 Task: Book a 3-hour guided waterfall hiking and photography tour to capture stunning waterfall shots.
Action: Mouse pressed left at (883, 124)
Screenshot: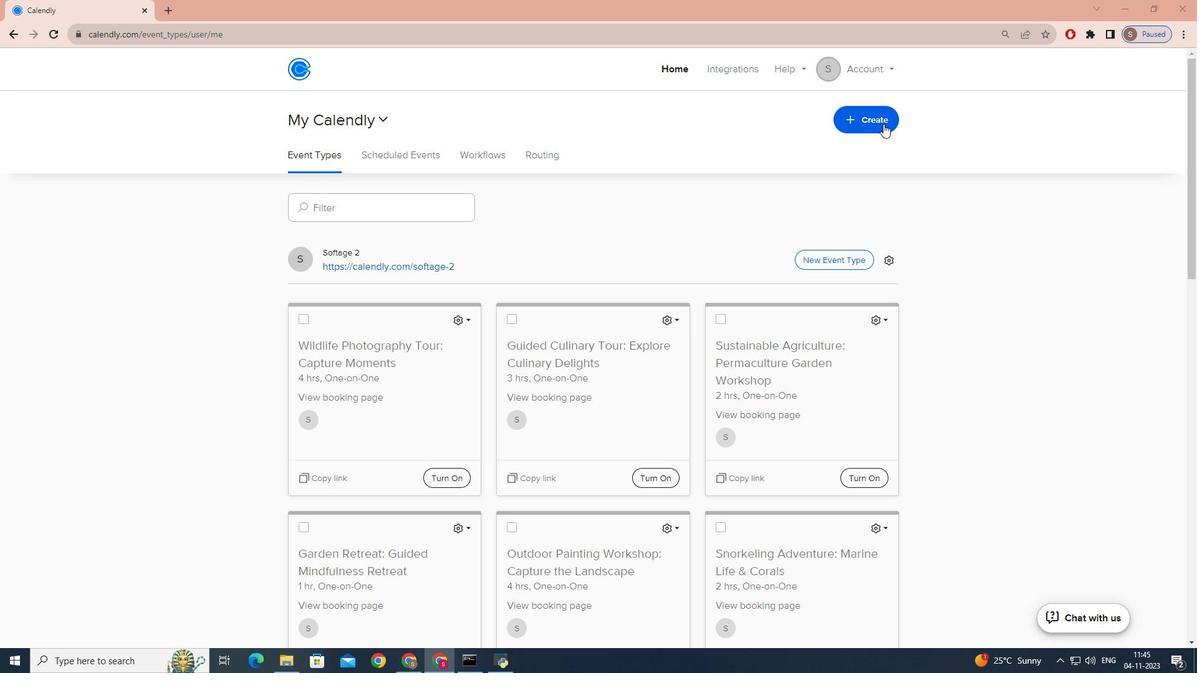 
Action: Mouse moved to (849, 149)
Screenshot: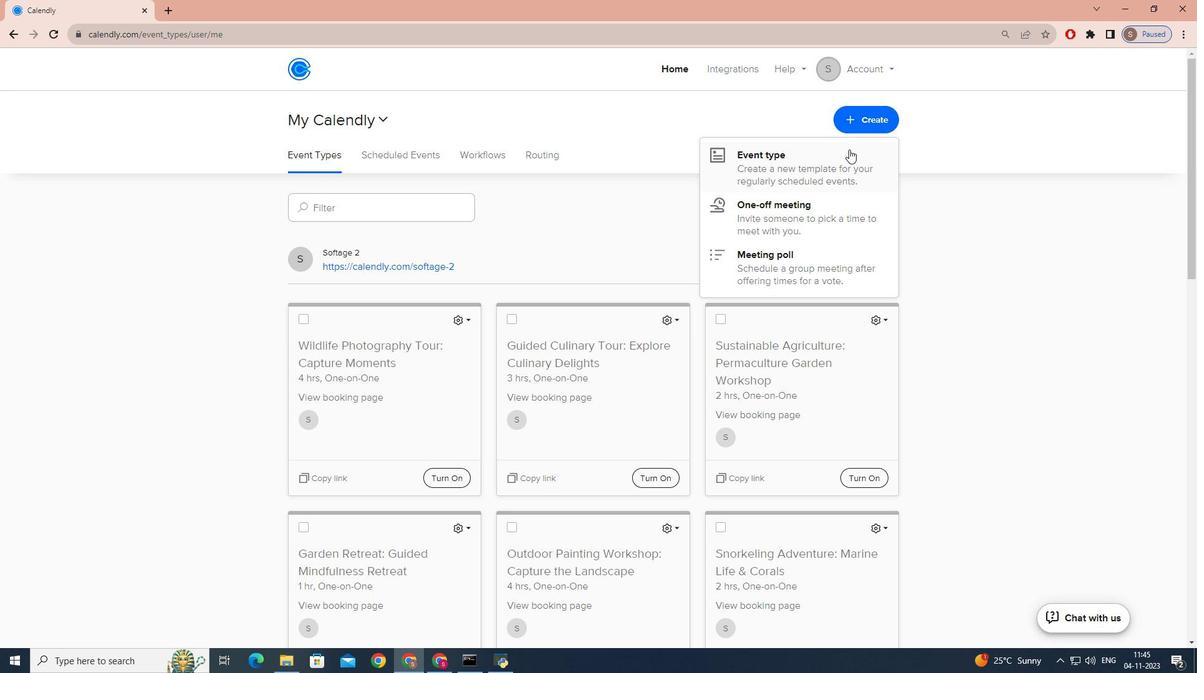 
Action: Mouse pressed left at (849, 149)
Screenshot: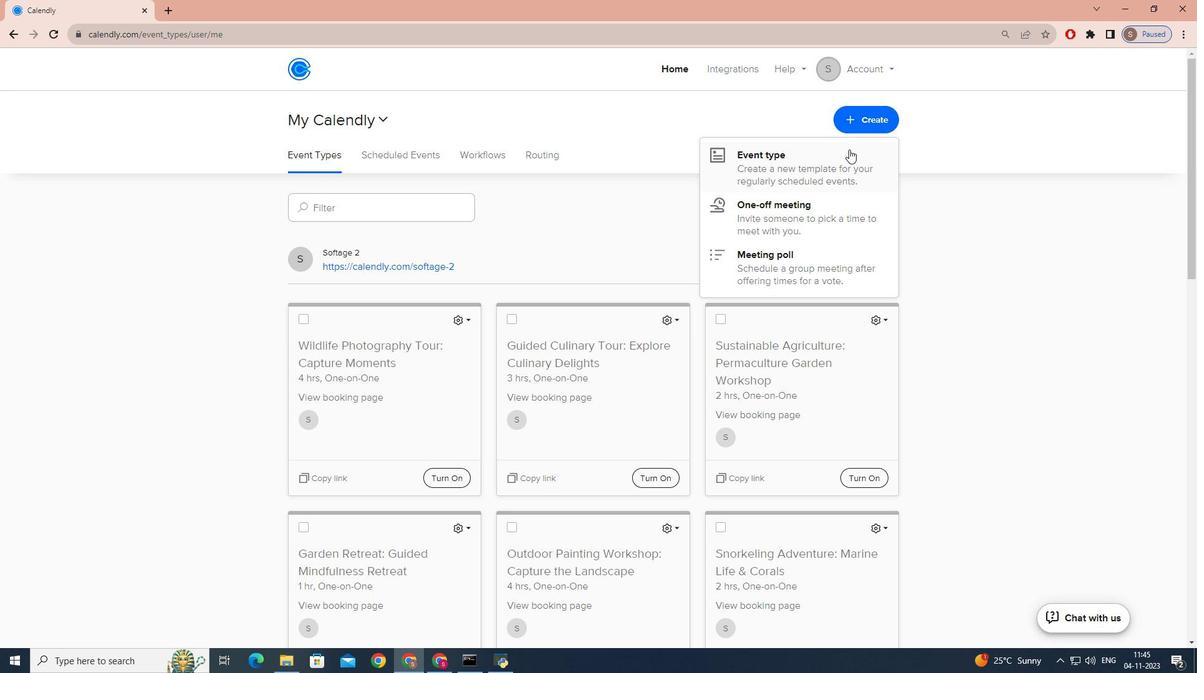 
Action: Mouse moved to (528, 205)
Screenshot: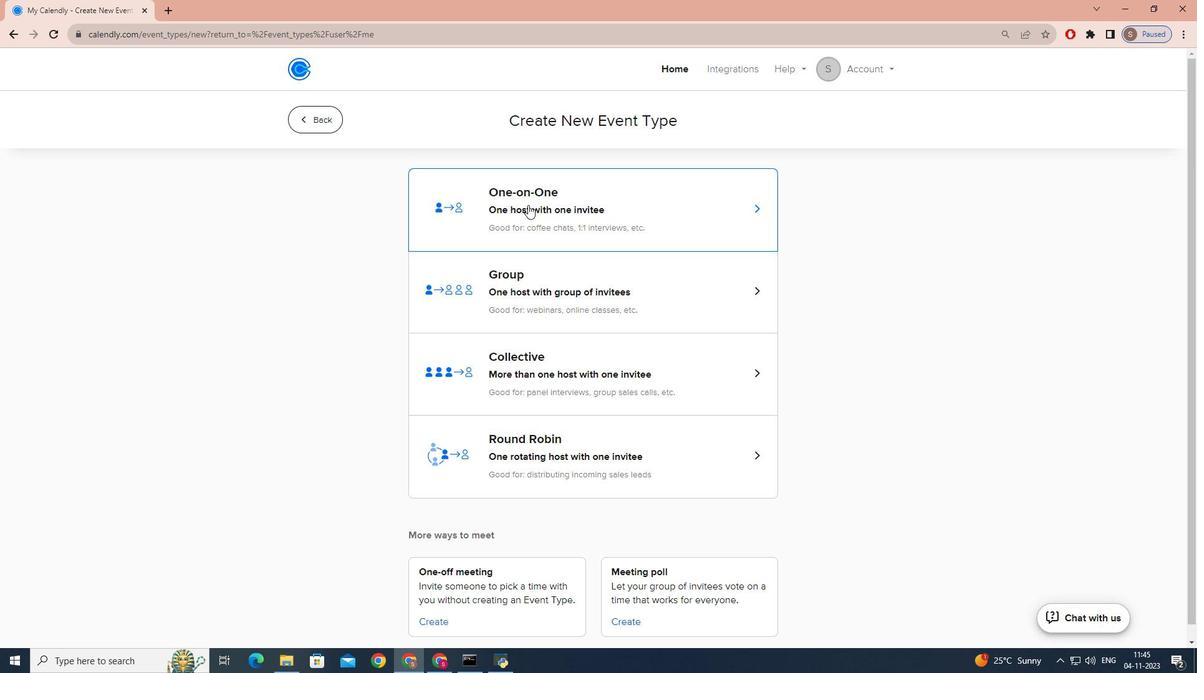 
Action: Mouse pressed left at (528, 205)
Screenshot: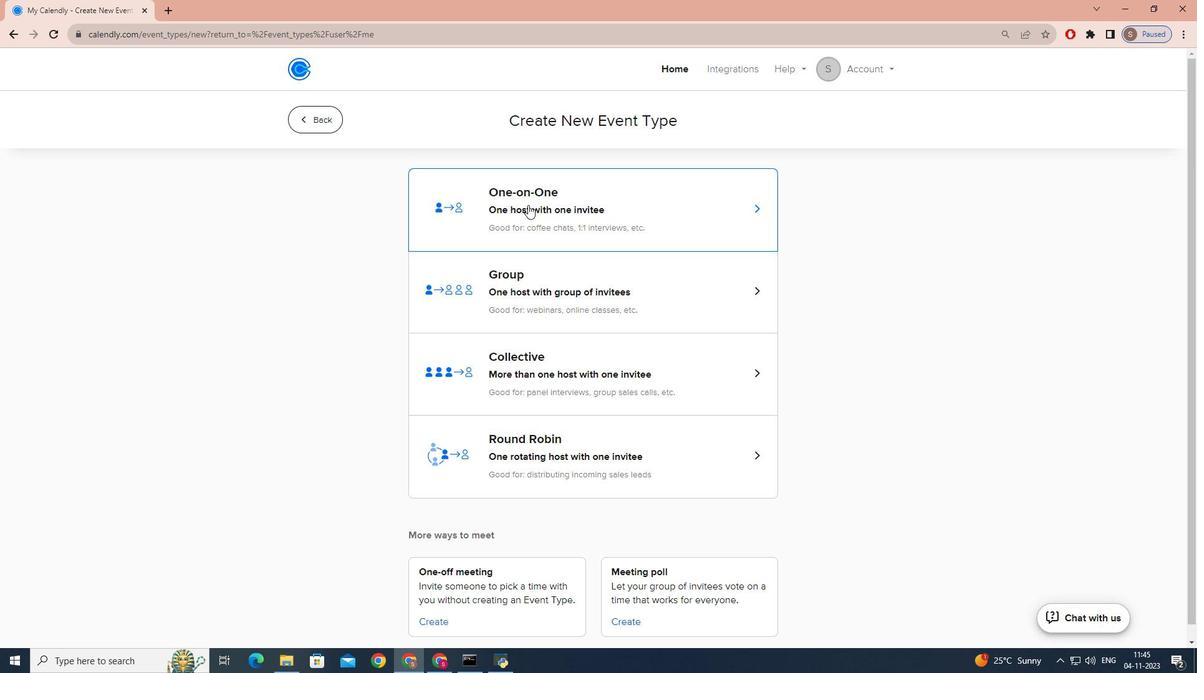 
Action: Mouse moved to (458, 280)
Screenshot: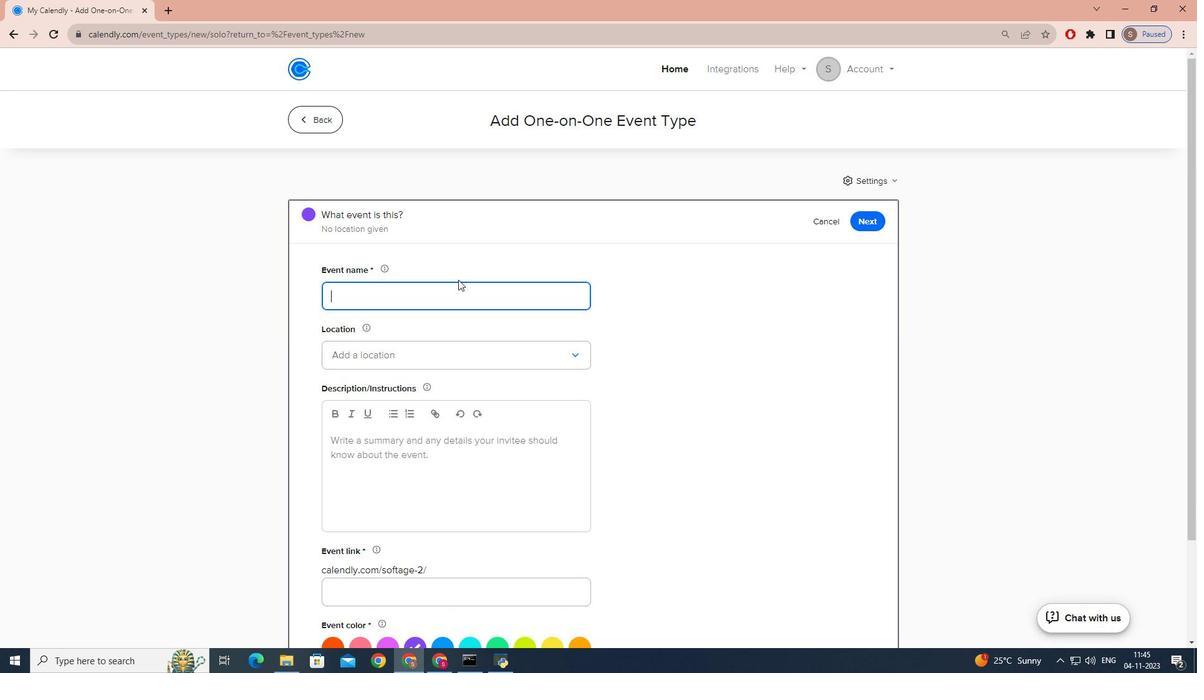 
Action: Key pressed <Key.caps_lock>H<Key.caps_lock>iking<Key.space><Key.shift_r><Key.shift_r><Key.shift_r><Key.shift_r><Key.shift_r><Key.shift_r><Key.shift_r><Key.shift_r><Key.shift_r><Key.shift_r><Key.shift_r><Key.shift_r>&<Key.space><Key.caps_lock>P<Key.caps_lock>hotography<Key.space><Key.caps_lock>T<Key.caps_lock>our<Key.shift_r>:<Key.caps_lock>C<Key.caps_lock>apture<Key.space><Key.caps_lock>W<Key.caps_lock>aer<Key.backspace><Key.backspace><Key.backspace>aterfalls
Screenshot: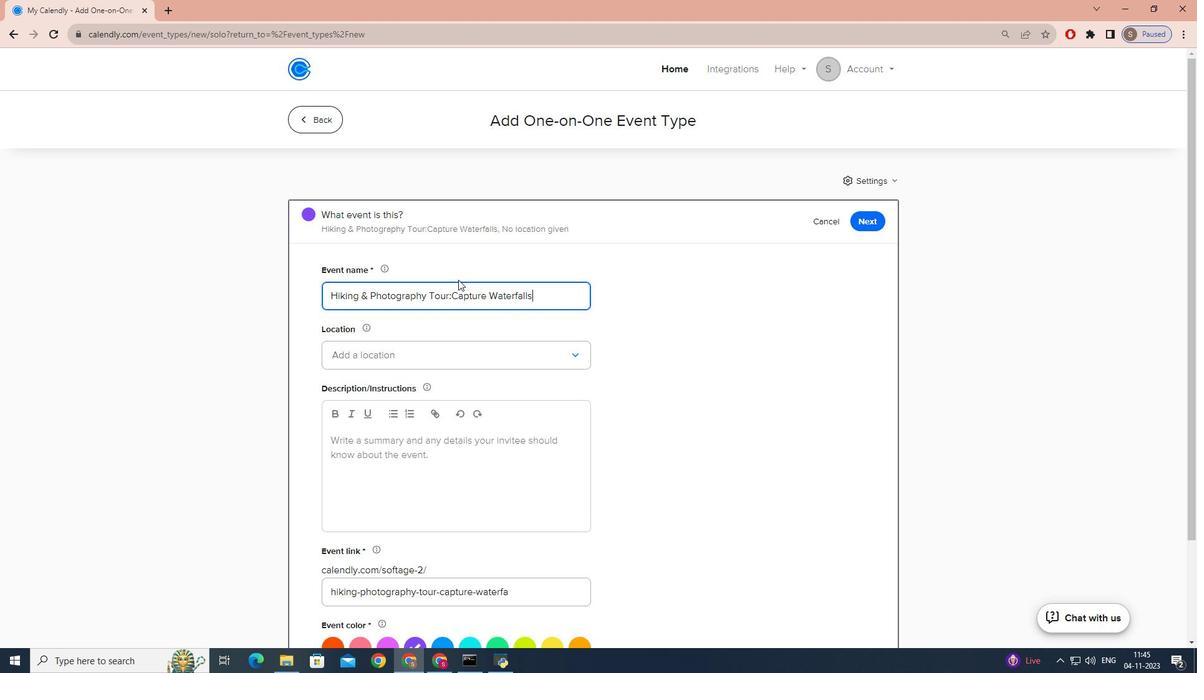 
Action: Mouse moved to (485, 294)
Screenshot: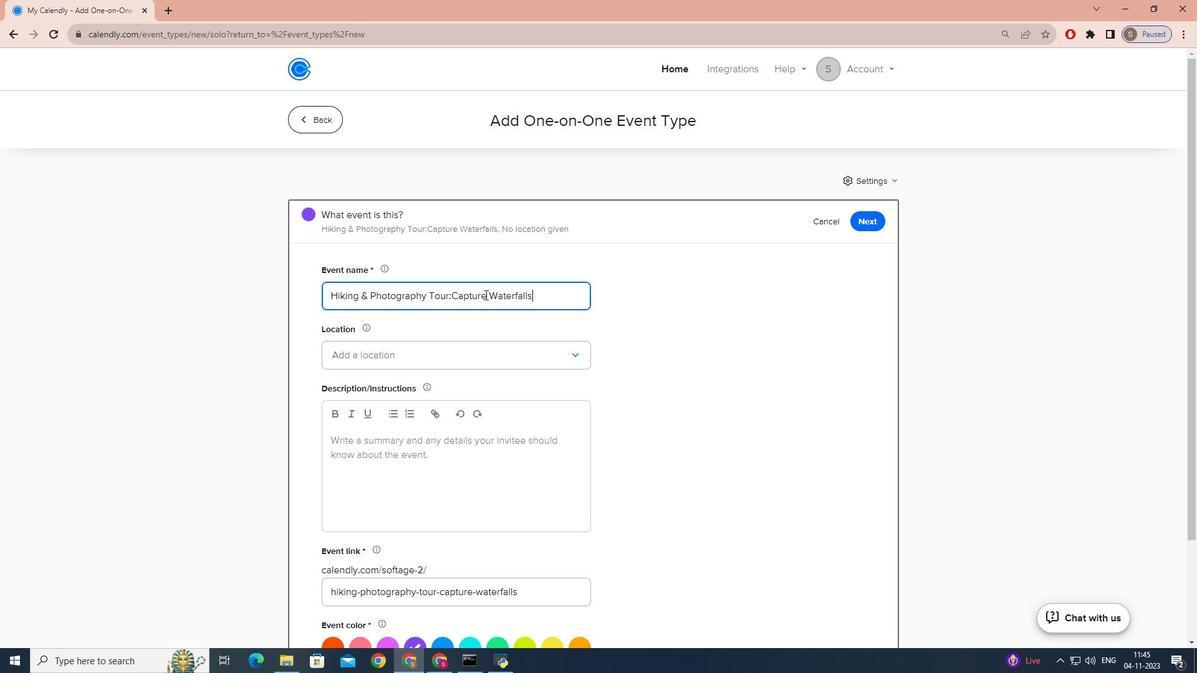 
Action: Mouse pressed left at (485, 294)
Screenshot: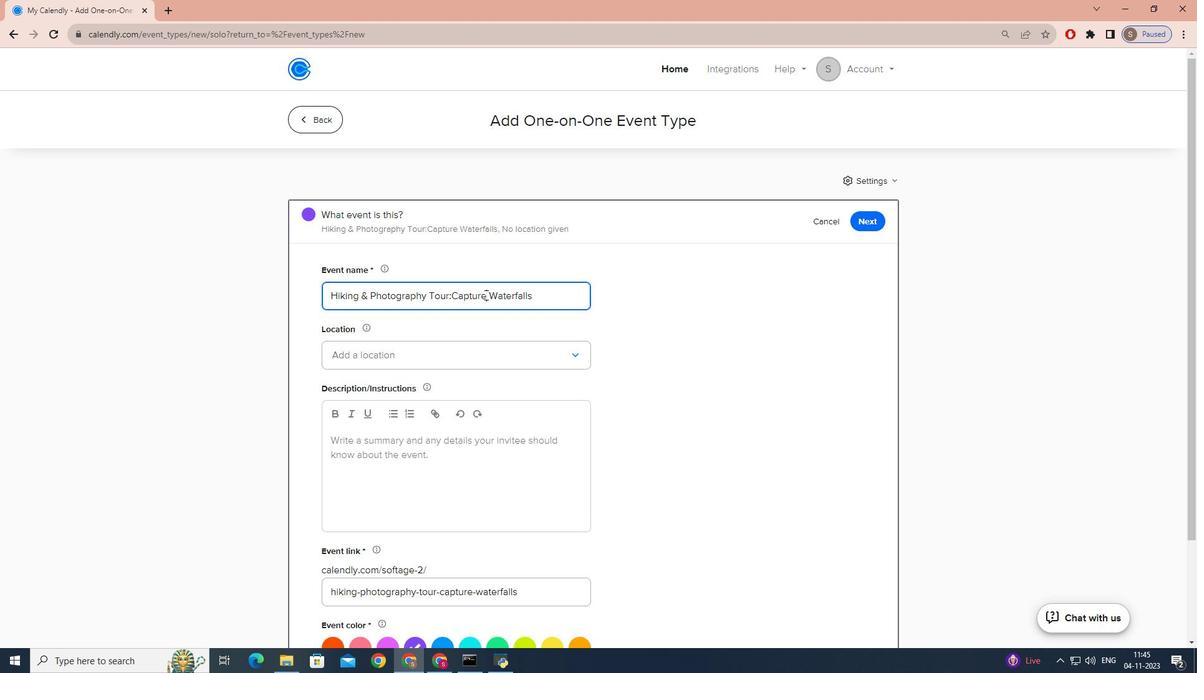 
Action: Key pressed <Key.space><Key.caps_lock>M<Key.caps_lock>oments<Key.space>of
Screenshot: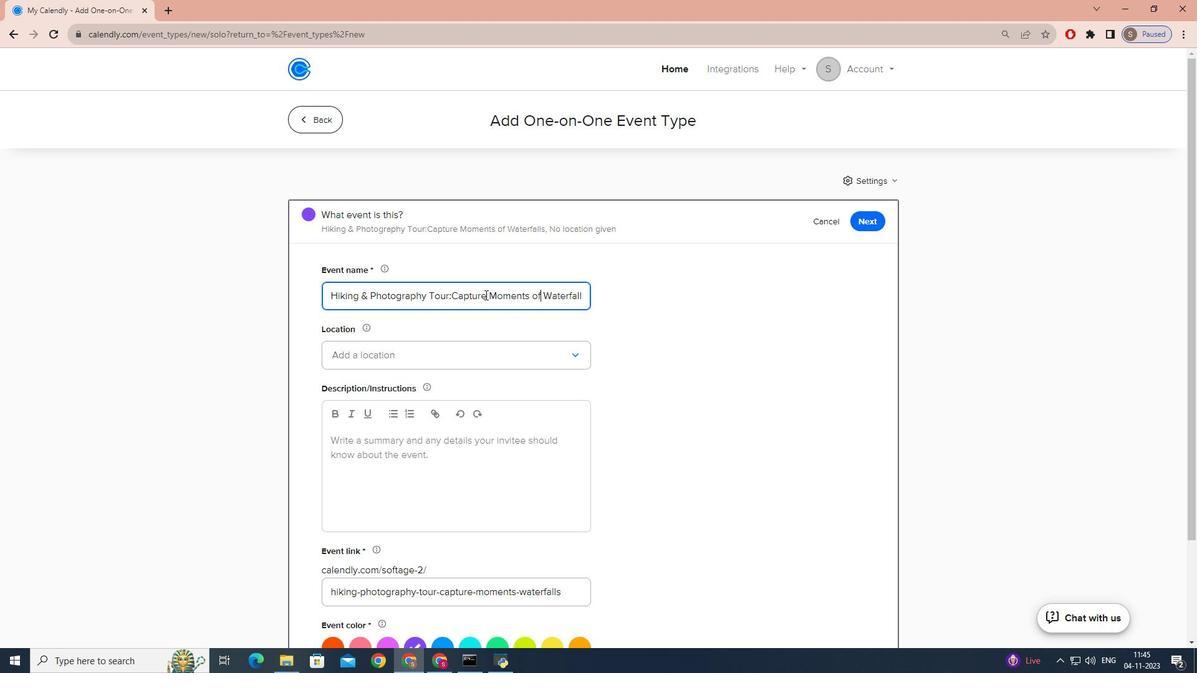 
Action: Mouse moved to (559, 293)
Screenshot: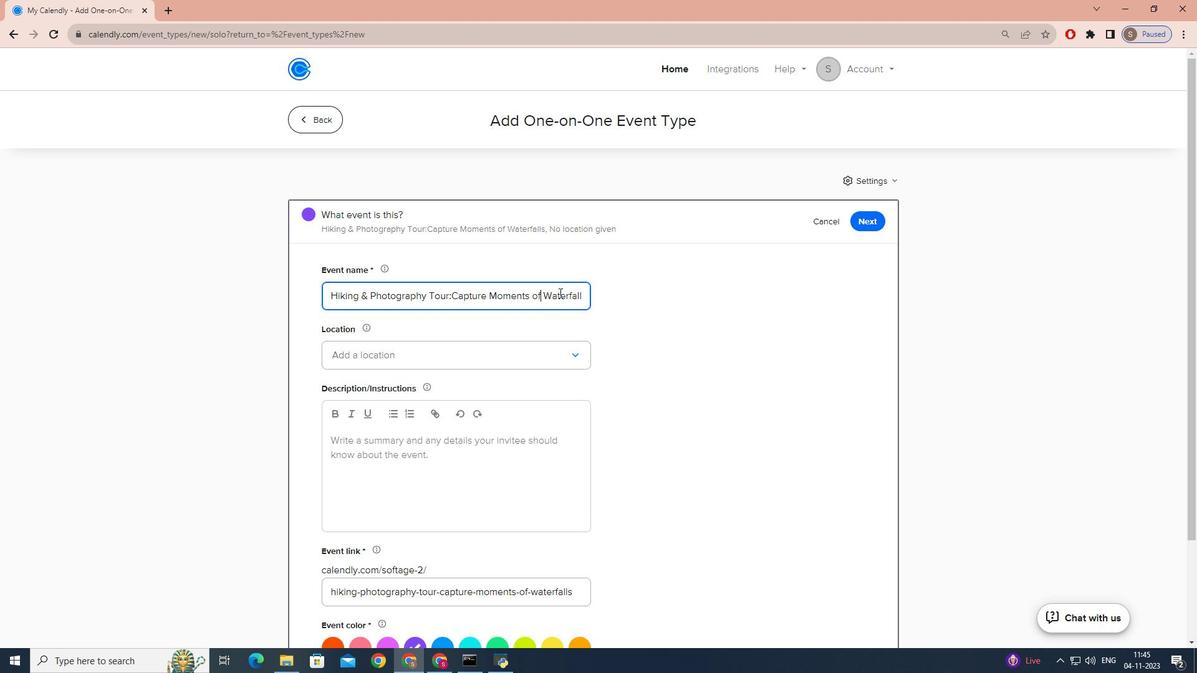 
Action: Key pressed <Key.backspace><Key.backspace><Key.backspace><Key.backspace><Key.backspace><Key.backspace><Key.backspace><Key.backspace><Key.backspace><Key.backspace>
Screenshot: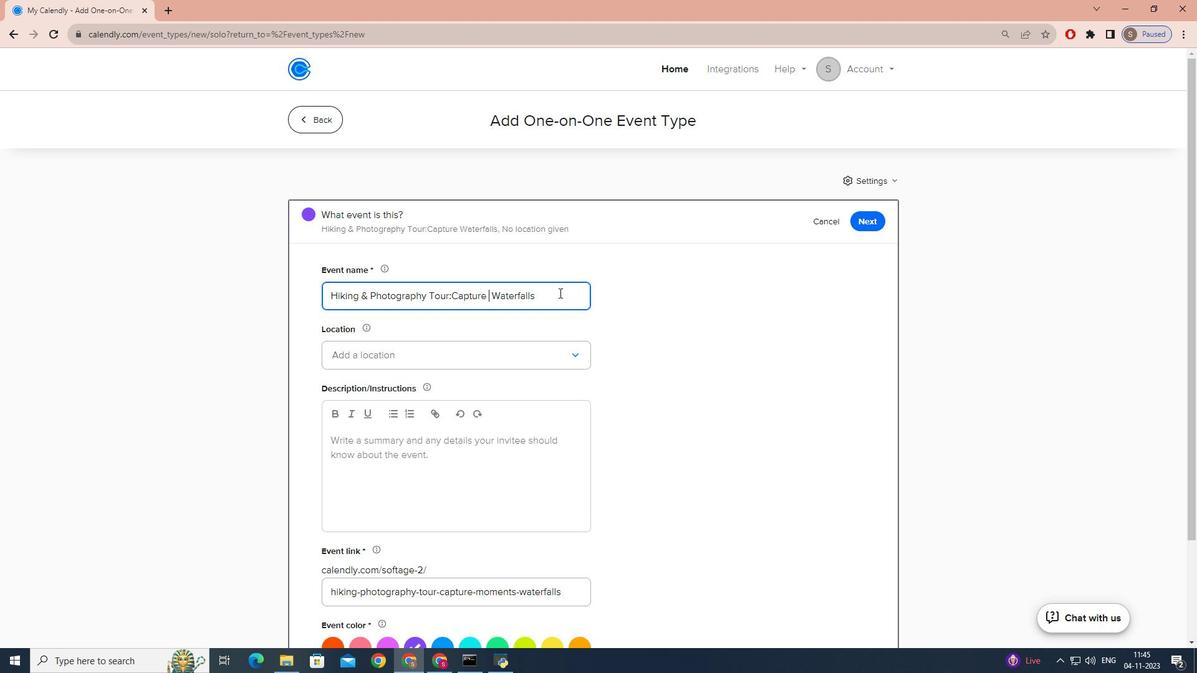 
Action: Mouse moved to (440, 352)
Screenshot: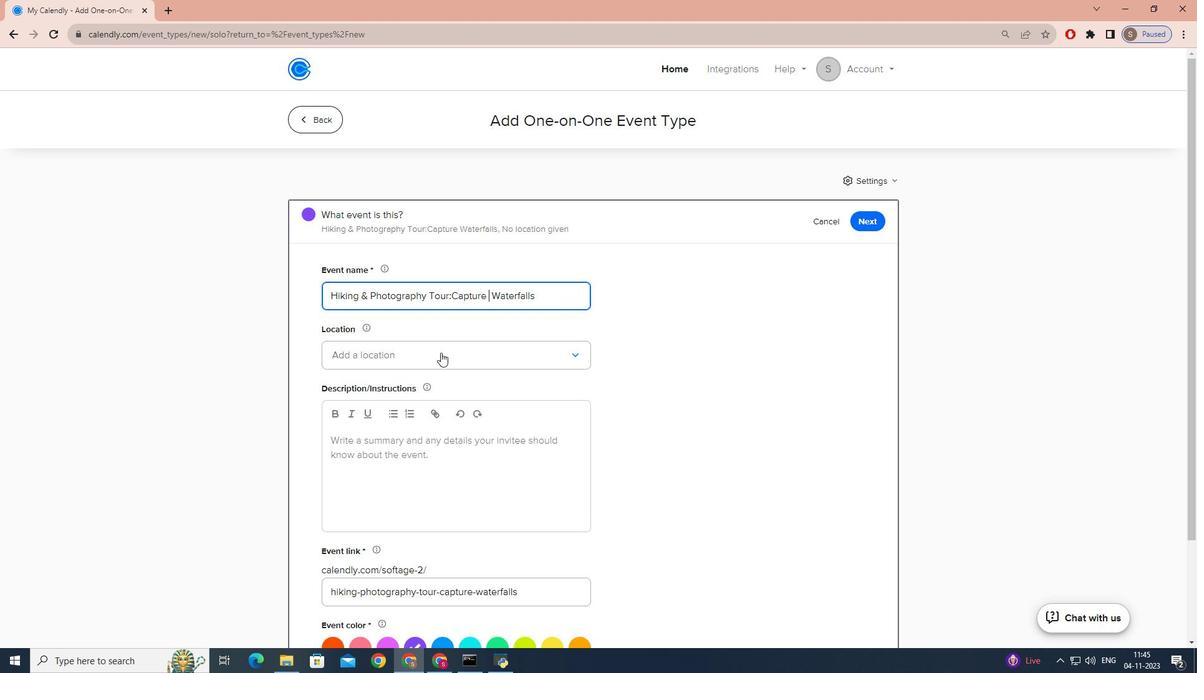 
Action: Mouse pressed left at (440, 352)
Screenshot: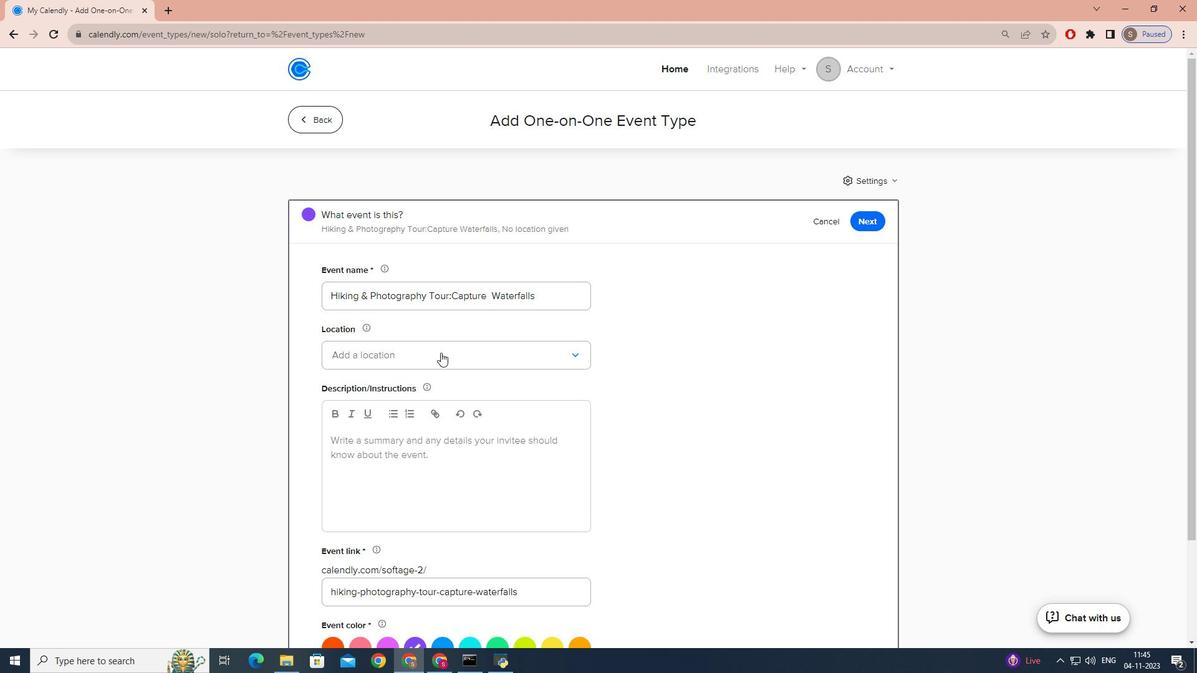 
Action: Mouse moved to (431, 384)
Screenshot: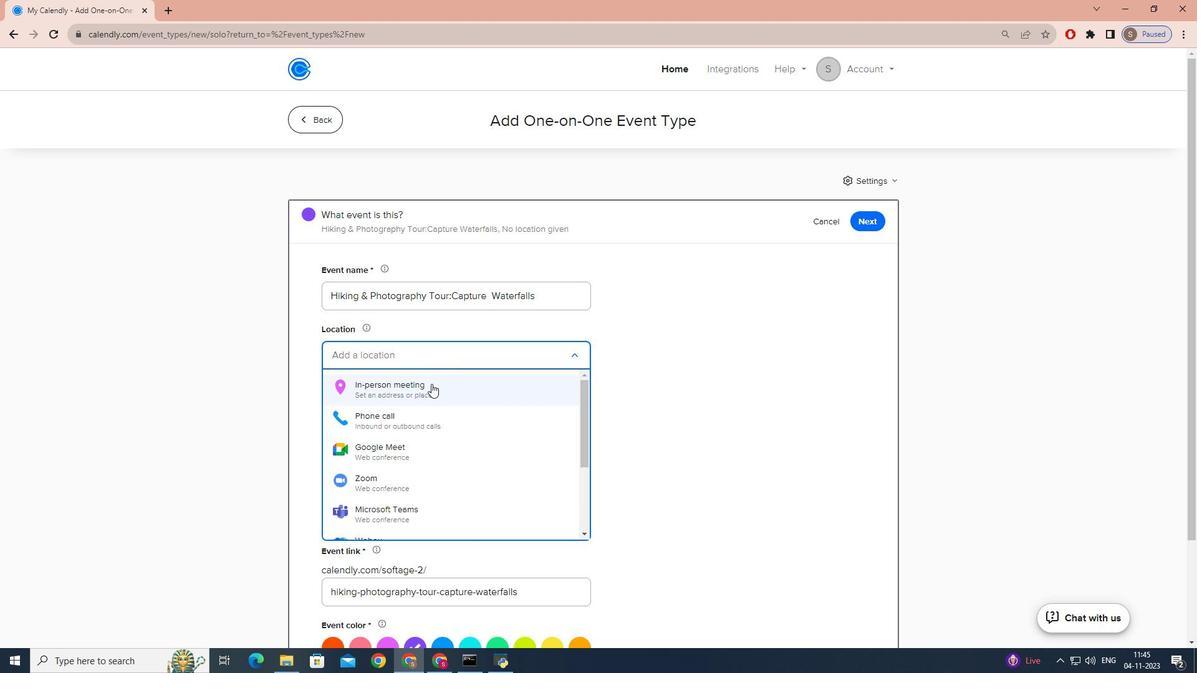 
Action: Mouse pressed left at (431, 384)
Screenshot: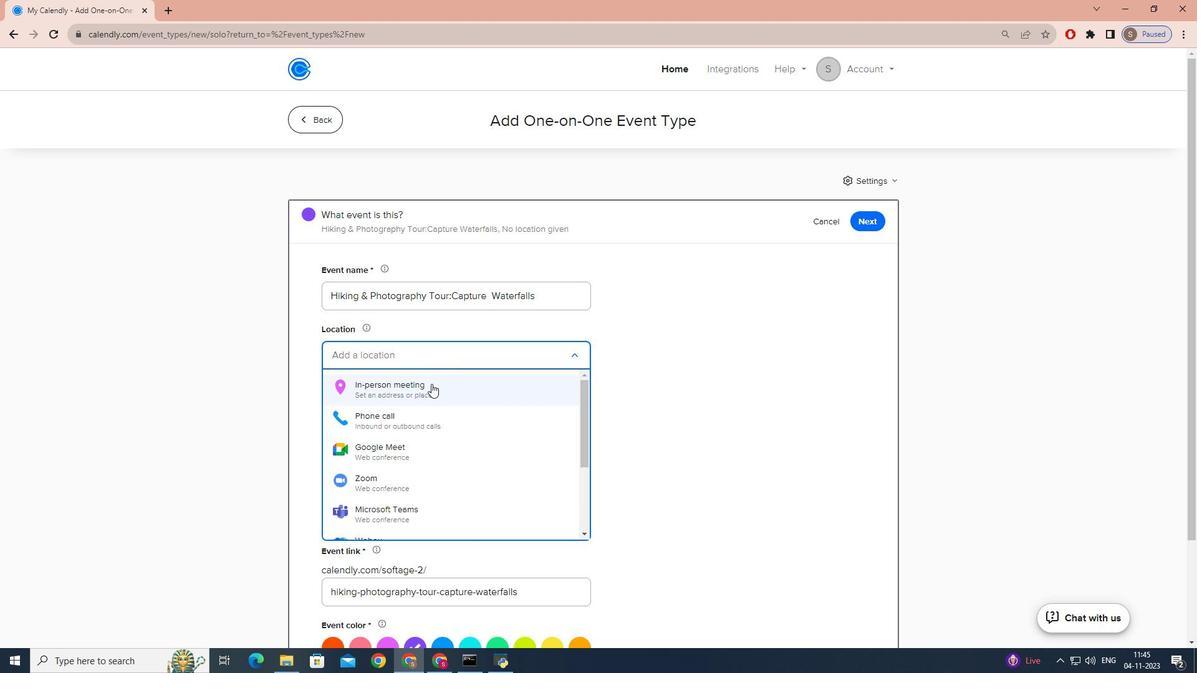 
Action: Mouse moved to (568, 200)
Screenshot: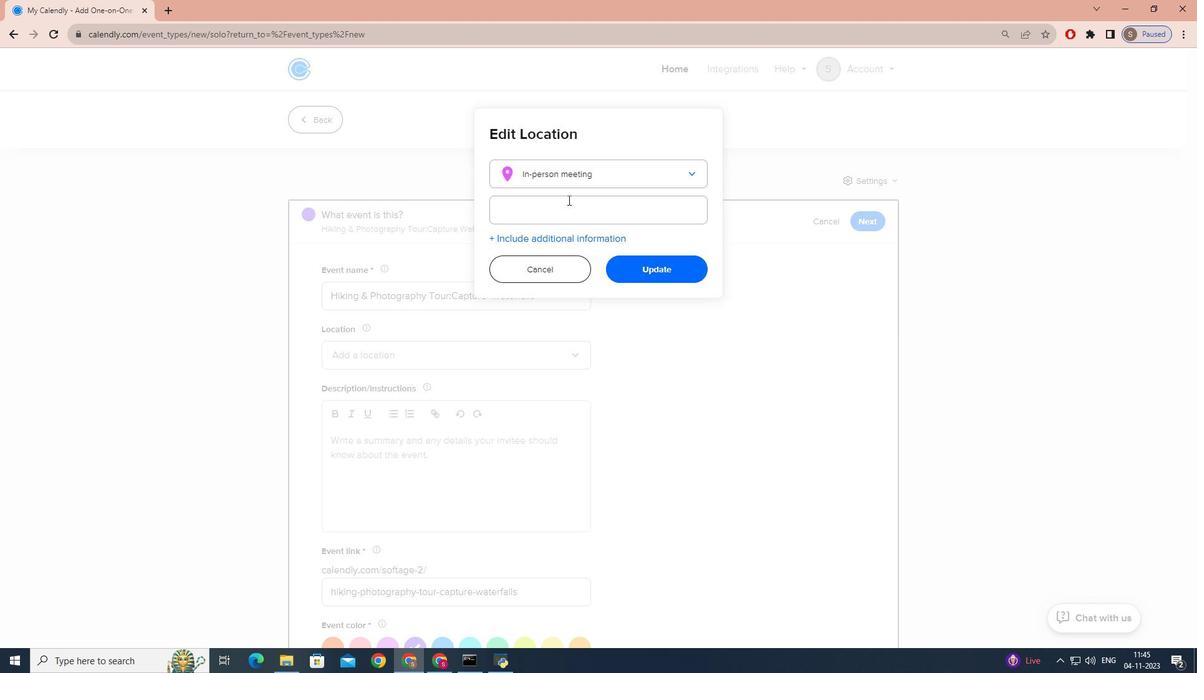 
Action: Mouse pressed left at (568, 200)
Screenshot: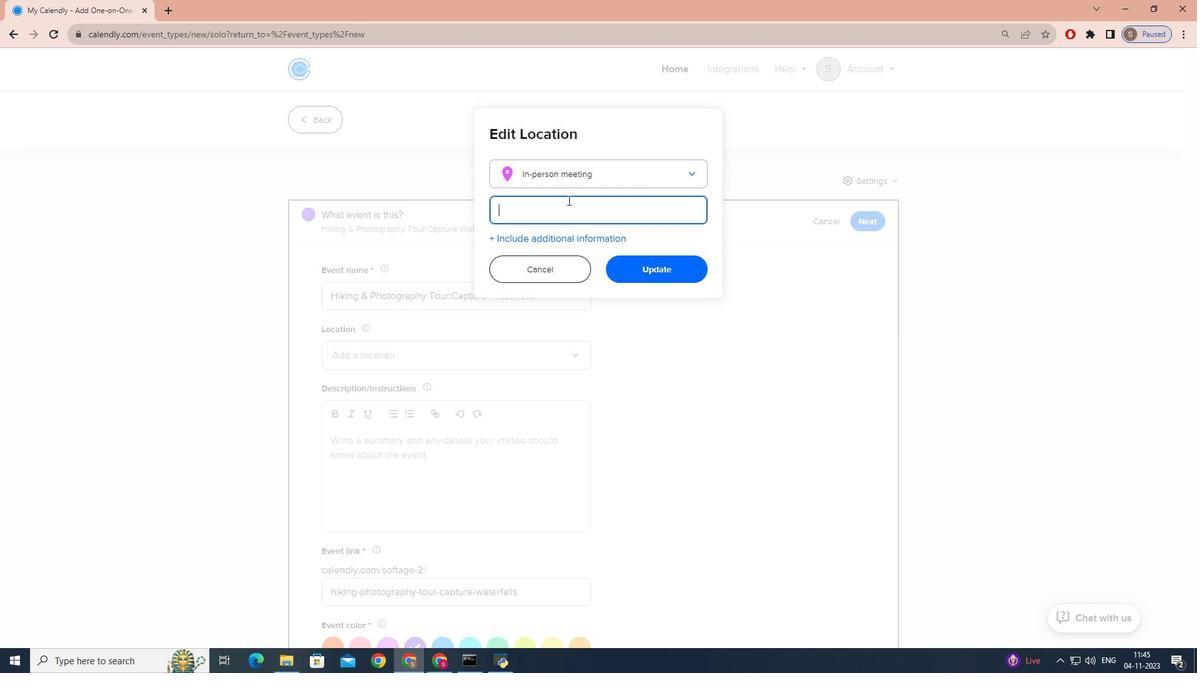 
Action: Mouse moved to (568, 199)
Screenshot: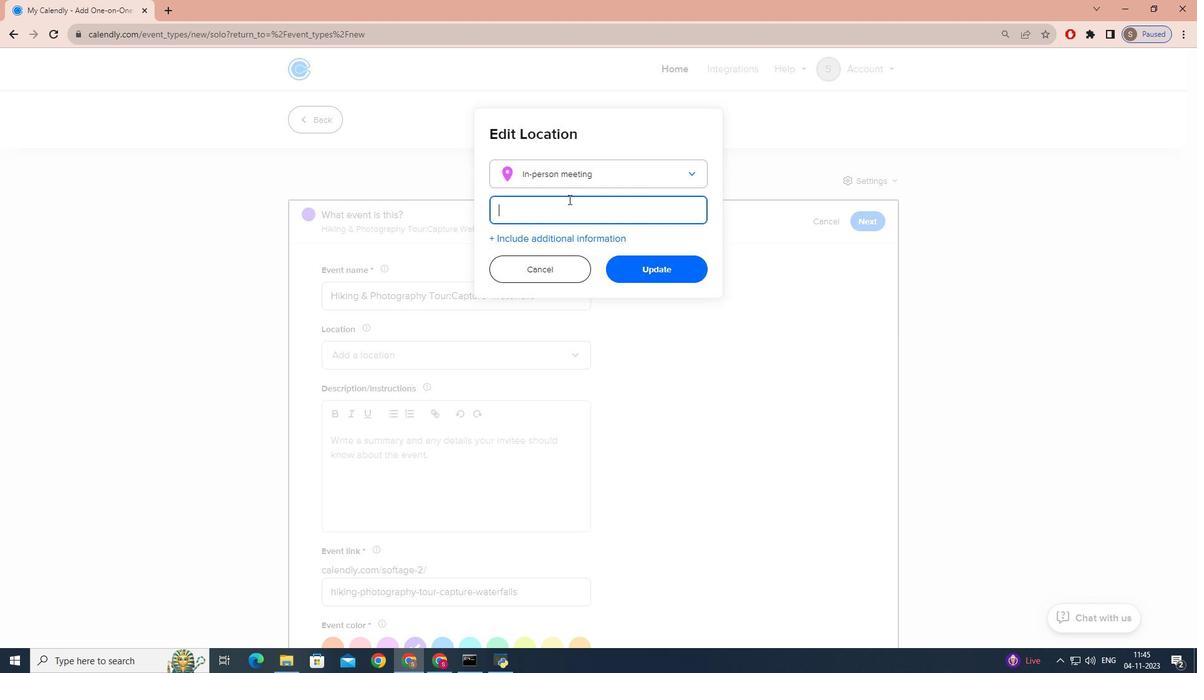 
Action: Key pressed <Key.caps_lock>B<Key.caps_lock>lue<Key.space><Key.caps_lock>R<Key.caps_lock>idge<Key.space><Key.caps_lock>W<Key.caps_lock>aterfall,<Key.caps_lock>A<Key.caps_lock>ustin,<Key.caps_lock>T<Key.caps_lock>exas
Screenshot: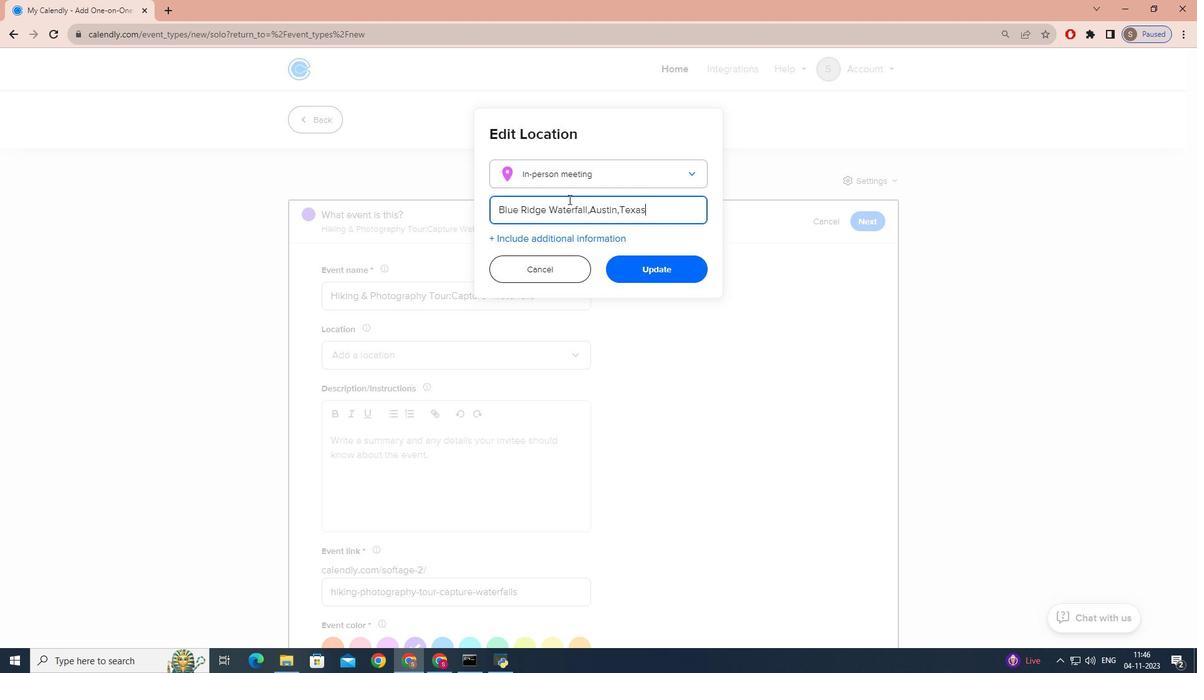 
Action: Mouse moved to (629, 275)
Screenshot: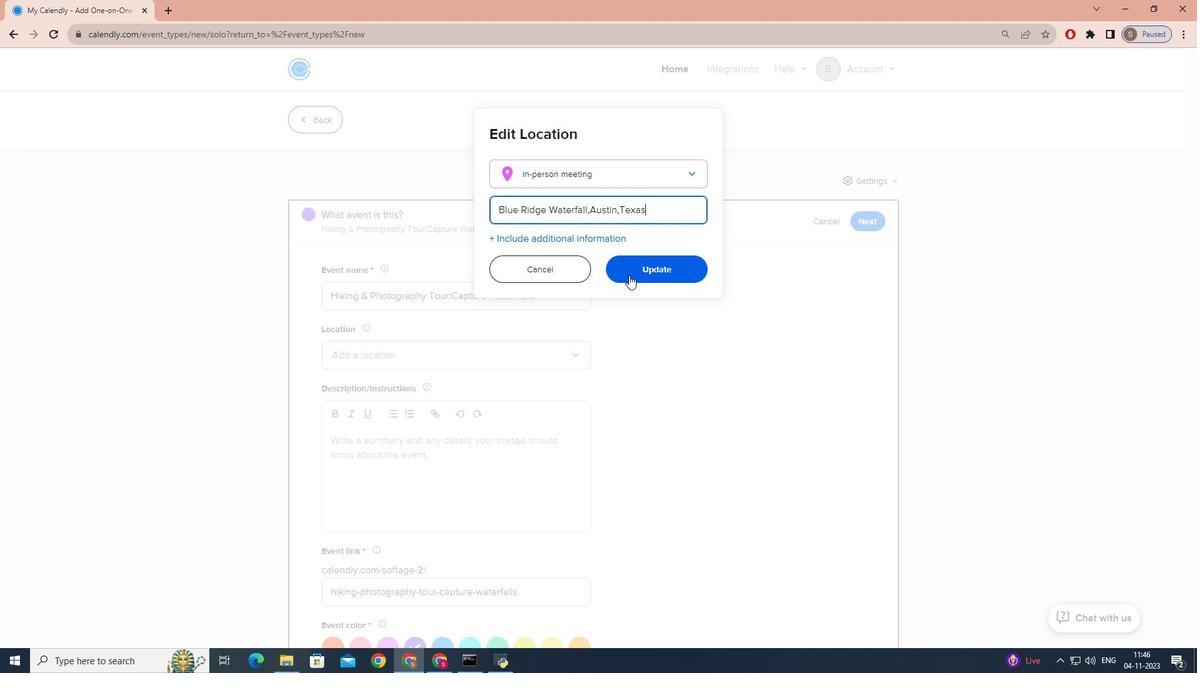 
Action: Mouse pressed left at (629, 275)
Screenshot: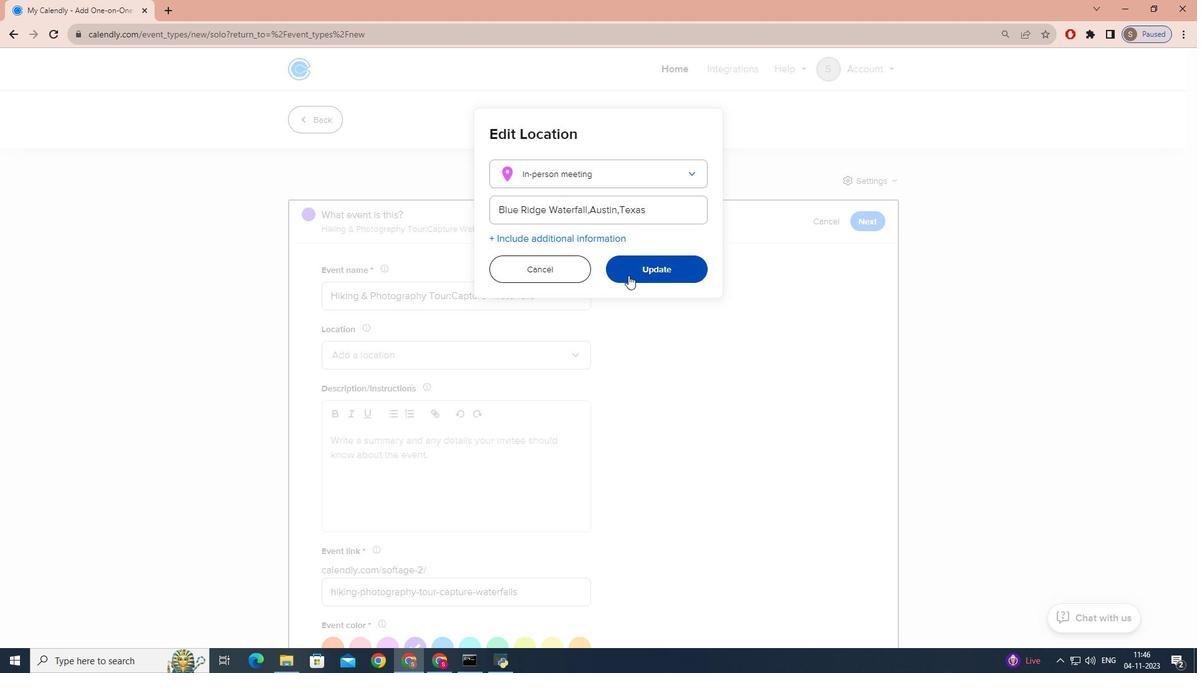 
Action: Mouse moved to (550, 321)
Screenshot: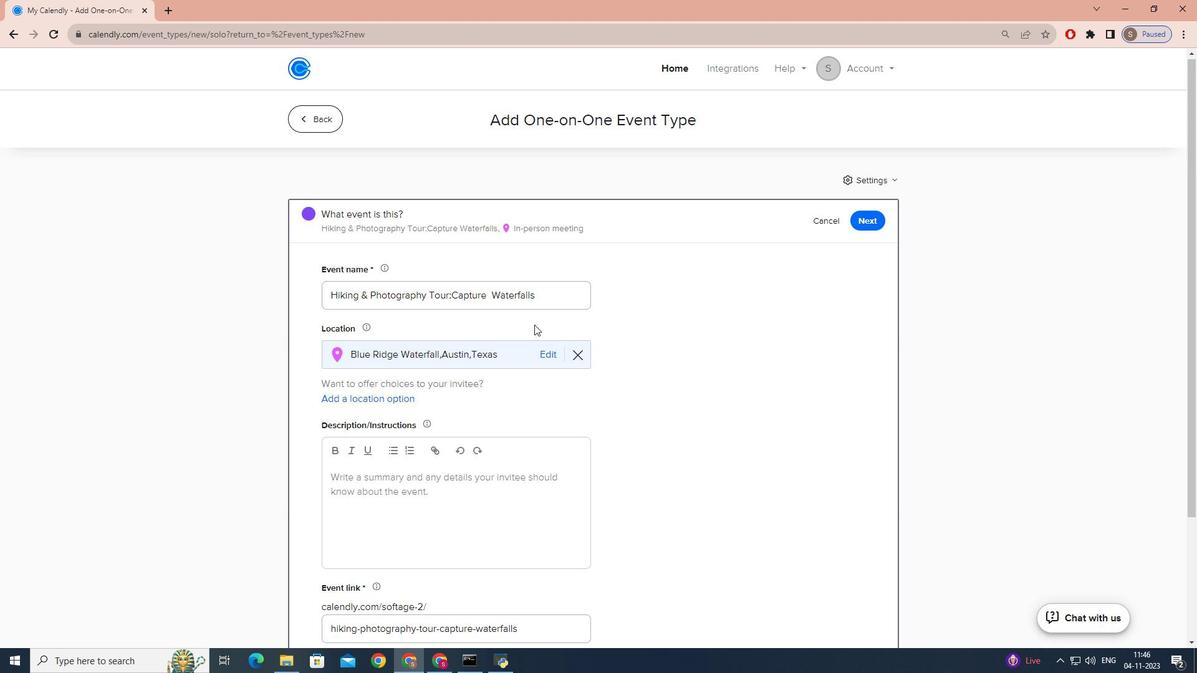 
Action: Mouse scrolled (553, 319) with delta (0, 0)
Screenshot: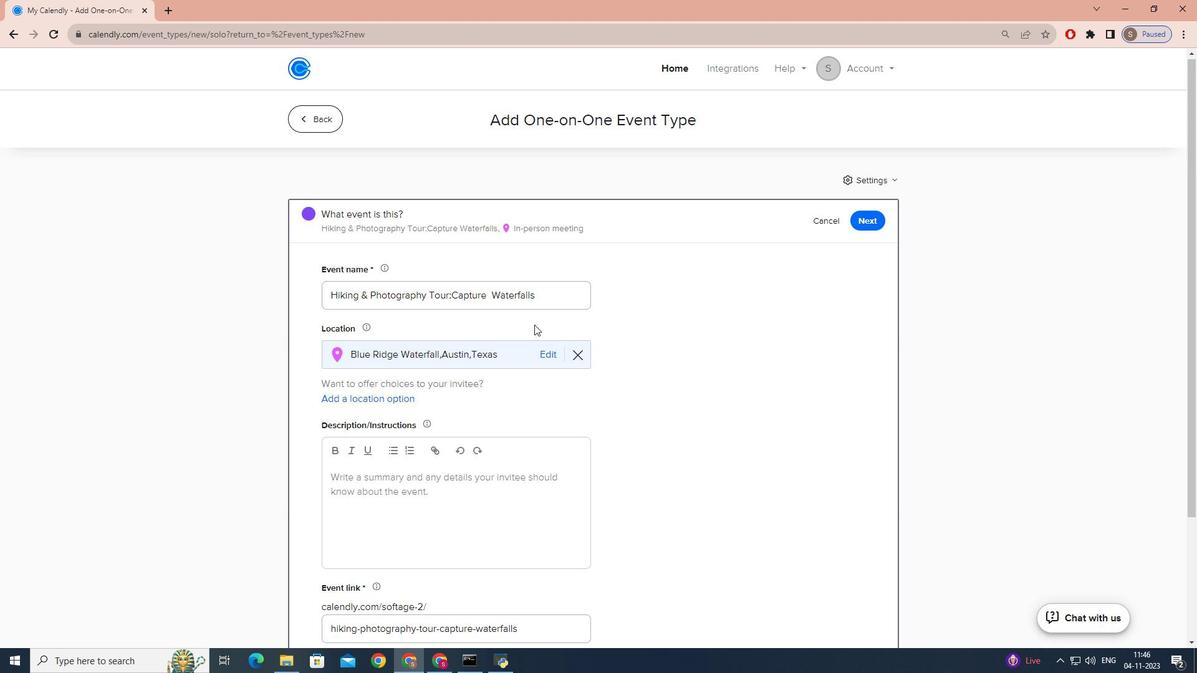 
Action: Mouse moved to (540, 323)
Screenshot: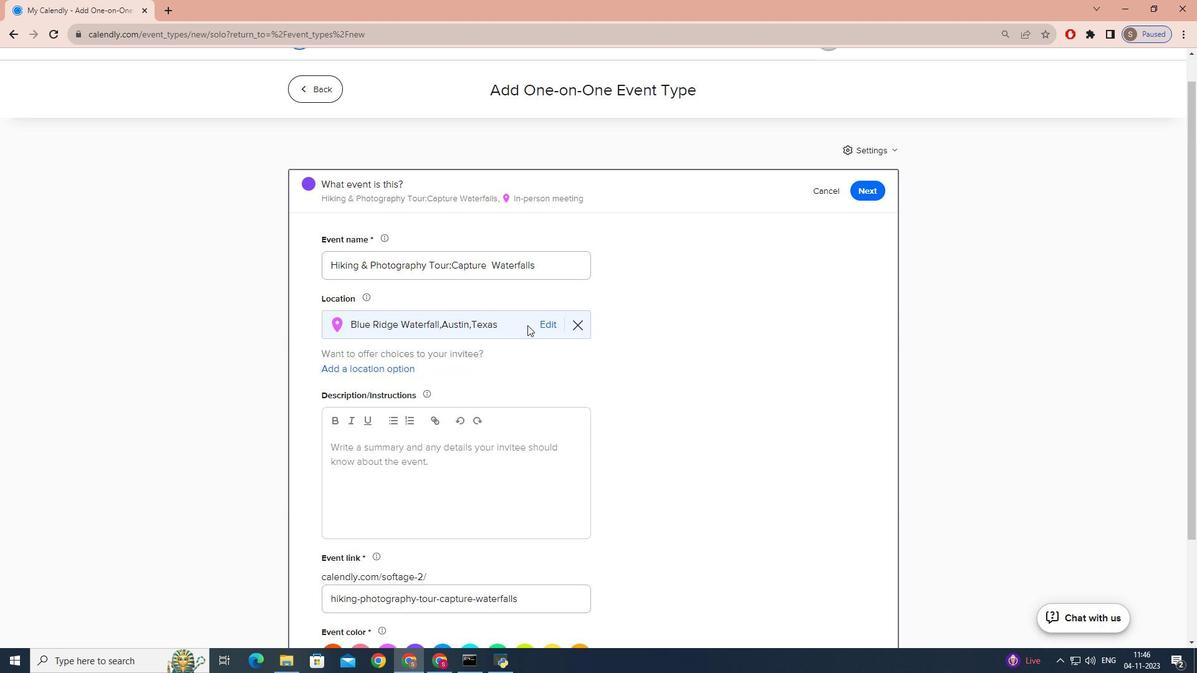 
Action: Mouse scrolled (540, 322) with delta (0, 0)
Screenshot: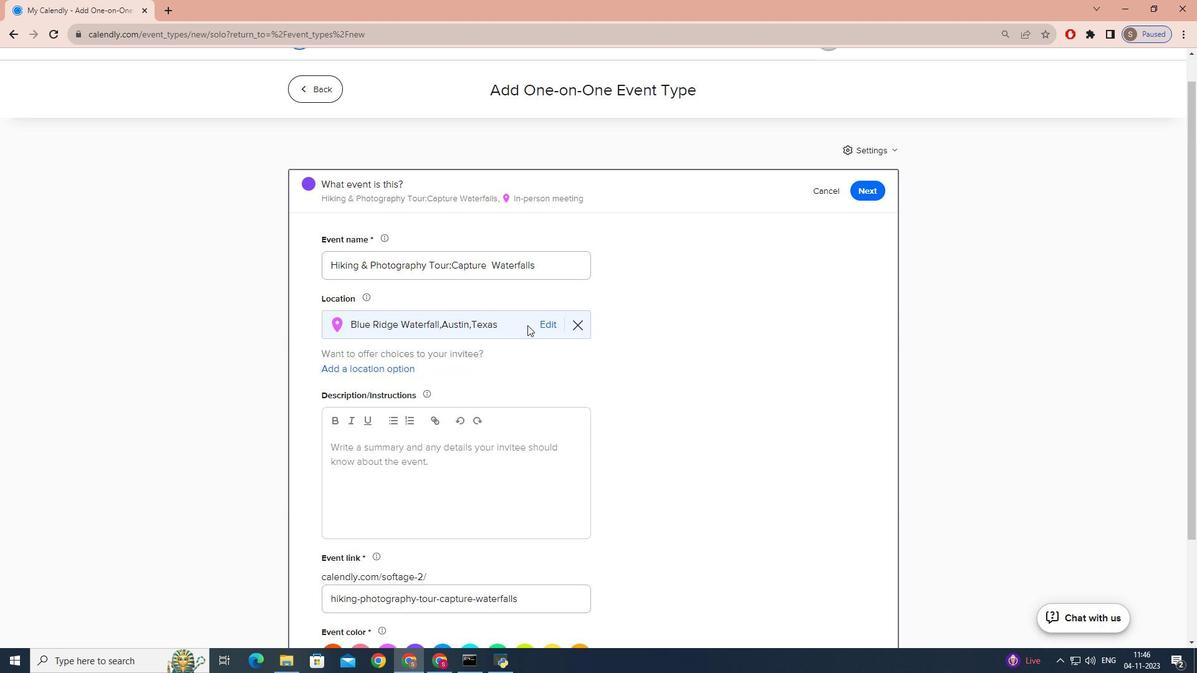 
Action: Mouse moved to (535, 324)
Screenshot: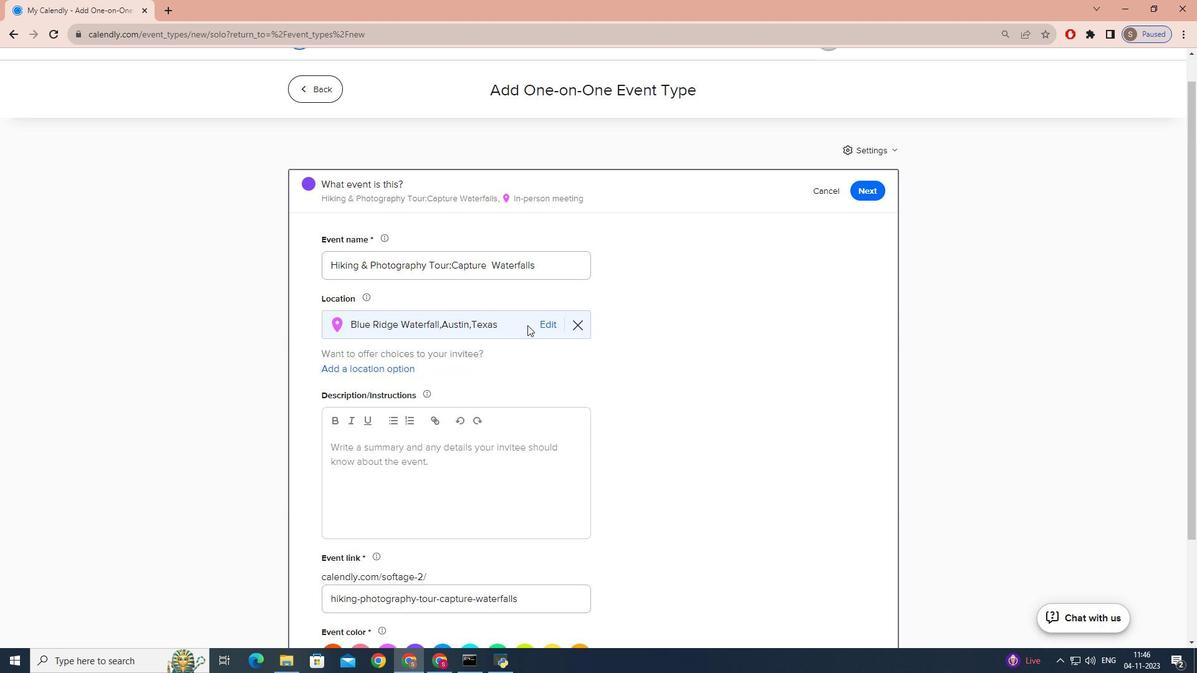 
Action: Mouse scrolled (535, 323) with delta (0, 0)
Screenshot: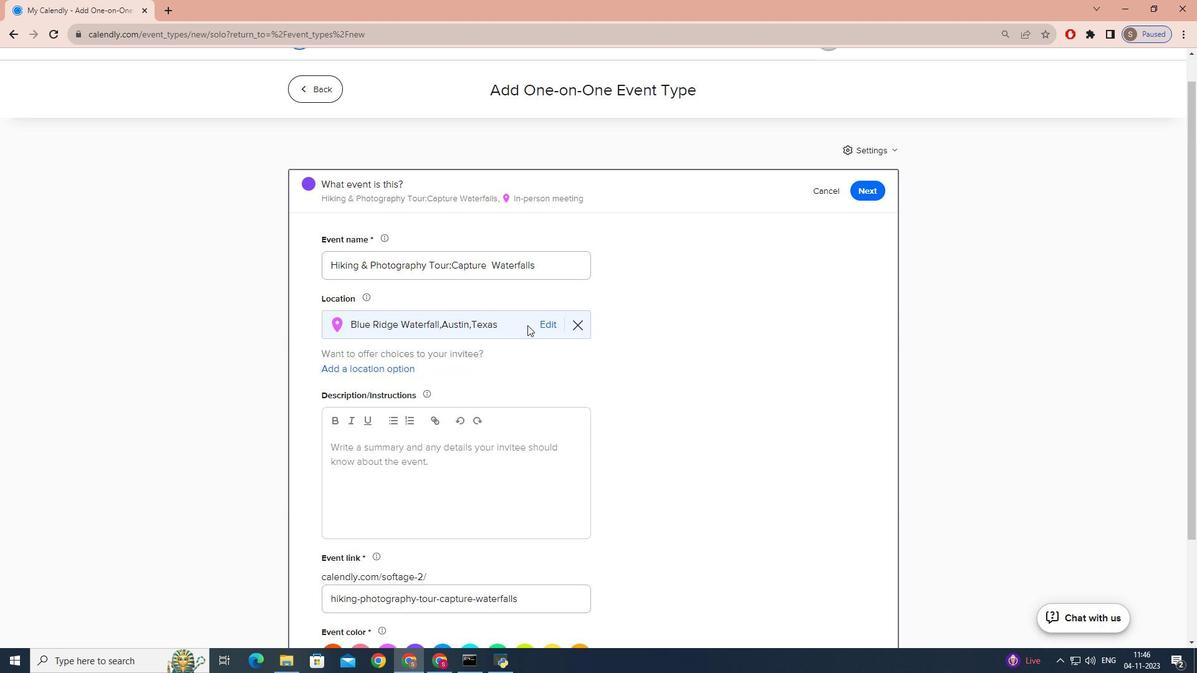 
Action: Mouse moved to (534, 324)
Screenshot: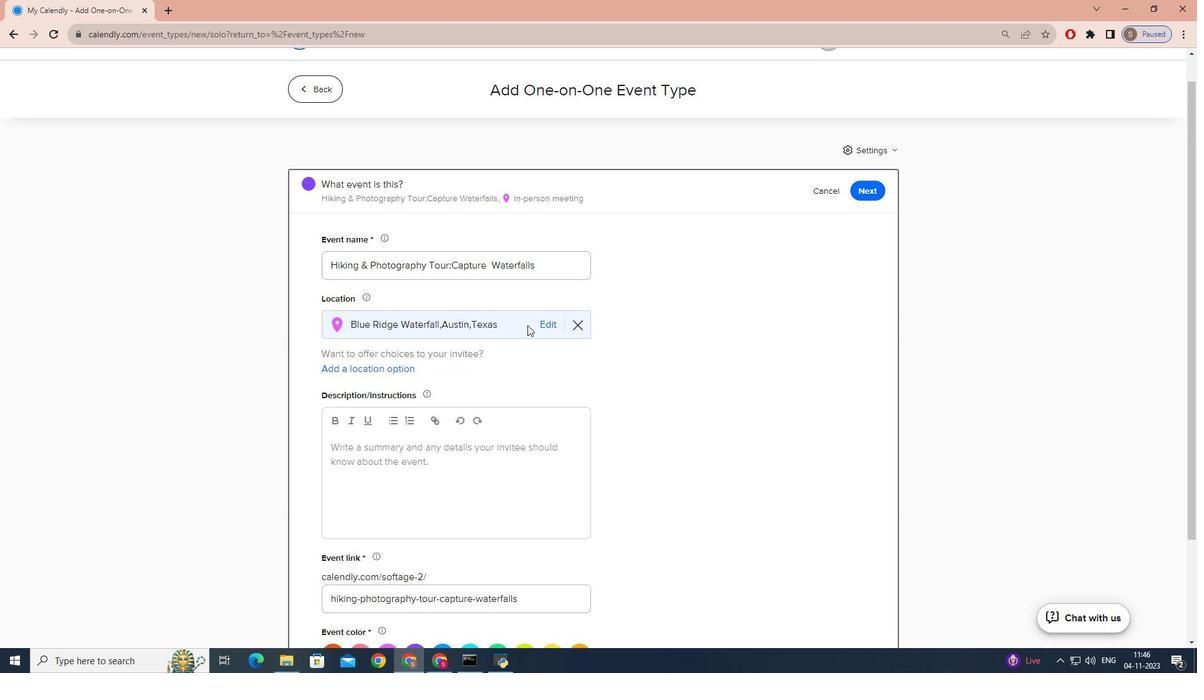 
Action: Mouse scrolled (534, 324) with delta (0, 0)
Screenshot: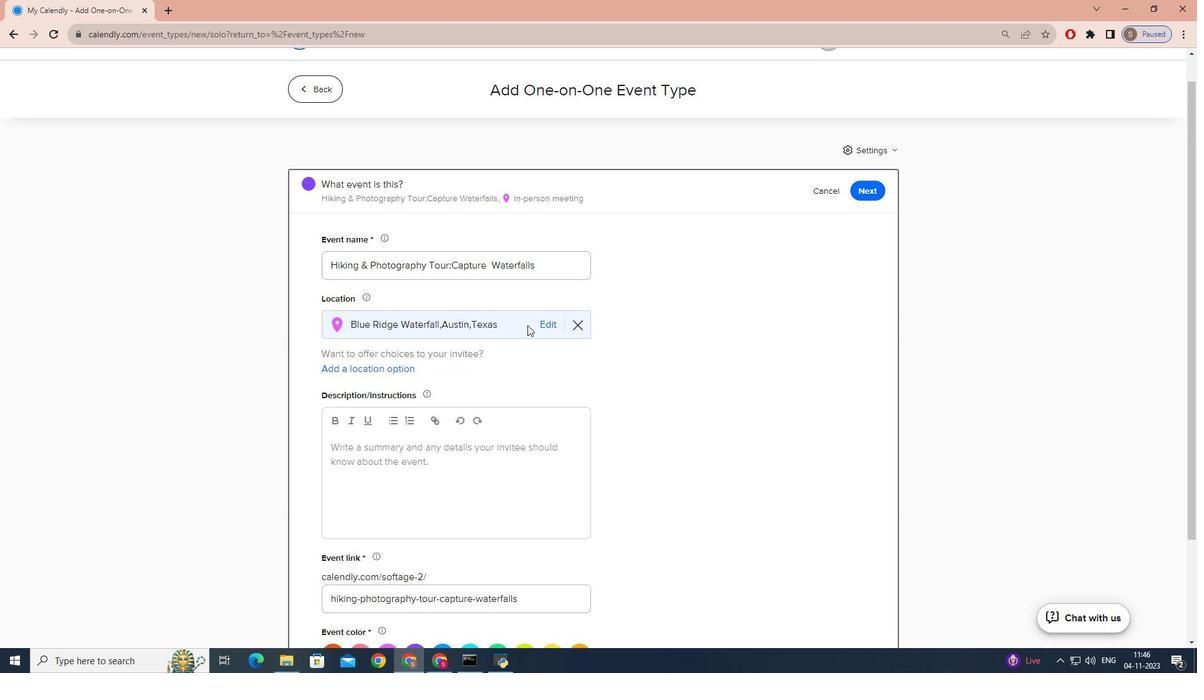 
Action: Mouse moved to (415, 333)
Screenshot: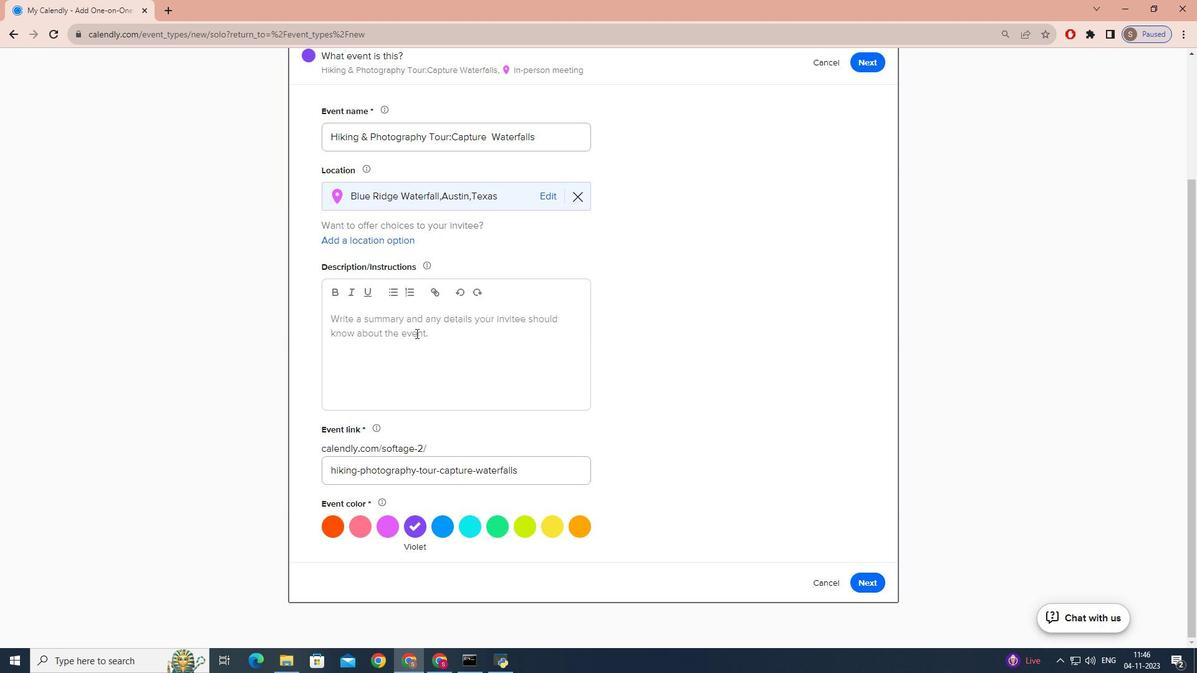 
Action: Mouse pressed left at (415, 333)
Screenshot: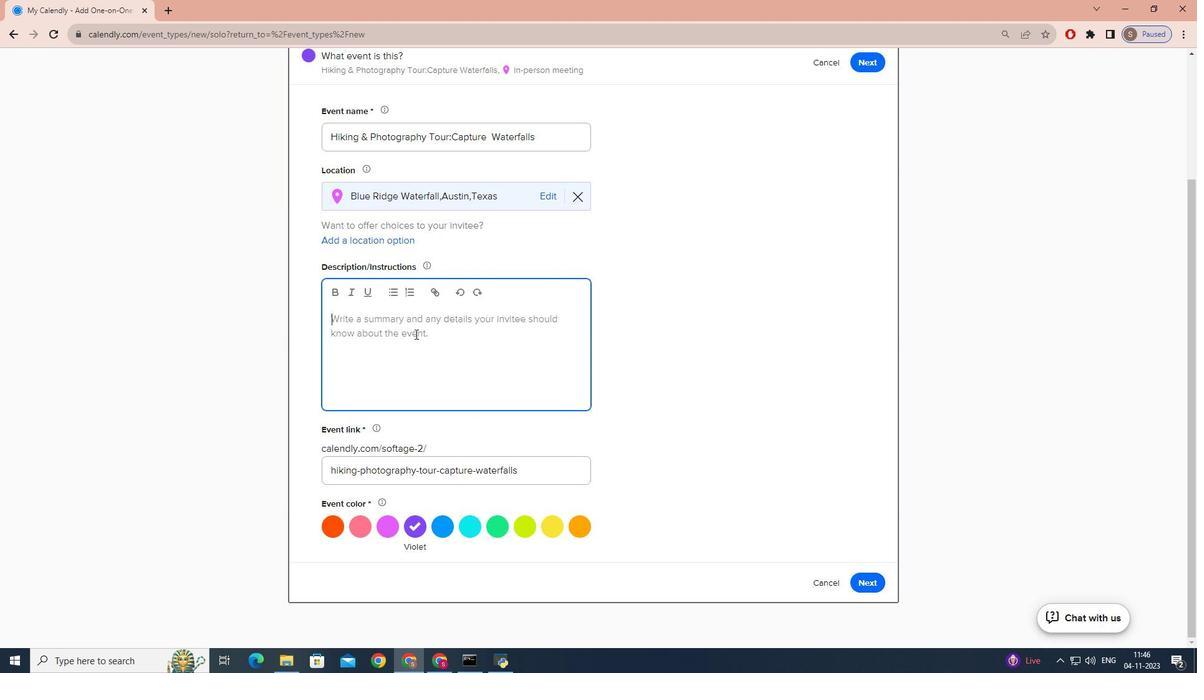 
Action: Mouse moved to (488, 527)
Screenshot: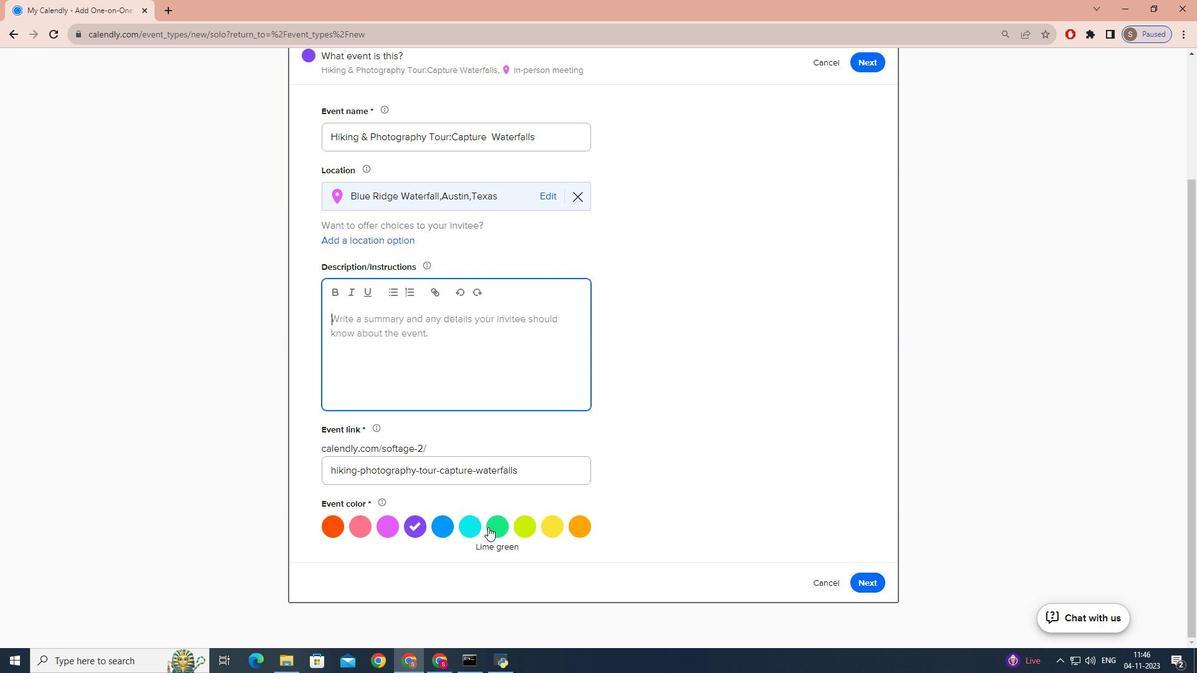 
Action: Mouse pressed left at (488, 527)
Screenshot: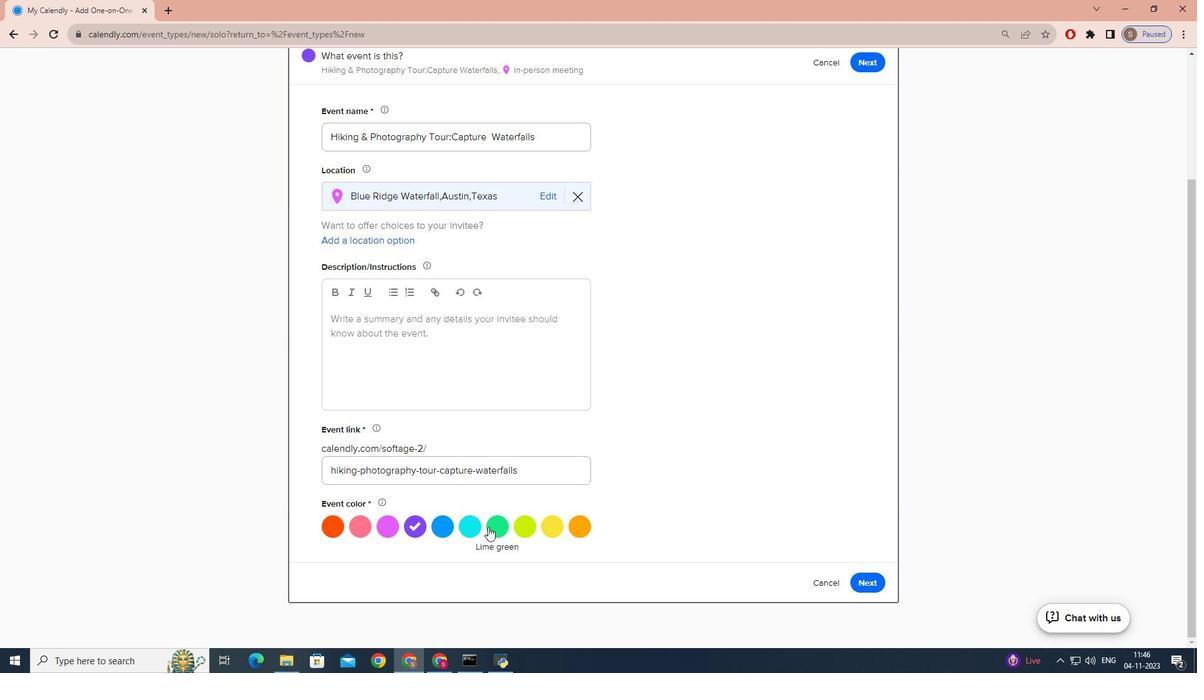 
Action: Mouse moved to (463, 344)
Screenshot: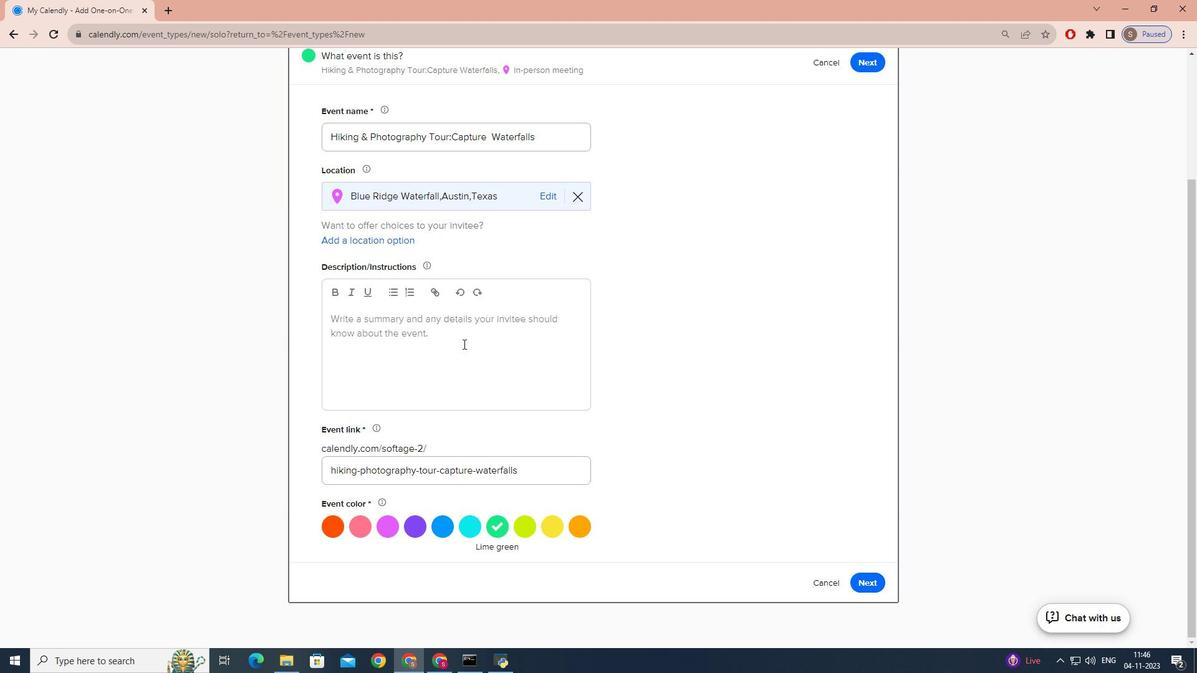 
Action: Mouse pressed left at (463, 344)
Screenshot: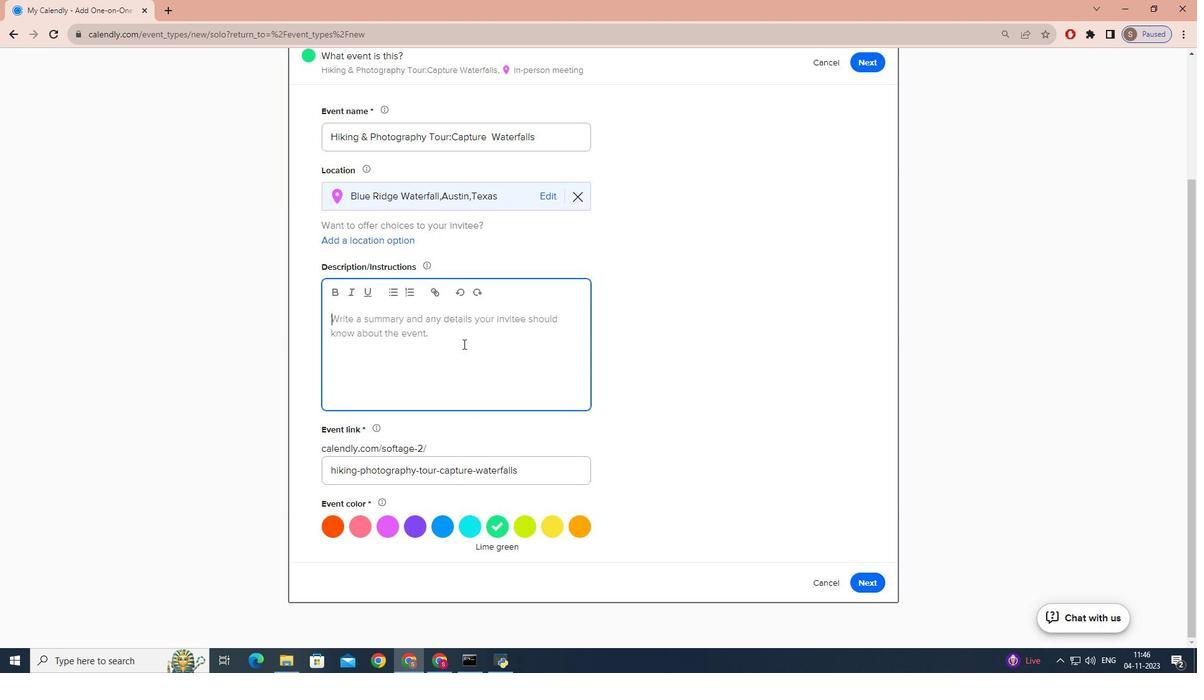 
Action: Key pressed <Key.caps_lock>I<Key.caps_lock>mmerse<Key.space>yourself<Key.space>in<Key.space>
Screenshot: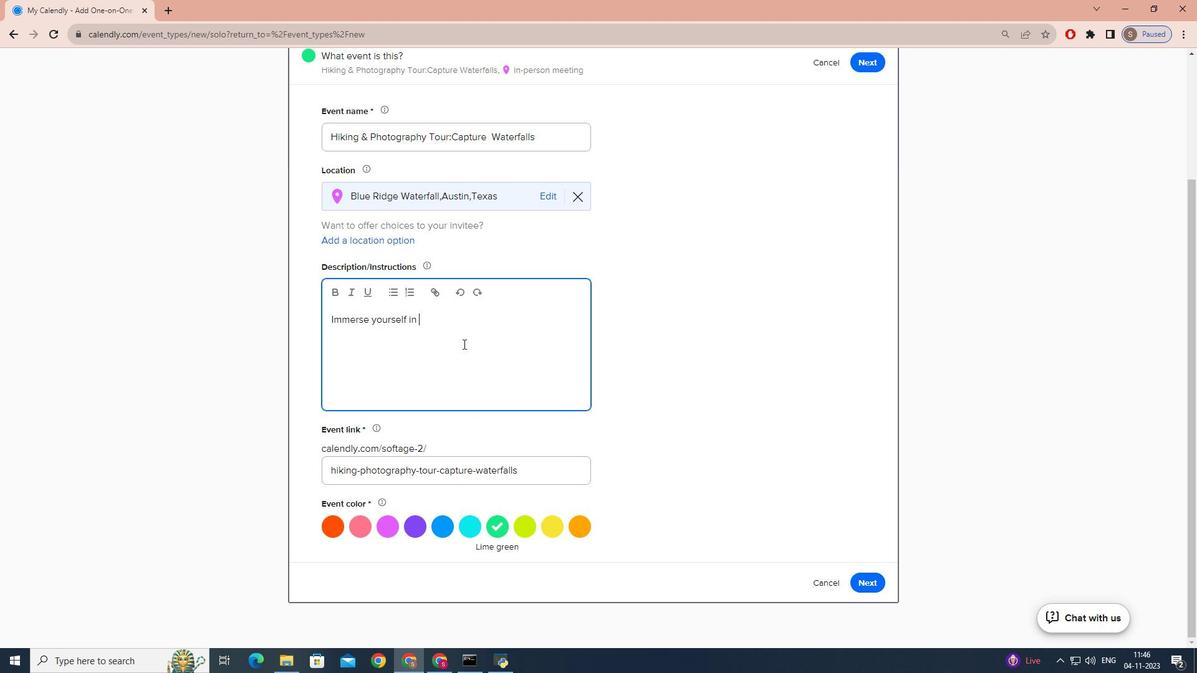 
Action: Mouse moved to (463, 343)
Screenshot: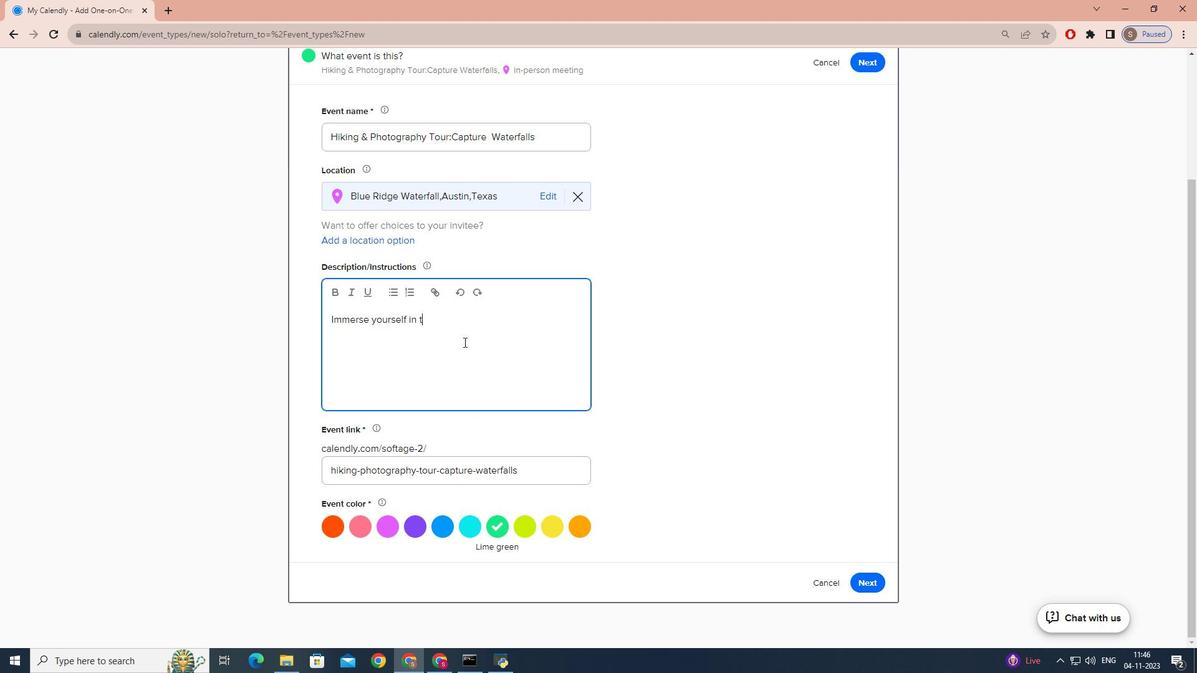 
Action: Key pressed t
Screenshot: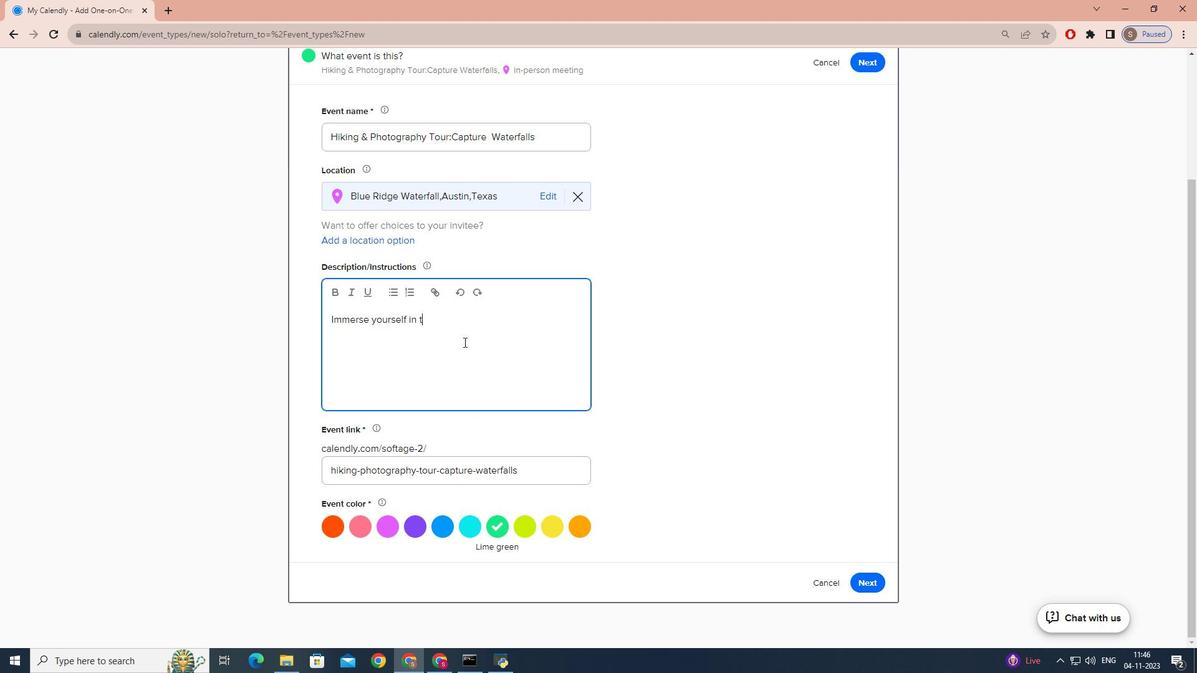 
Action: Mouse moved to (464, 342)
Screenshot: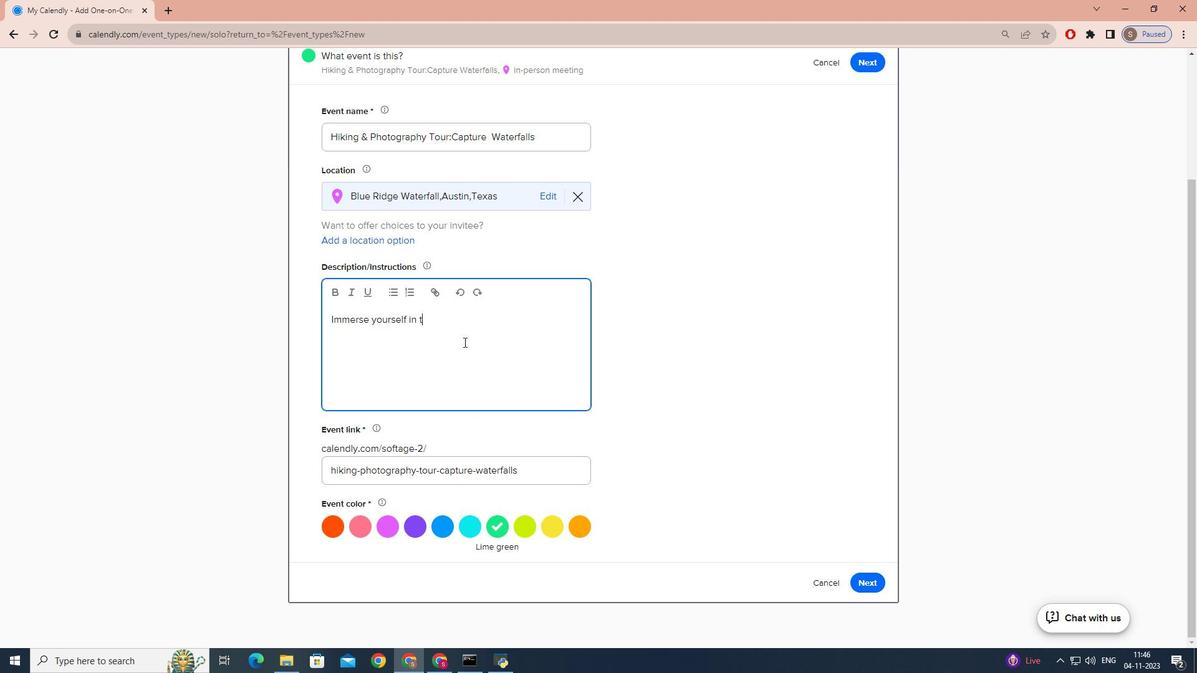 
Action: Key pressed he<Key.space>natural<Key.space>wonders<Key.space>of<Key.space>the<Key.space>cas<Key.backspace>scas<Key.backspace>ding<Key.space>waterfalls<Key.space>n
Screenshot: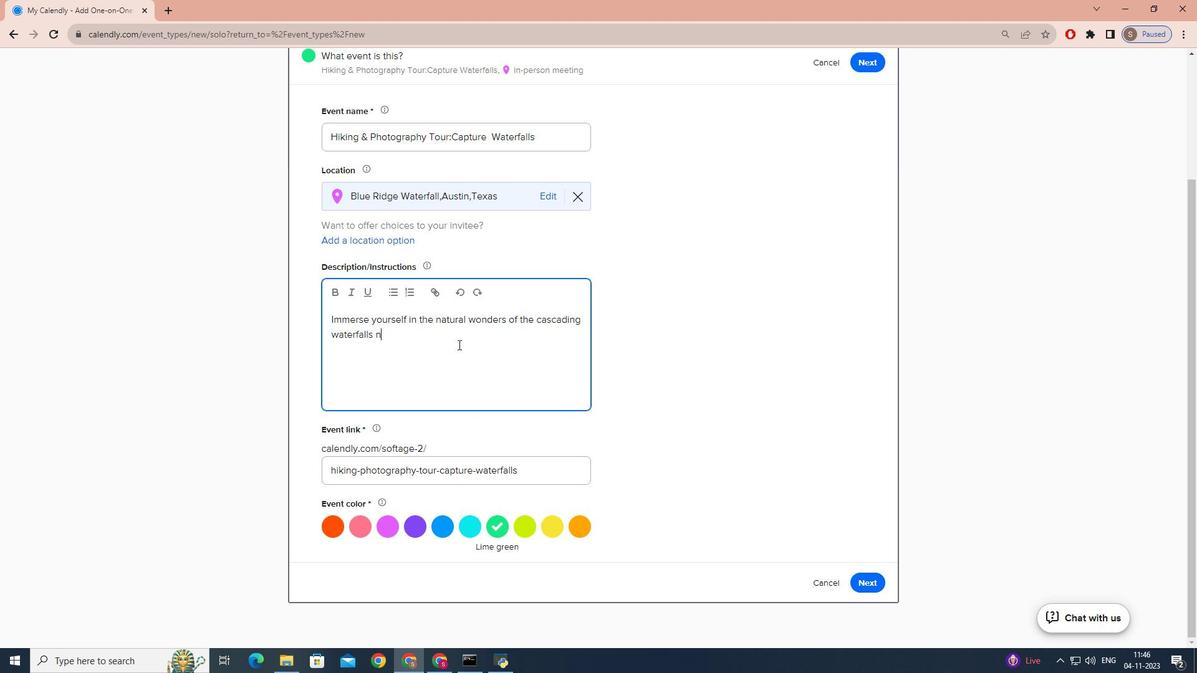 
Action: Mouse moved to (456, 346)
Screenshot: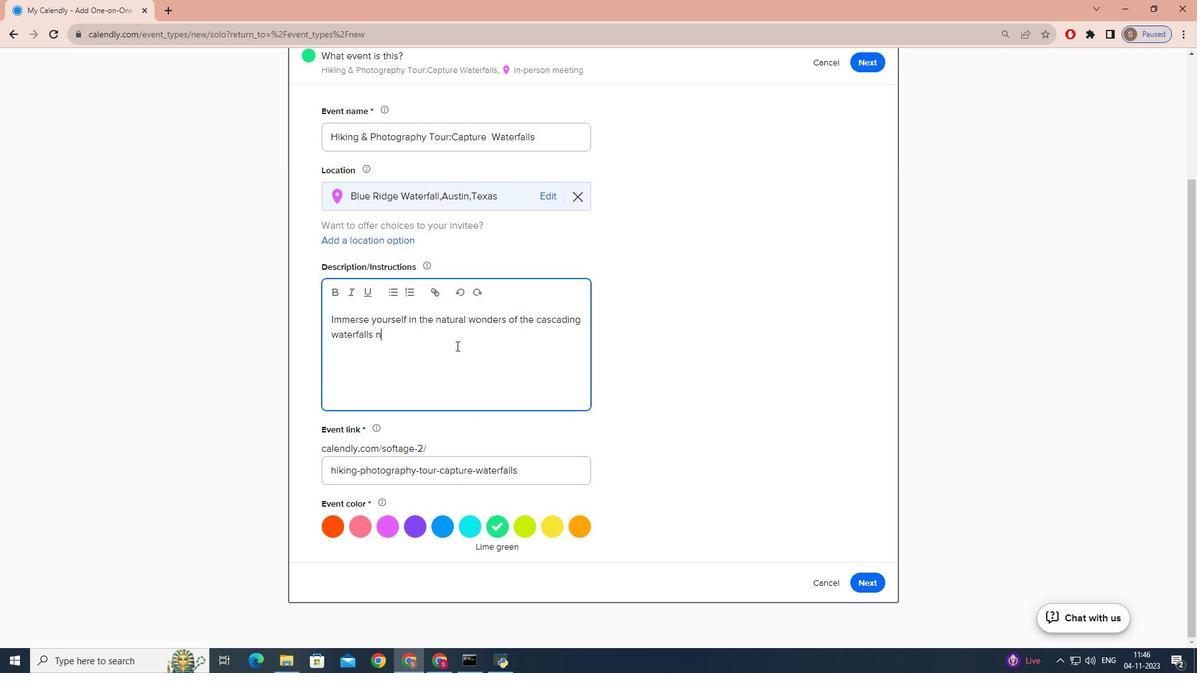 
Action: Key pressed <Key.space><Key.backspace><Key.backspace>o
Screenshot: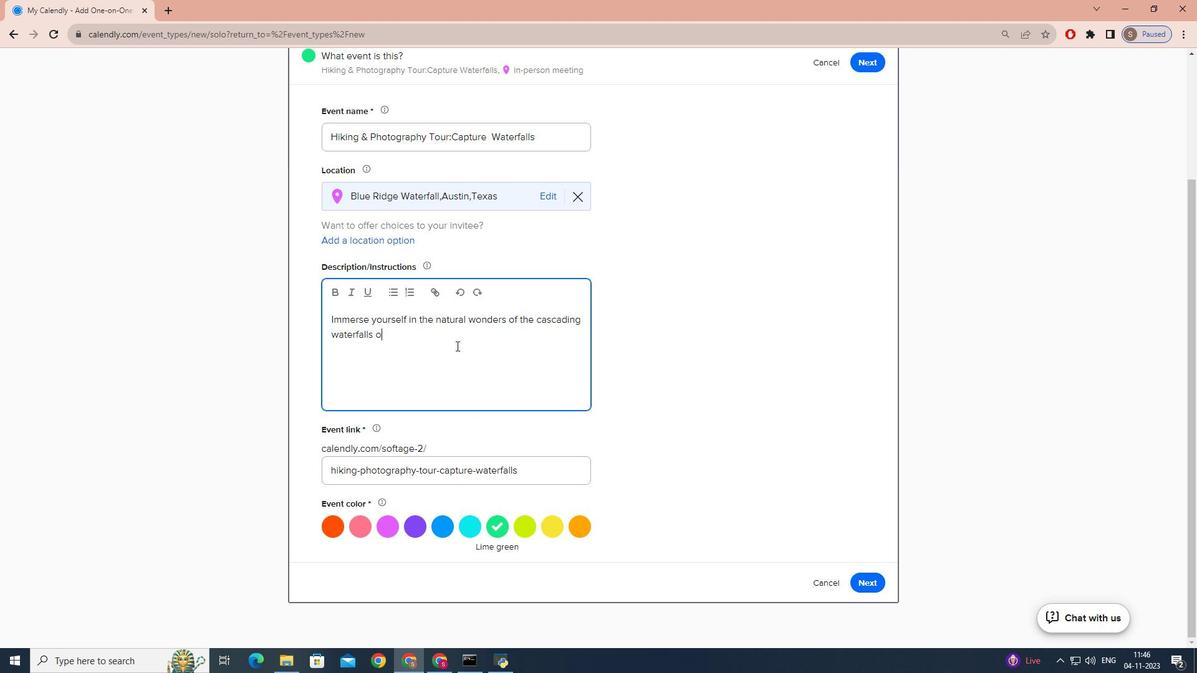 
Action: Mouse moved to (455, 346)
Screenshot: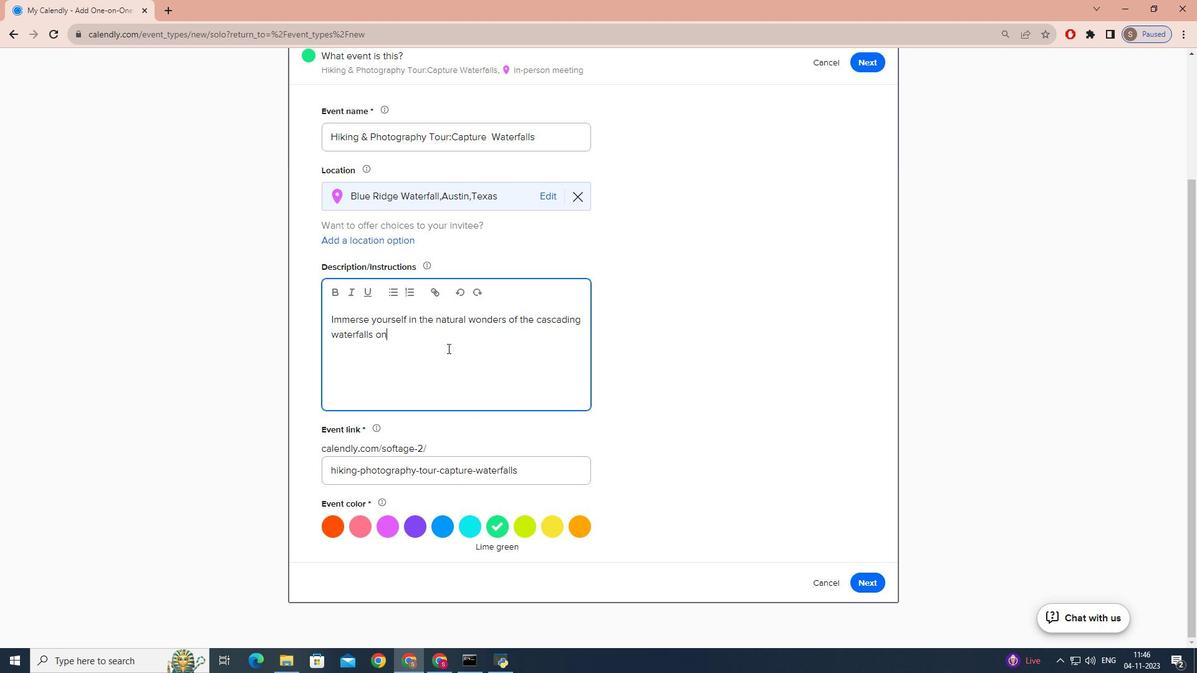 
Action: Key pressed n
Screenshot: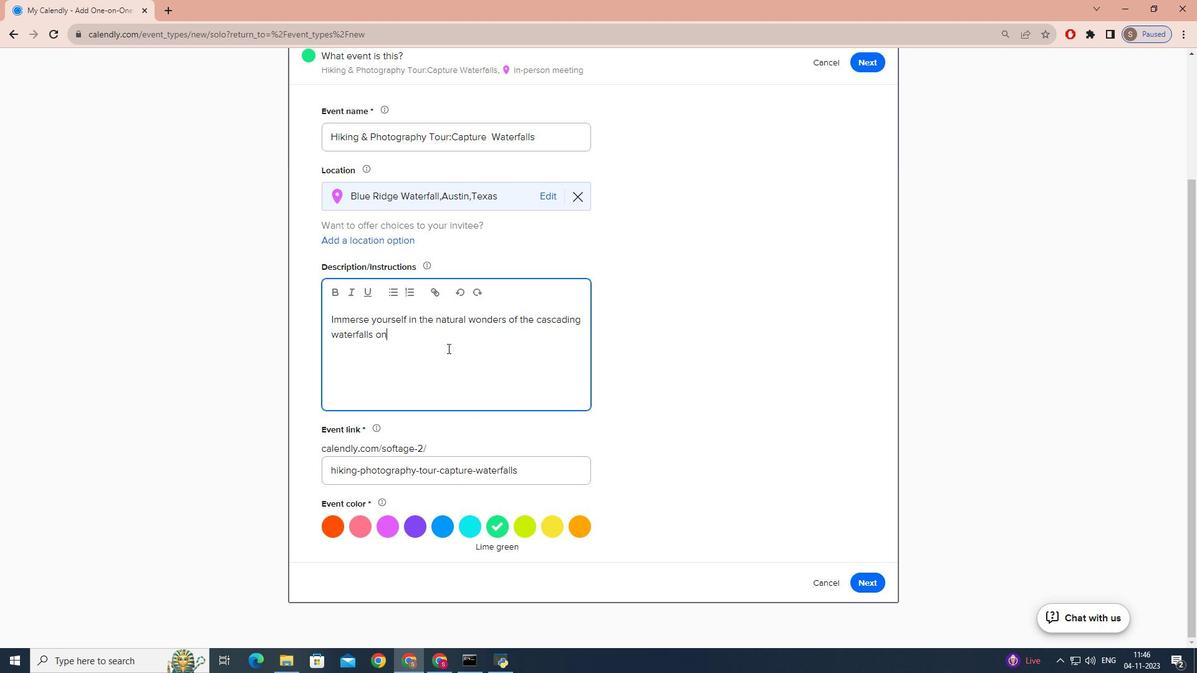 
Action: Mouse moved to (426, 356)
Screenshot: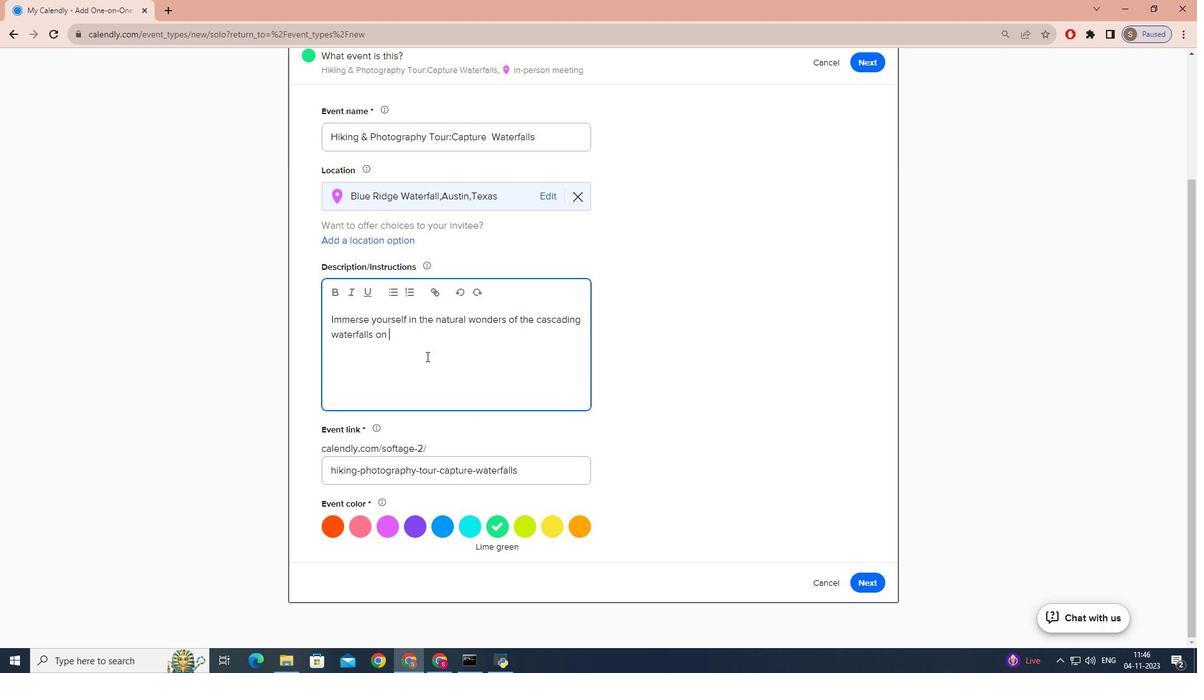 
Action: Key pressed <Key.space>our<Key.space>g
Screenshot: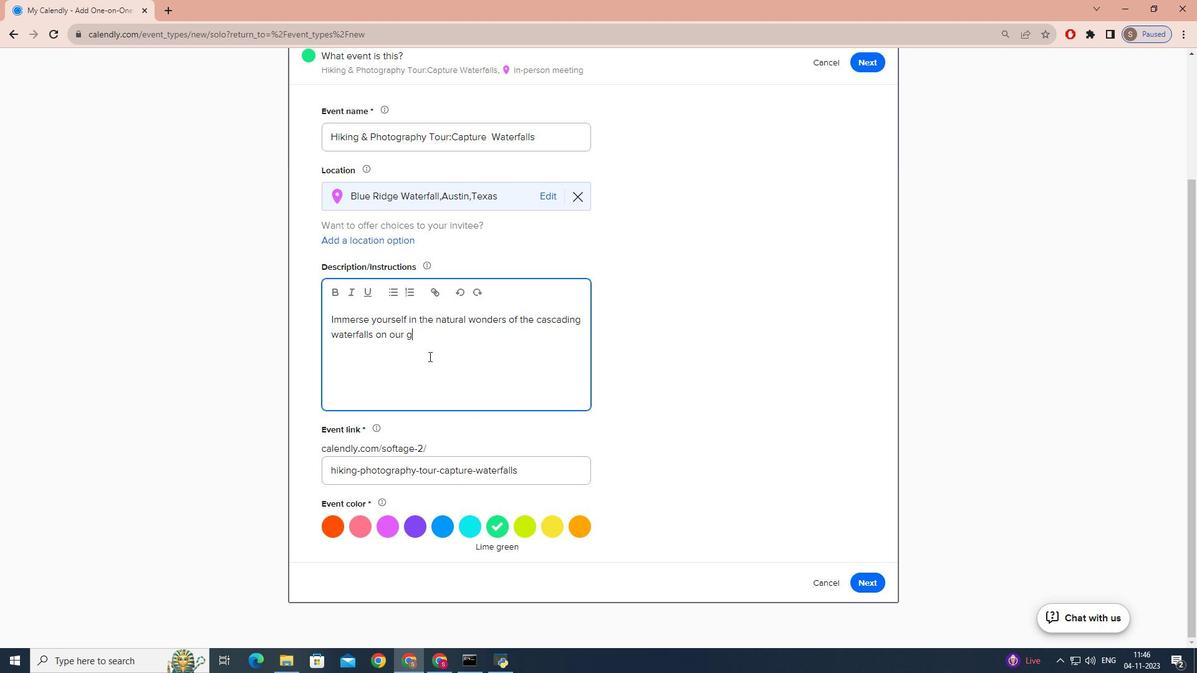 
Action: Mouse moved to (430, 356)
Screenshot: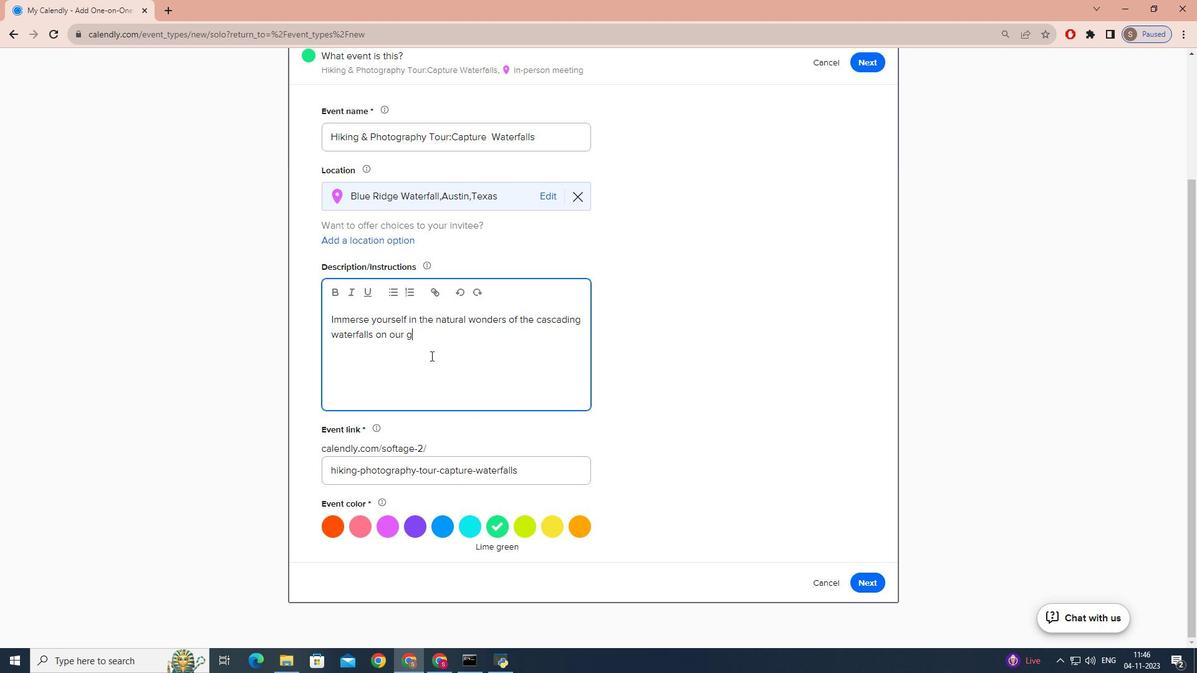 
Action: Key pressed uided<Key.space>hiking<Key.space>and<Key.space>photography<Key.space>tour.<Key.caps_lock>L<Key.caps_lock>et<Key.space><Key.backspace><Key.backspace>d<Key.space>by<Key.space>our<Key.space>knowledgeable<Key.space>guide,this<Key.space>adventure<Key.space>will<Key.space>take<Key.space>you<Key.space>th
Screenshot: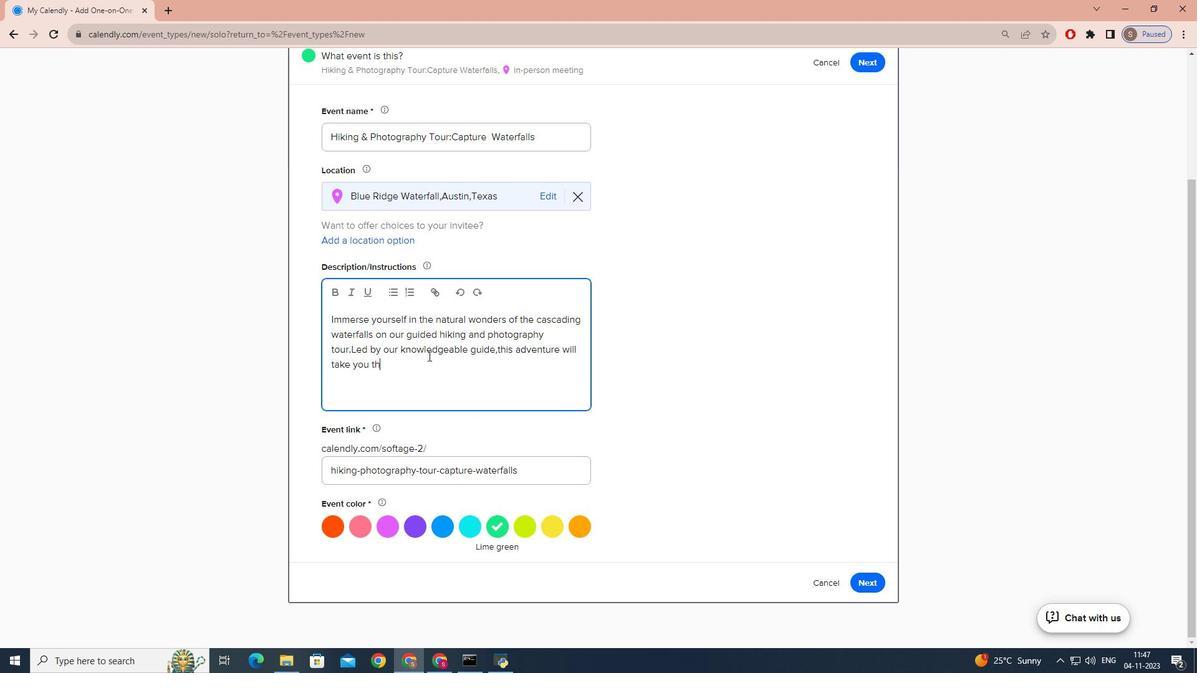
Action: Mouse moved to (426, 356)
Screenshot: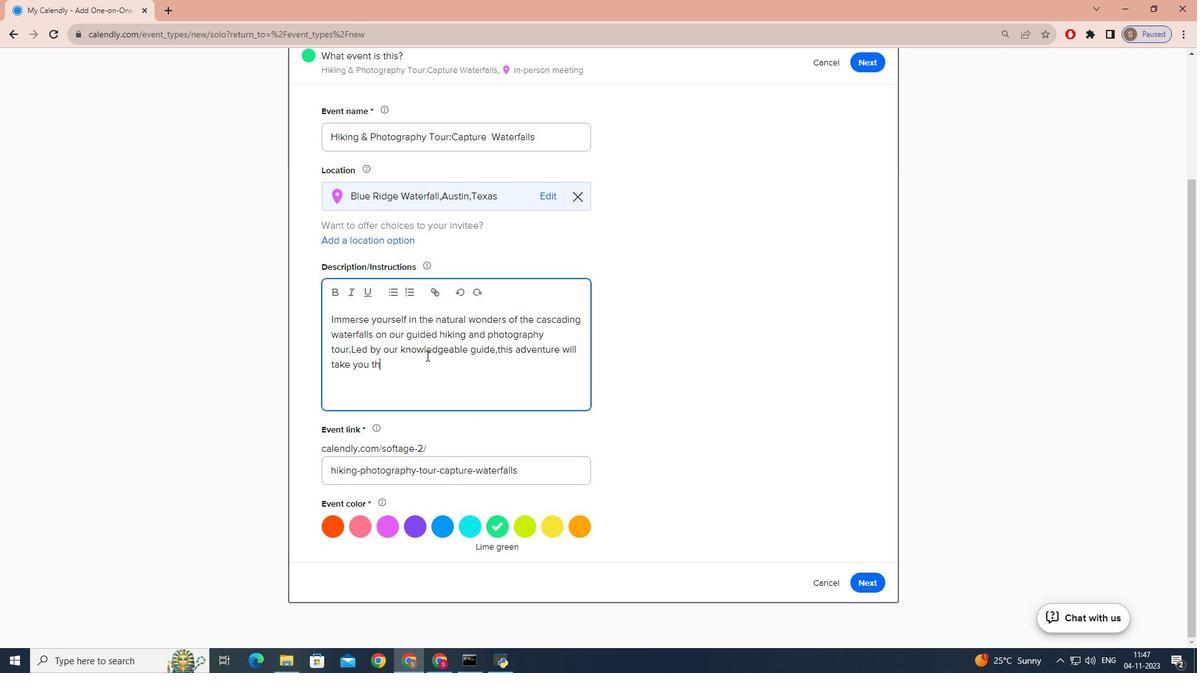 
Action: Key pressed rough<Key.space>picturesque<Key.space>landscapes<Key.space>,offering<Key.space>the<Key.space>perfect<Key.space>opportunity<Key.space>to<Key.space>capture<Key.space>the<Key.space>breathtaking<Key.space>beauty<Key.space>of<Key.space>waterfalls<Key.space>through<Key.space>your<Key.space>camera<Key.space>lens,<Key.caps_lock>B<Key.caps_lock>ook<Key.space>your<Key.space>slot<Key.space>now<Key.shift_r>!
Screenshot: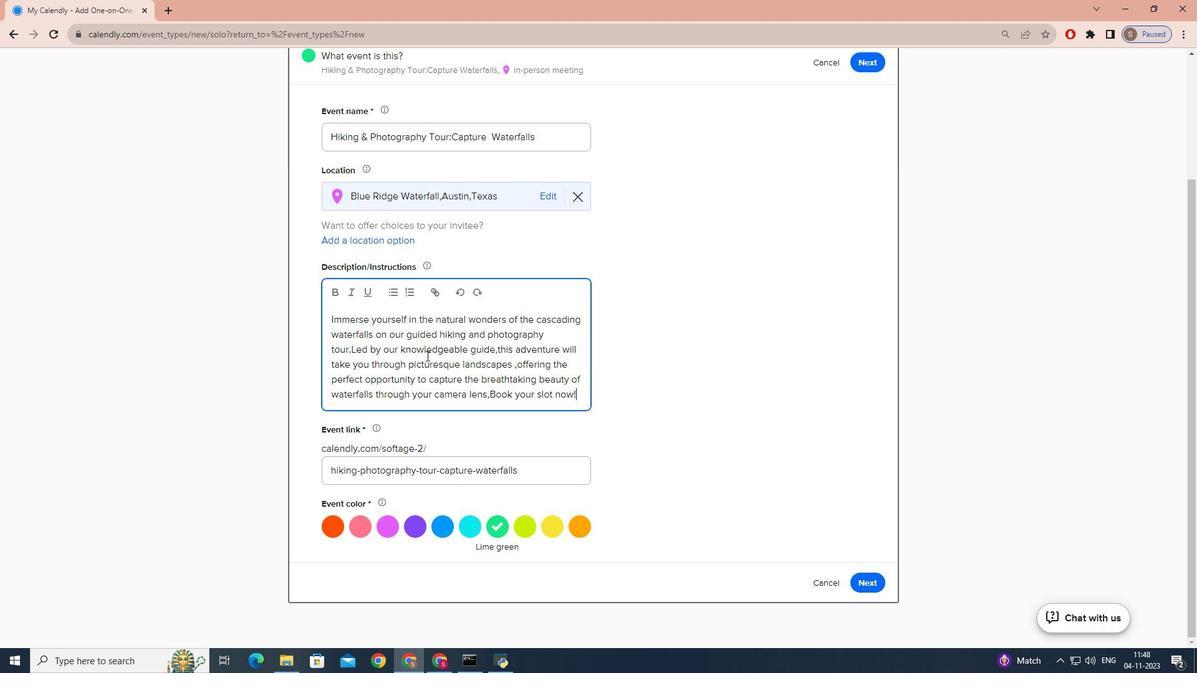 
Action: Mouse moved to (492, 394)
Screenshot: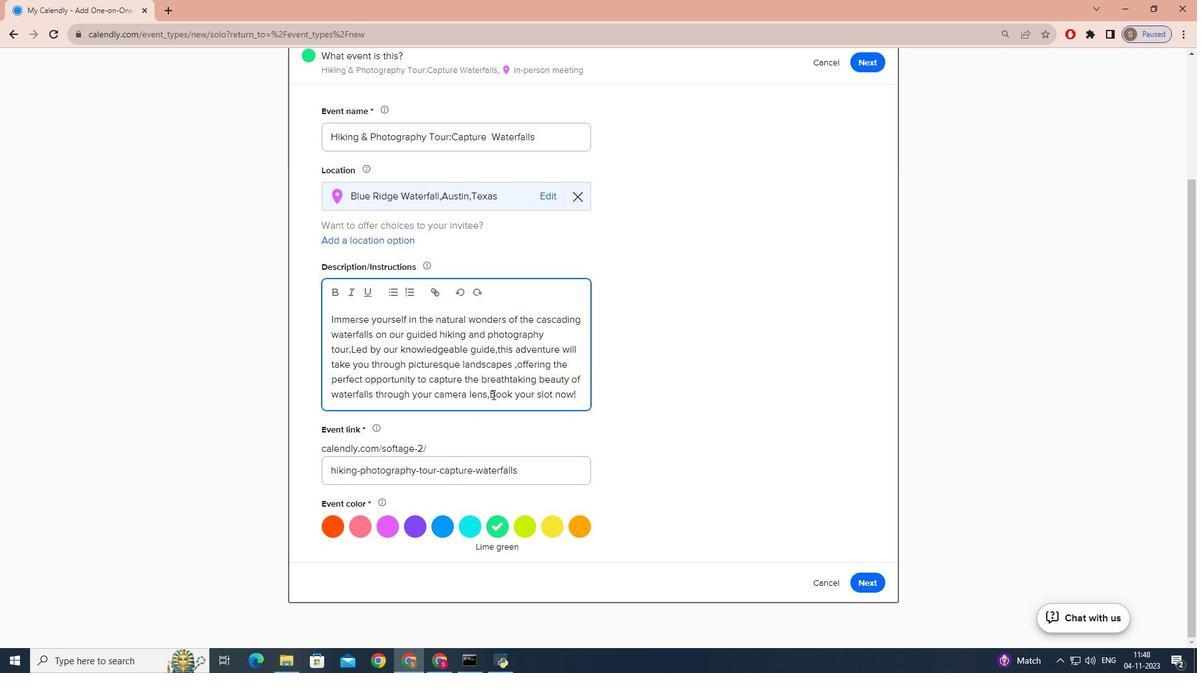 
Action: Mouse pressed left at (492, 394)
Screenshot: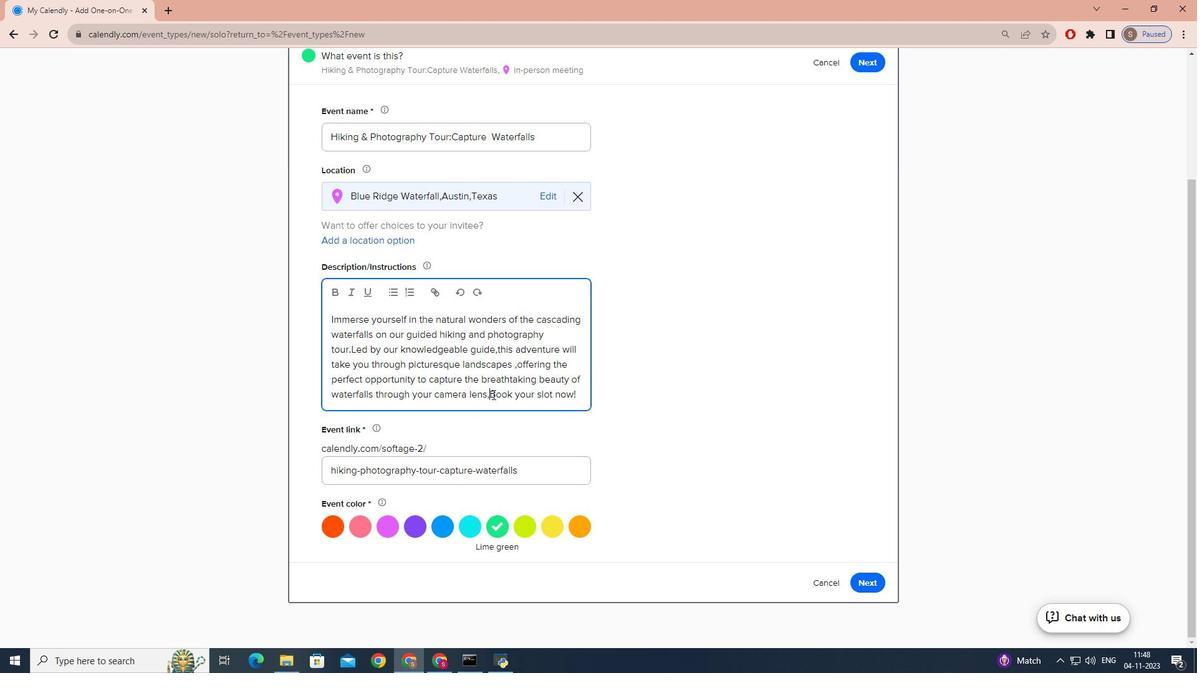 
Action: Mouse moved to (495, 395)
Screenshot: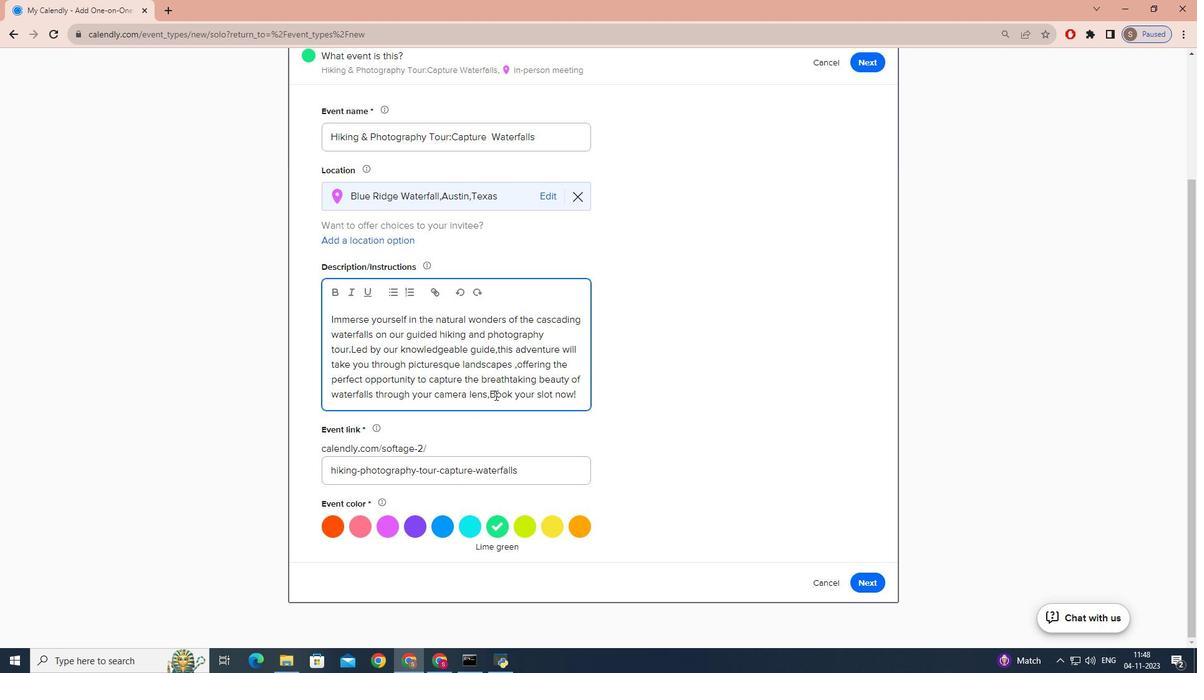 
Action: Key pressed <Key.backspace>.
Screenshot: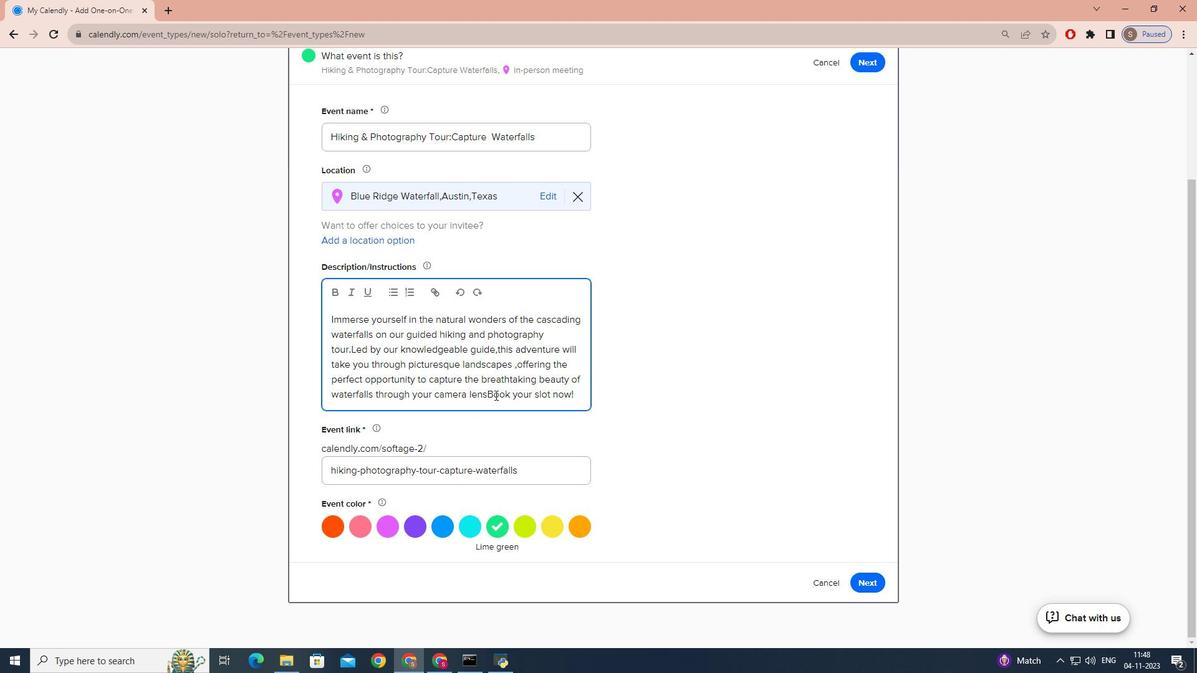 
Action: Mouse moved to (652, 400)
Screenshot: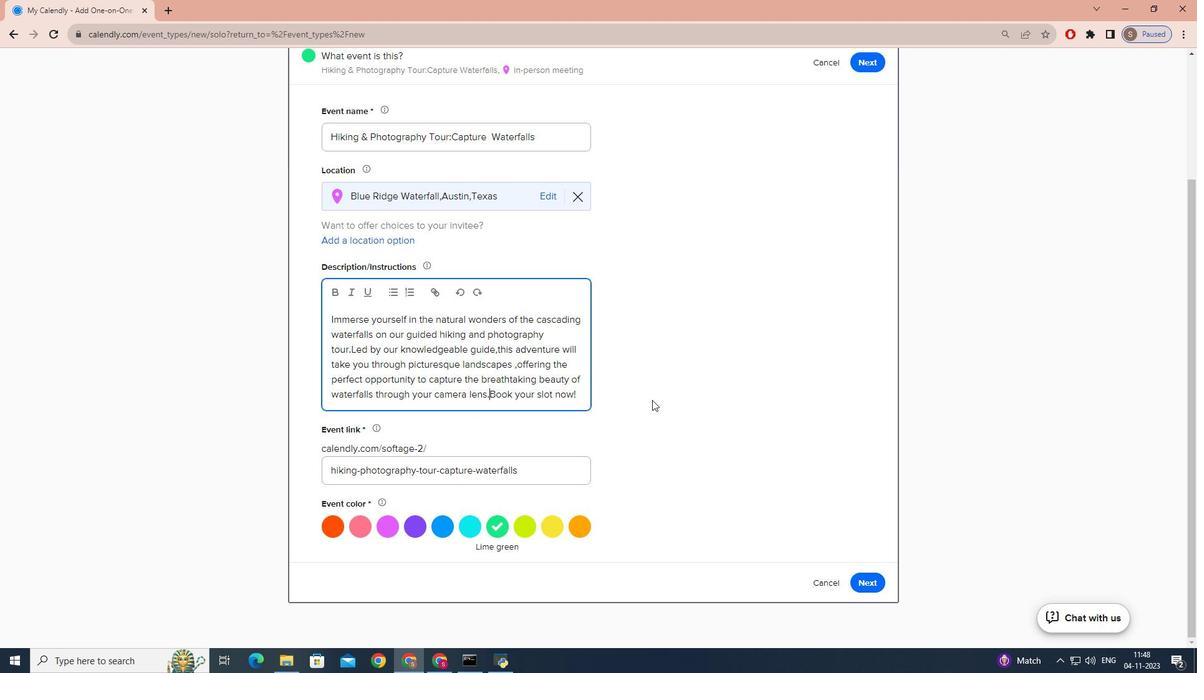 
Action: Mouse pressed left at (652, 400)
Screenshot: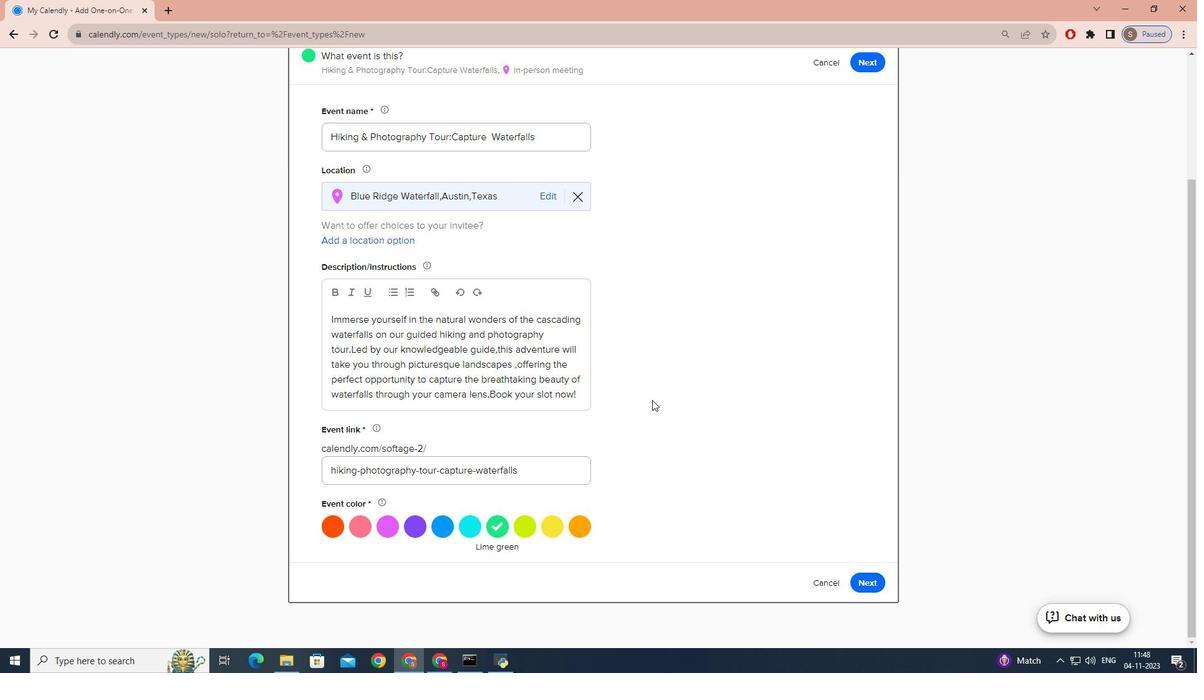 
Action: Mouse moved to (522, 526)
Screenshot: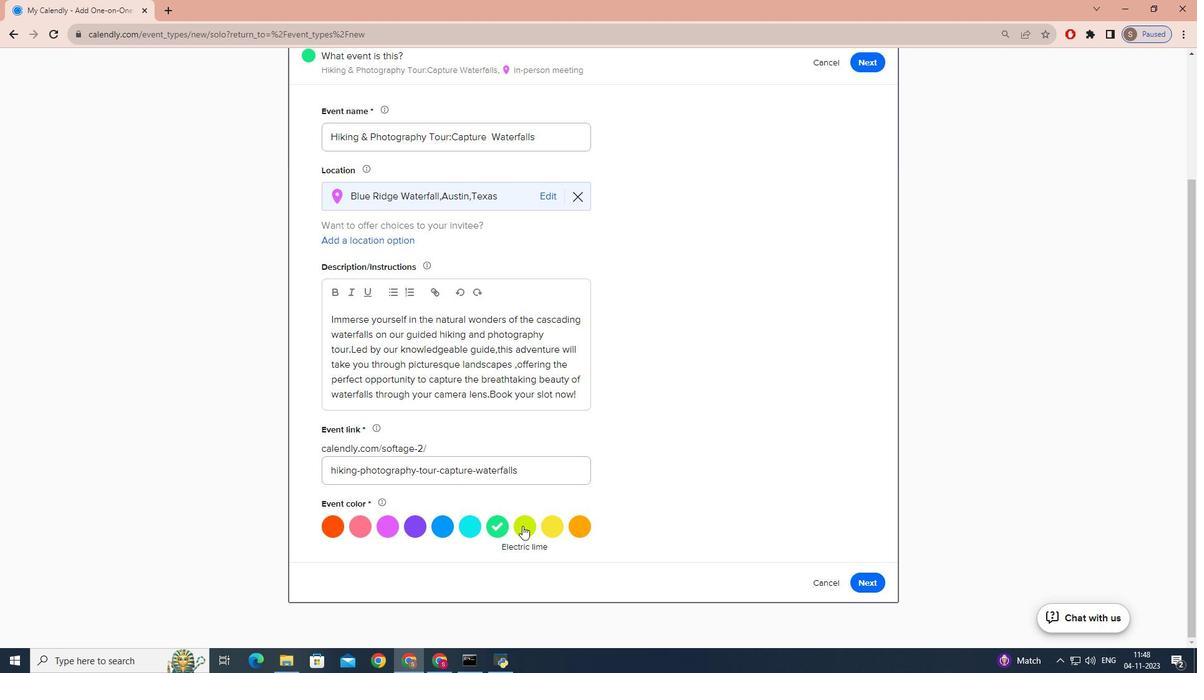 
Action: Mouse pressed left at (522, 526)
Screenshot: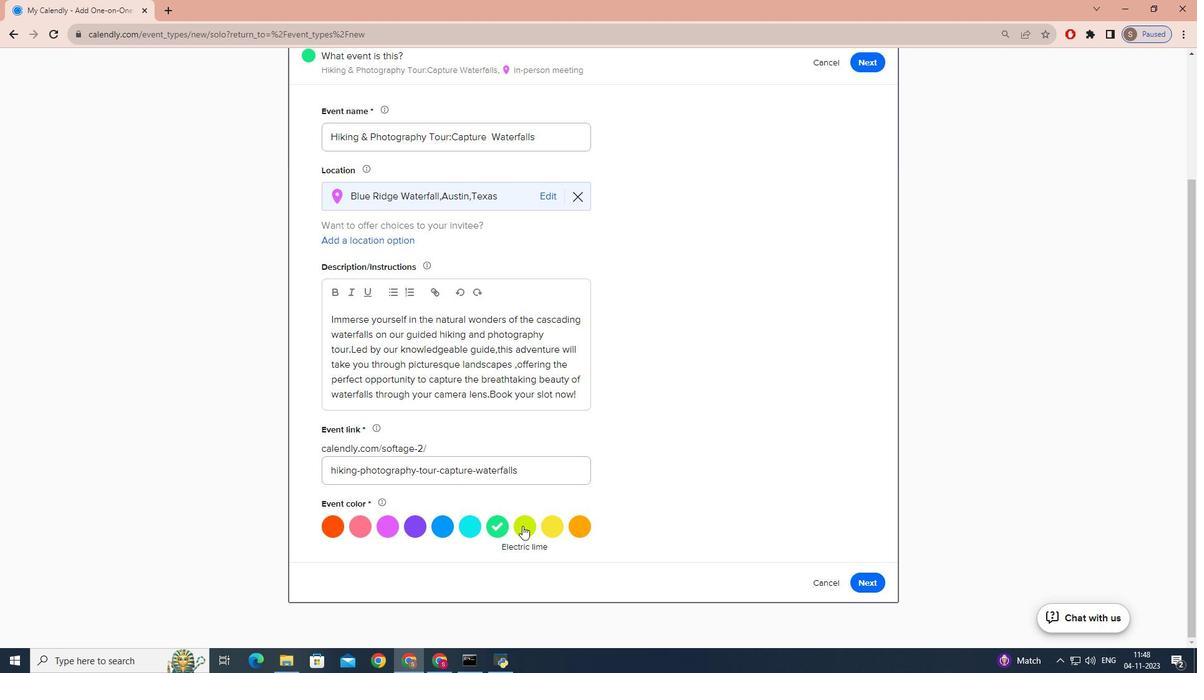 
Action: Mouse moved to (614, 475)
Screenshot: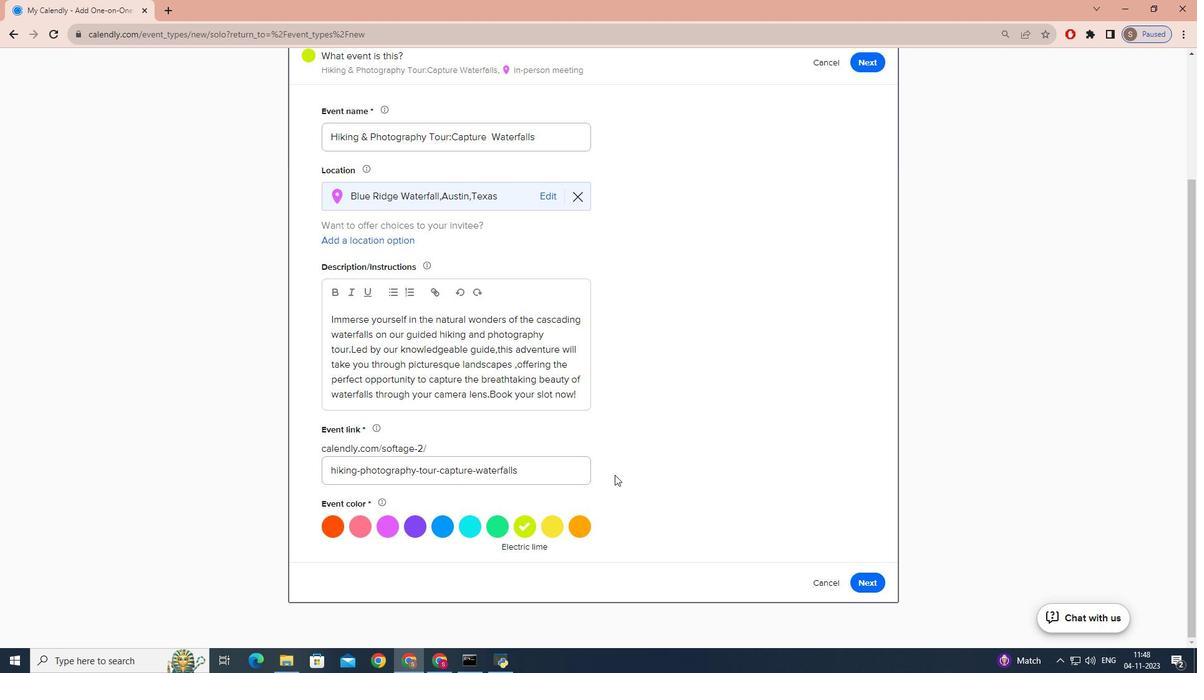 
Action: Mouse scrolled (614, 474) with delta (0, 0)
Screenshot: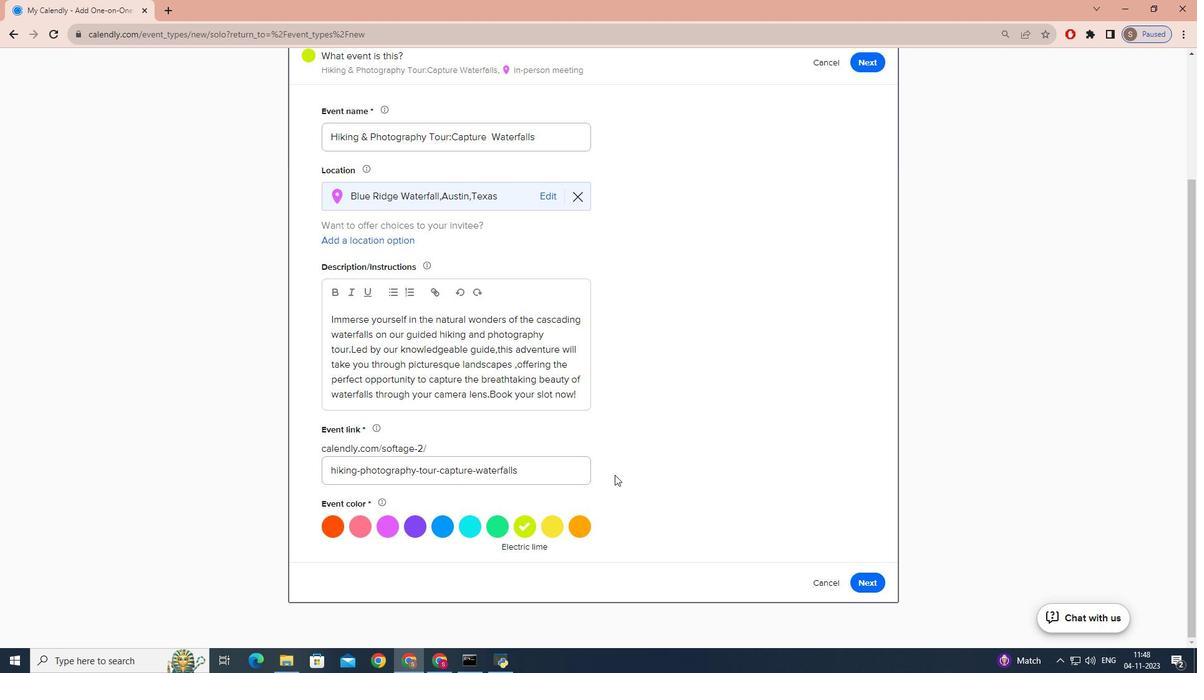
Action: Mouse scrolled (614, 474) with delta (0, 0)
Screenshot: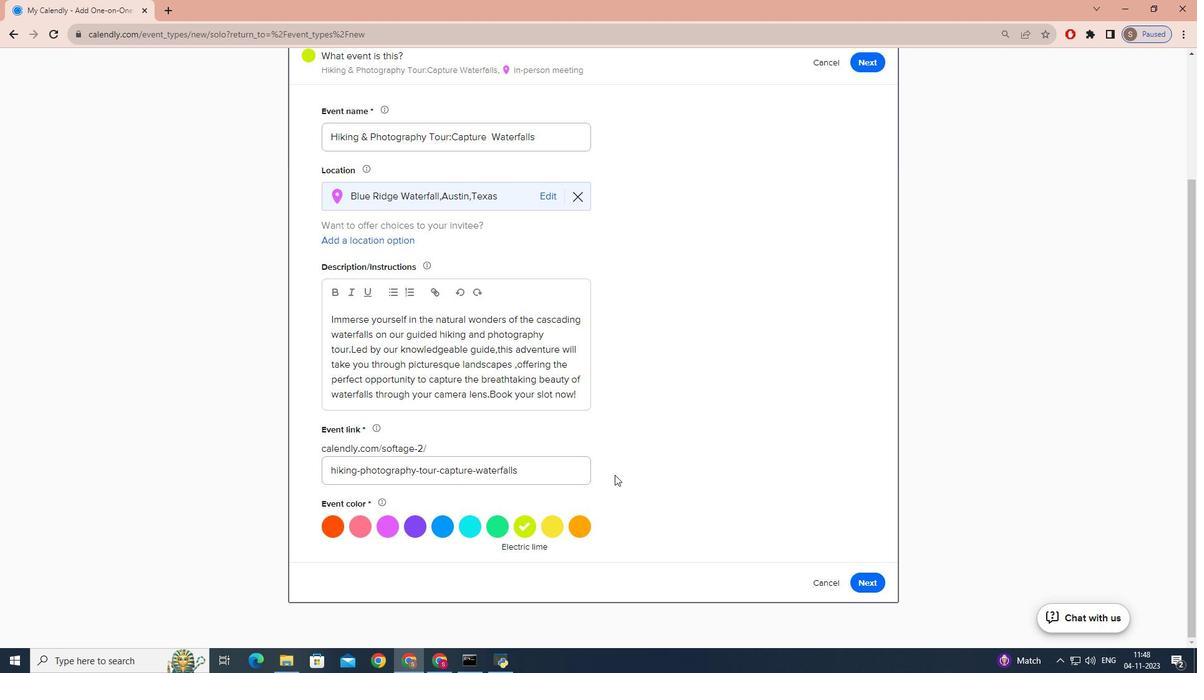 
Action: Mouse scrolled (614, 474) with delta (0, 0)
Screenshot: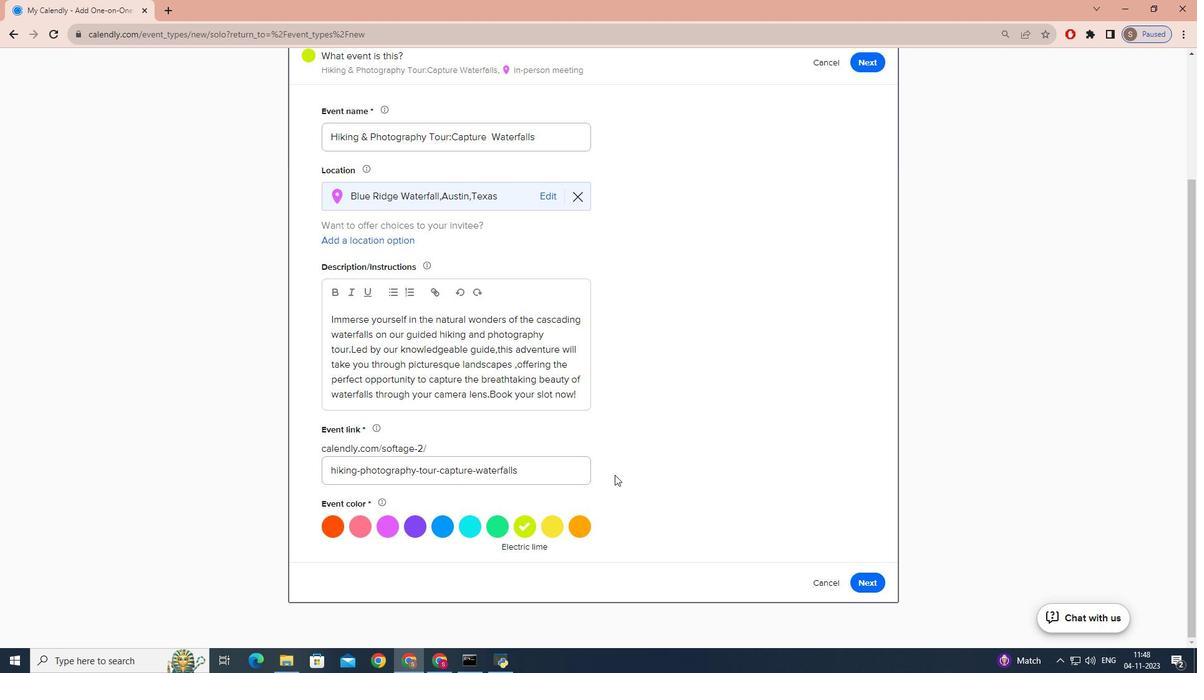 
Action: Mouse scrolled (614, 474) with delta (0, 0)
Screenshot: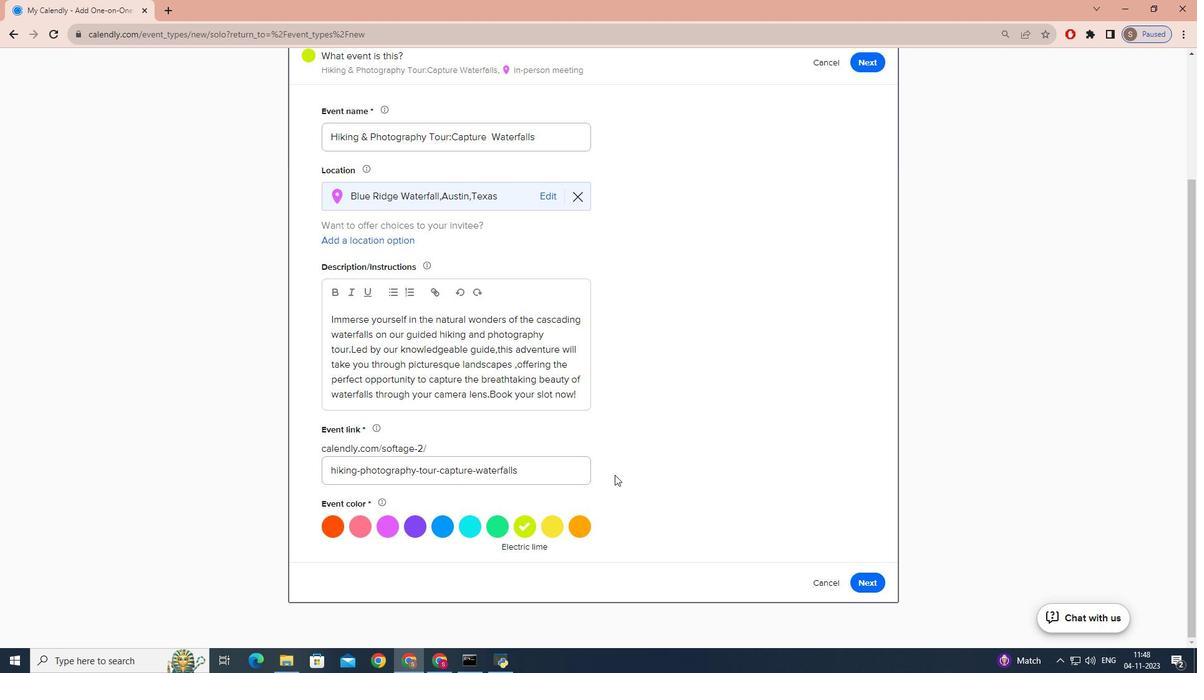 
Action: Mouse scrolled (614, 474) with delta (0, 0)
Screenshot: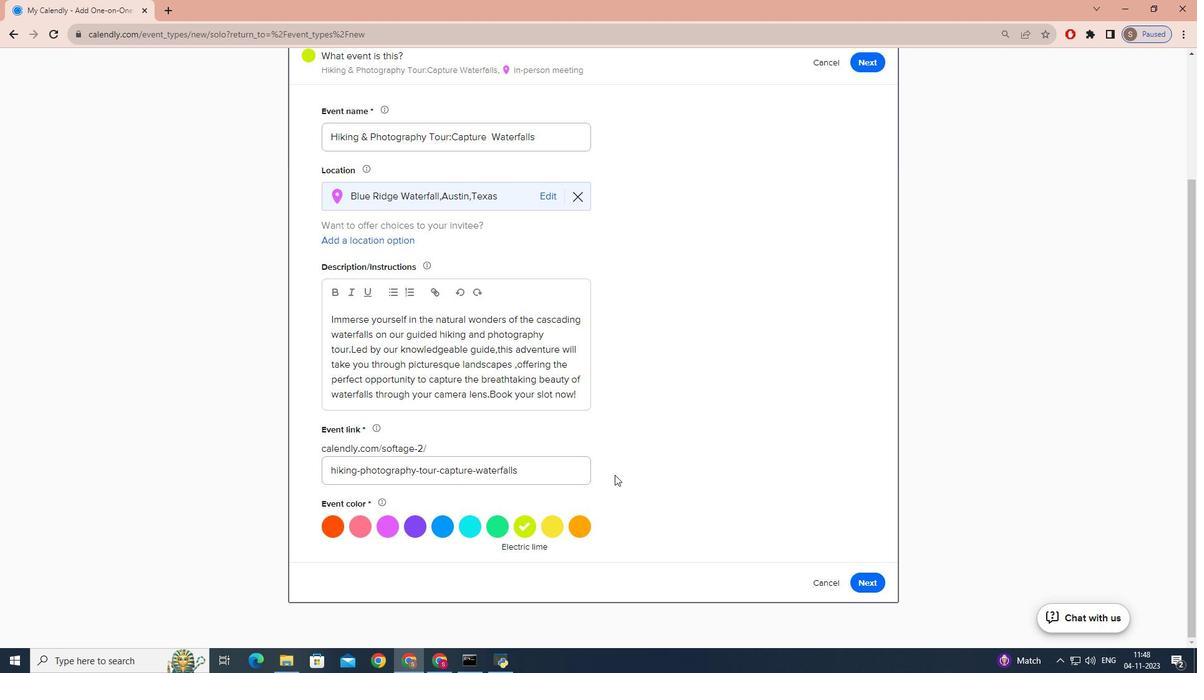 
Action: Mouse scrolled (614, 474) with delta (0, 0)
Screenshot: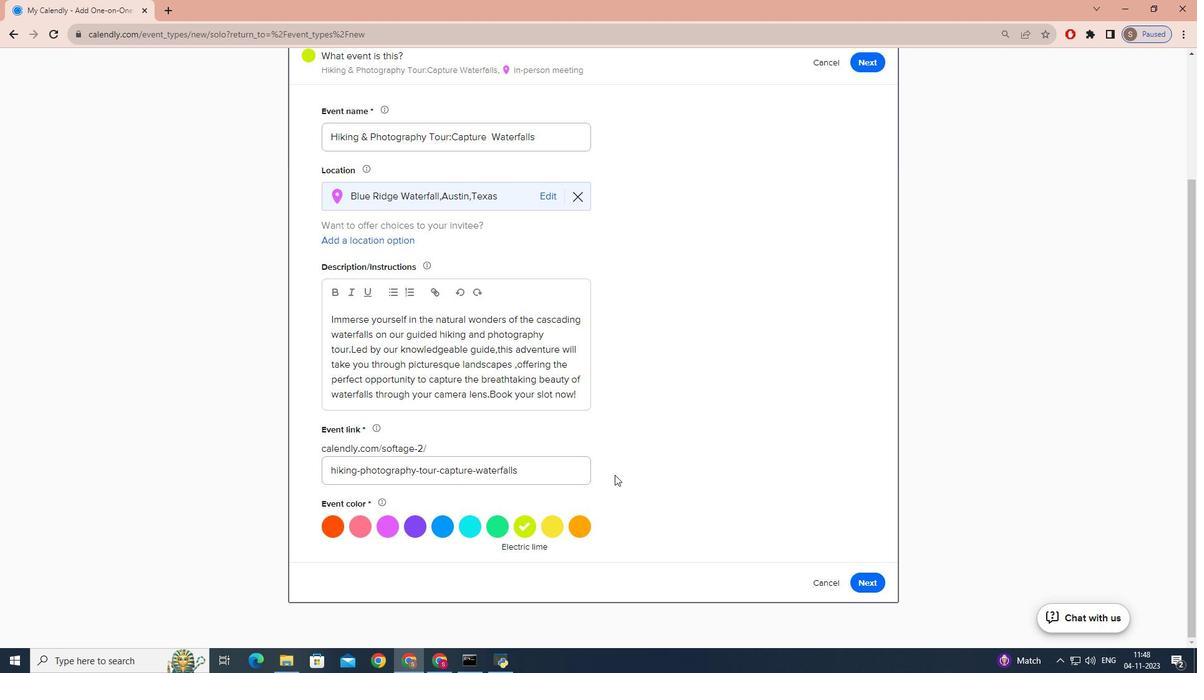 
Action: Mouse moved to (868, 588)
Screenshot: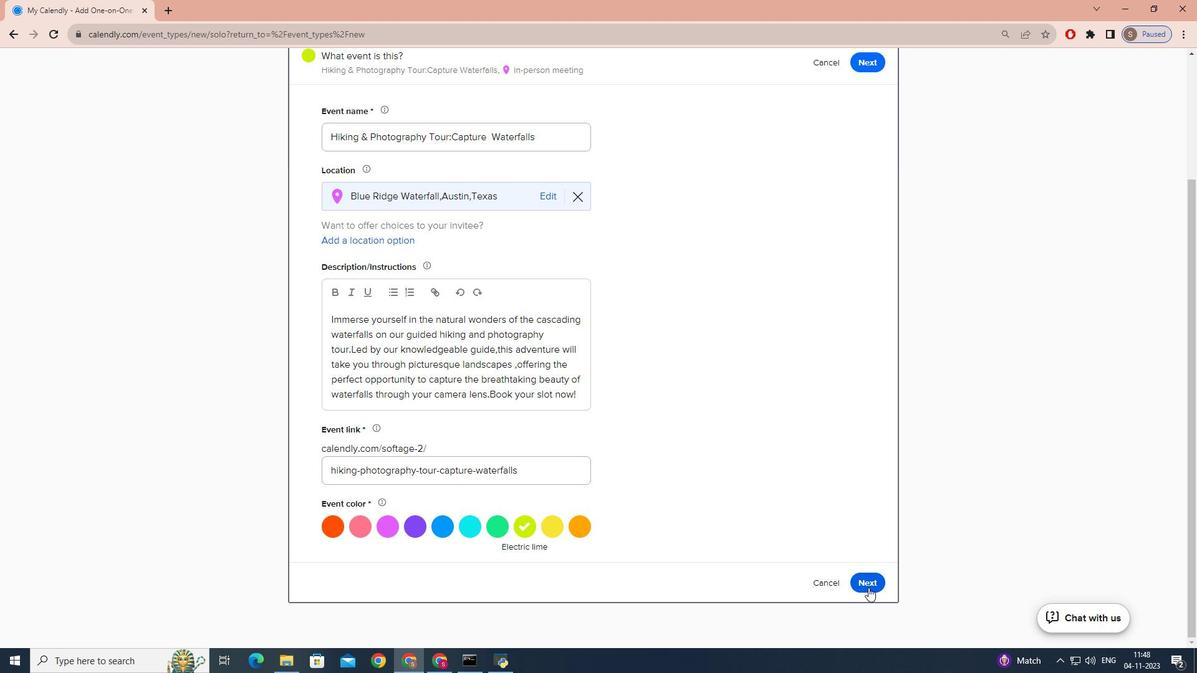 
Action: Mouse pressed left at (868, 588)
Screenshot: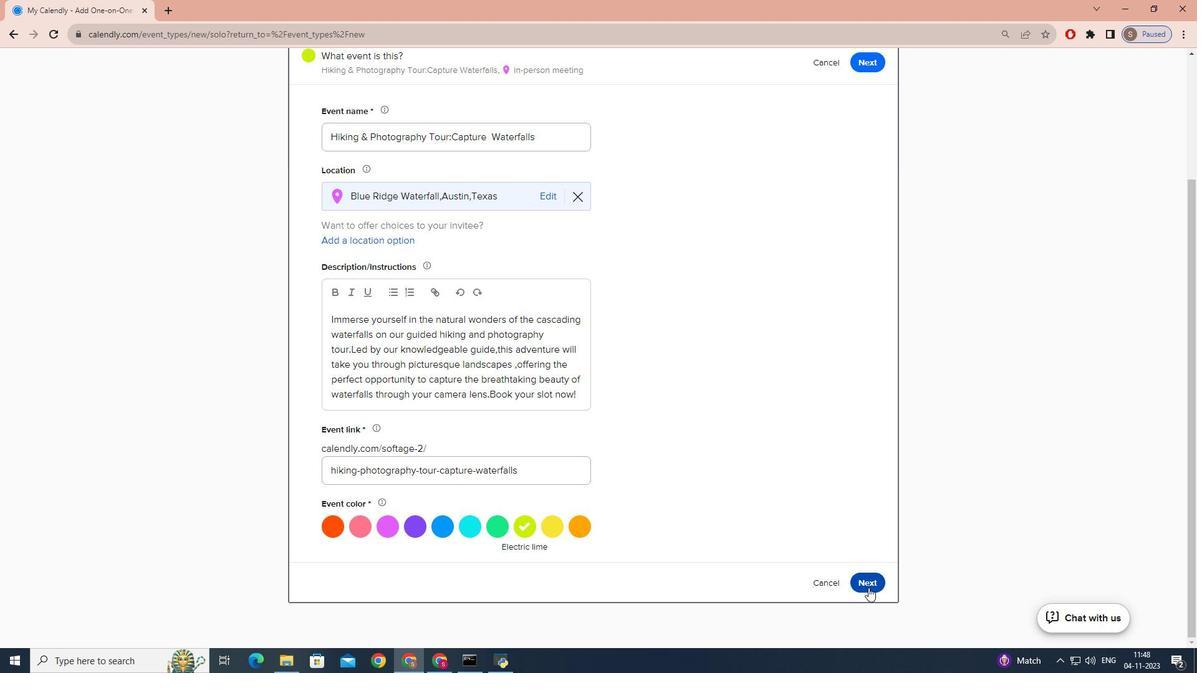 
Action: Mouse moved to (405, 361)
Screenshot: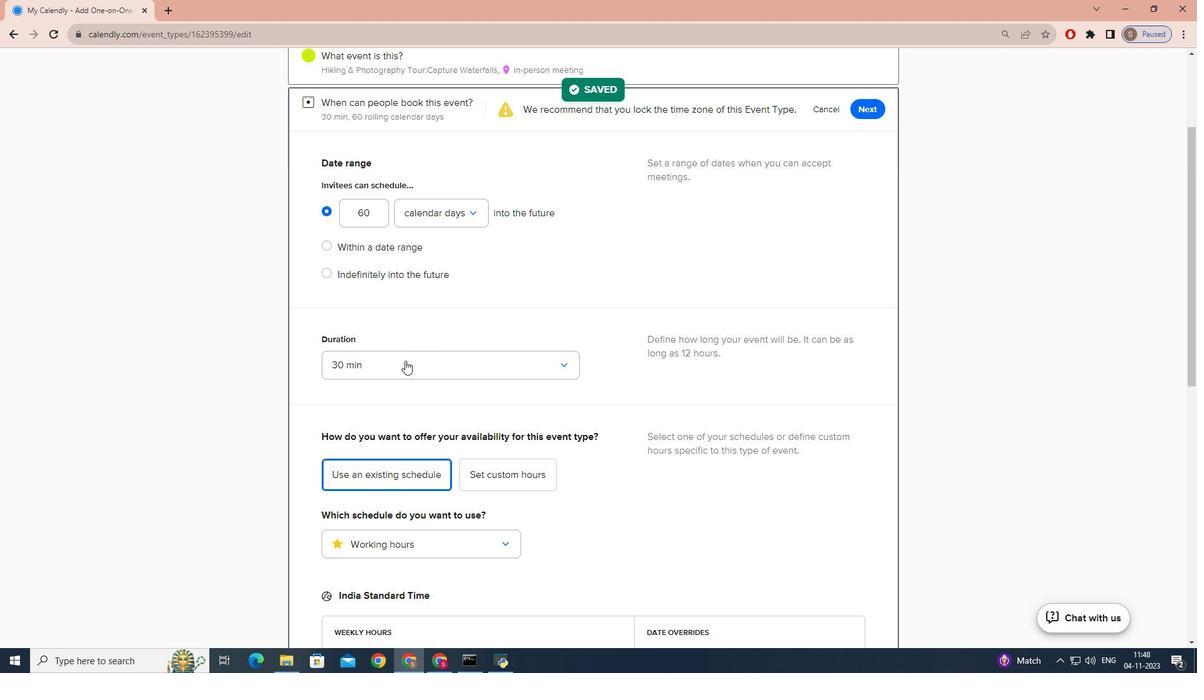 
Action: Mouse pressed left at (405, 361)
Screenshot: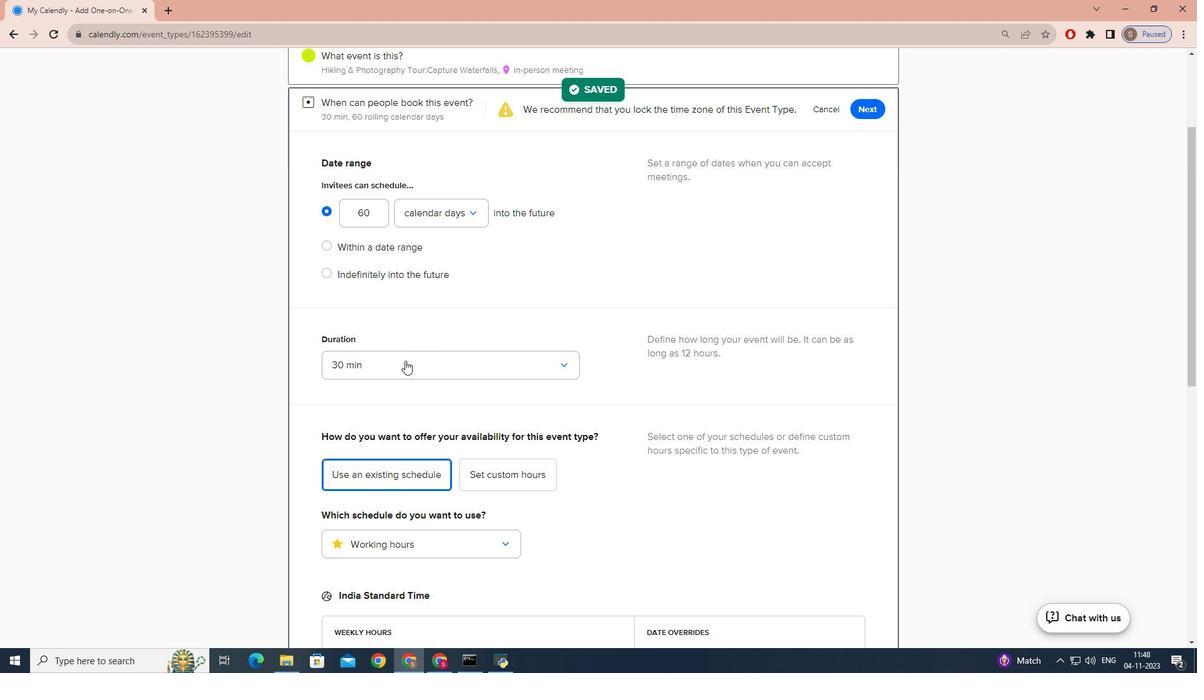 
Action: Mouse moved to (362, 488)
Screenshot: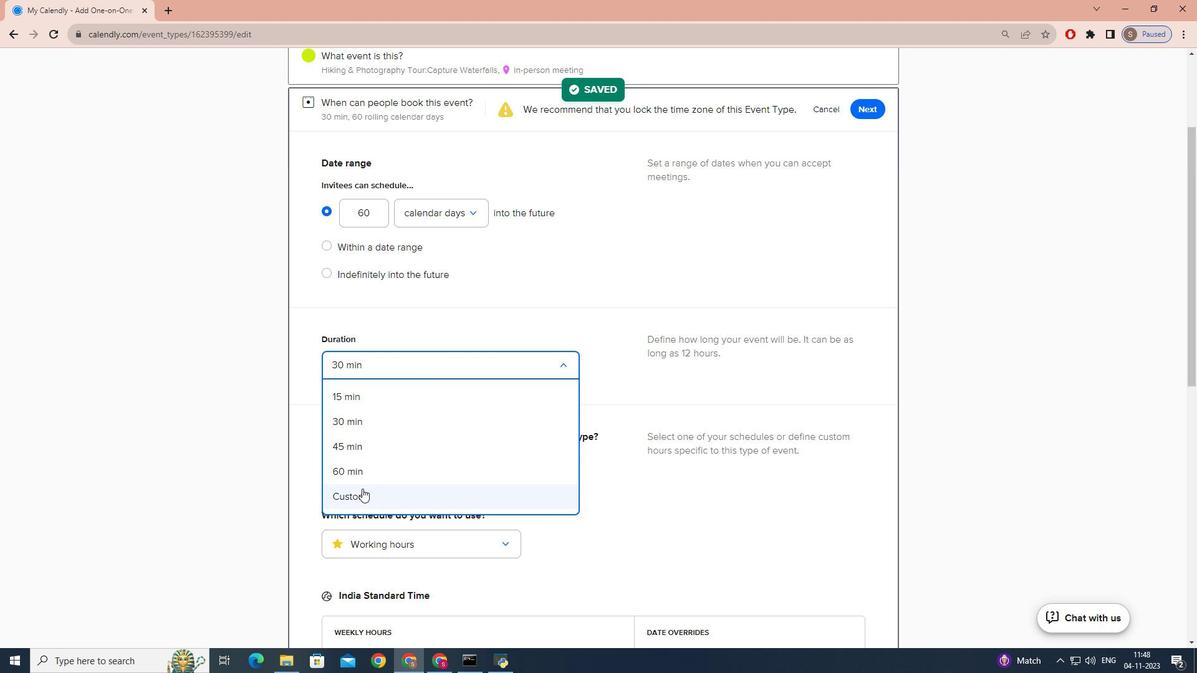 
Action: Mouse pressed left at (362, 488)
Screenshot: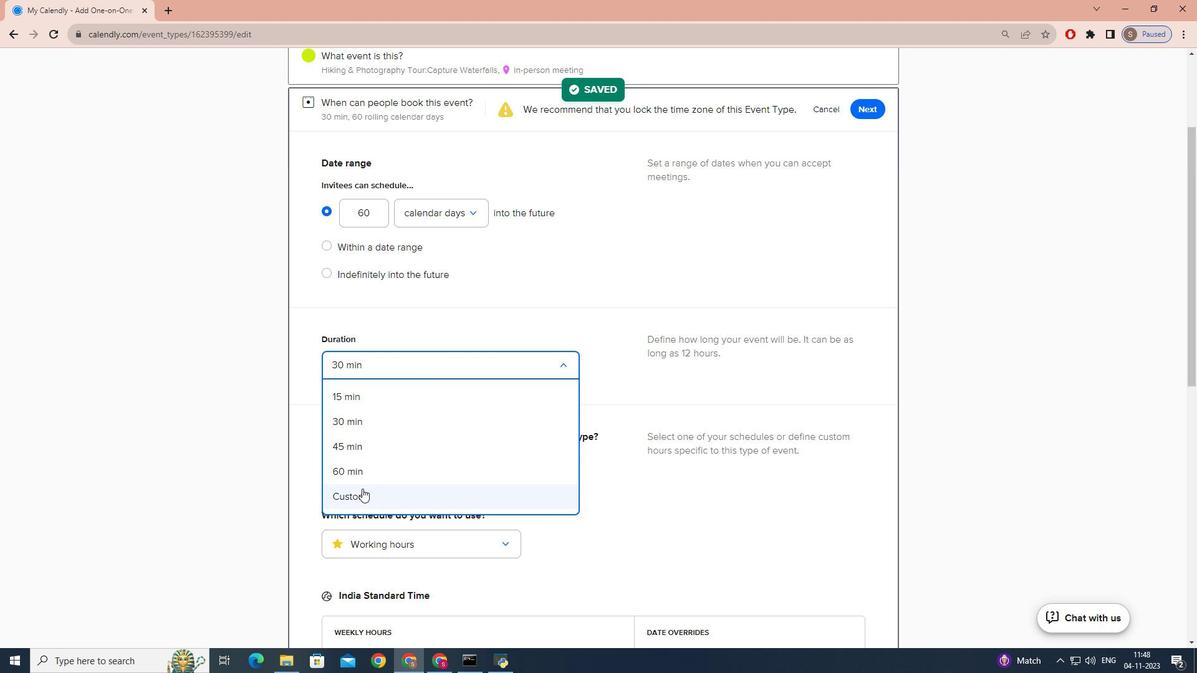 
Action: Mouse moved to (432, 391)
Screenshot: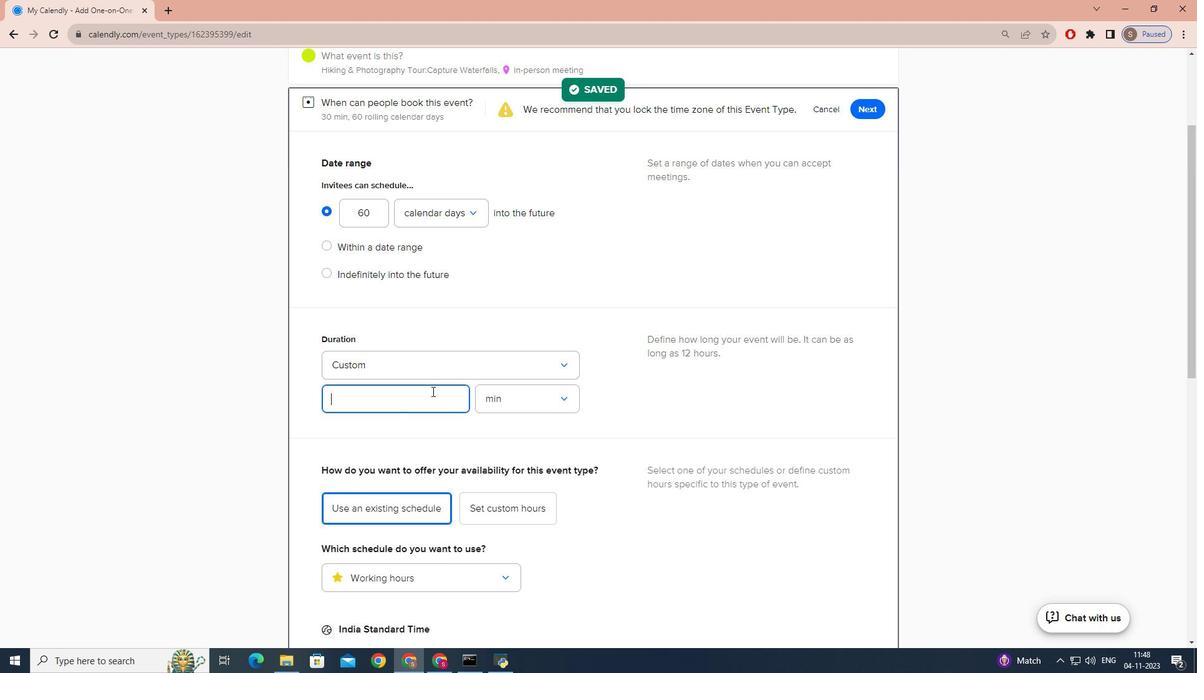 
Action: Key pressed 3
Screenshot: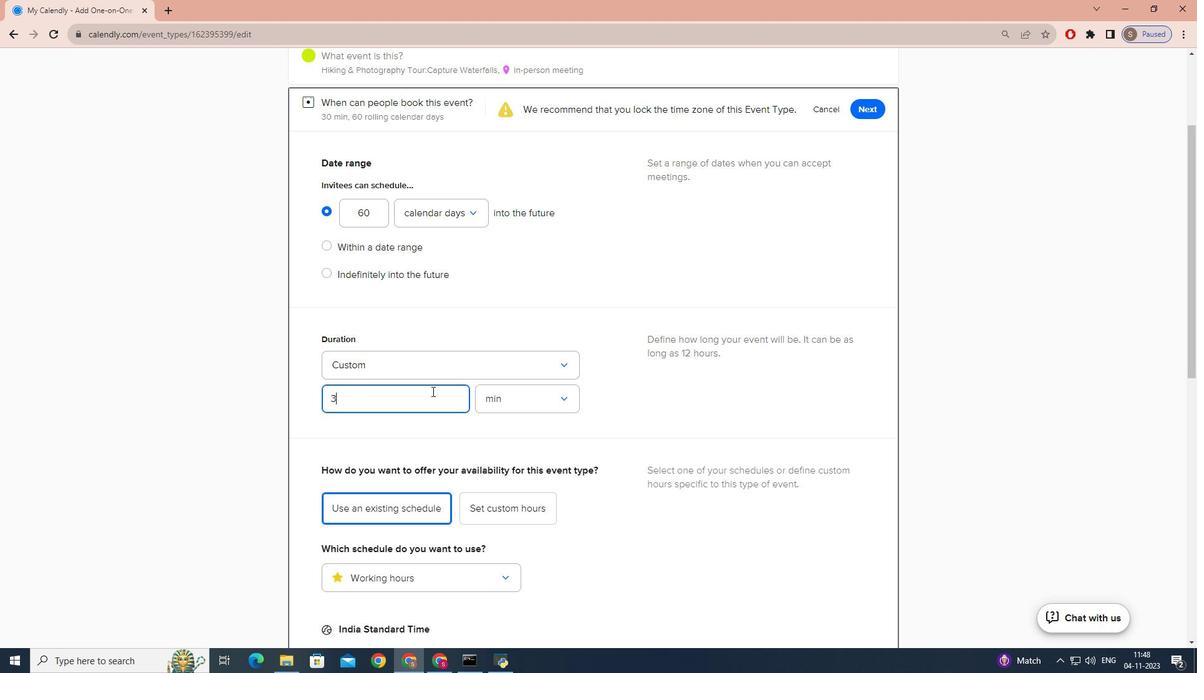 
Action: Mouse moved to (501, 396)
Screenshot: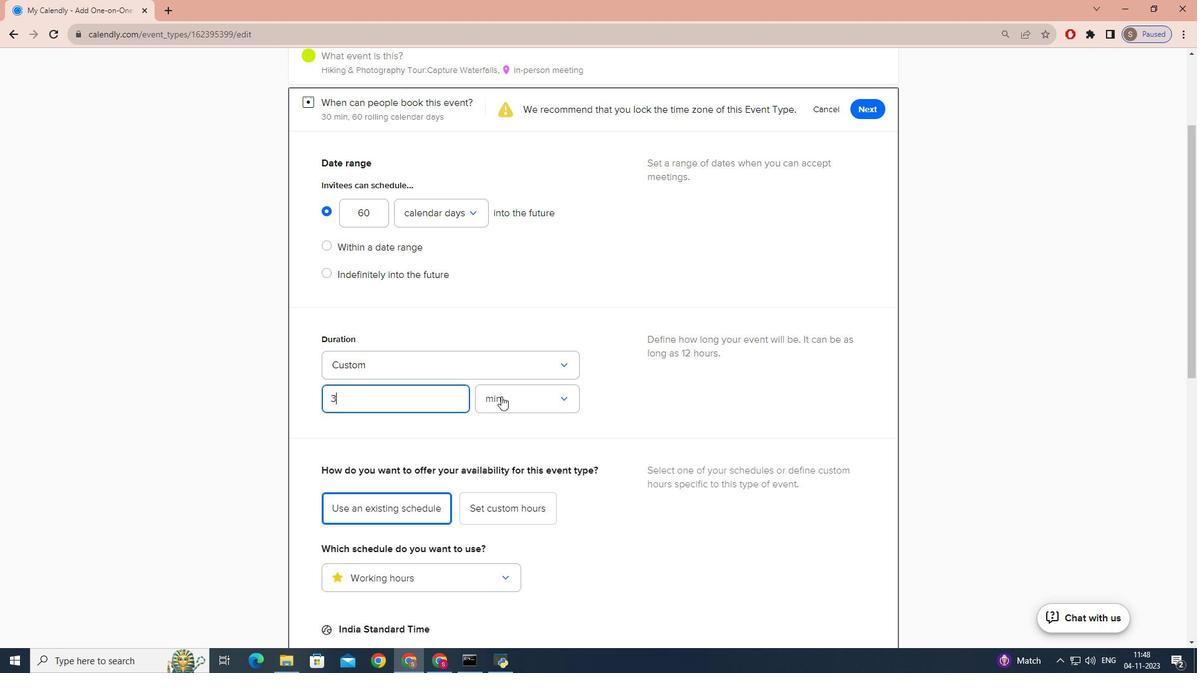 
Action: Mouse pressed left at (501, 396)
Screenshot: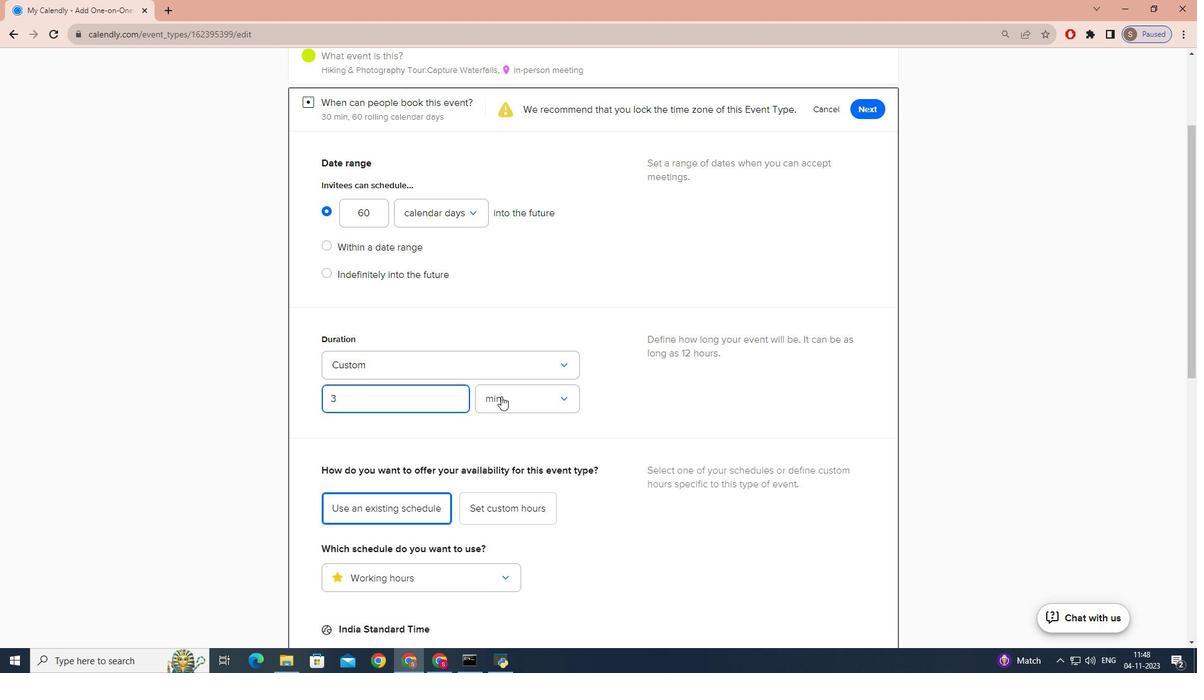 
Action: Mouse moved to (490, 468)
Screenshot: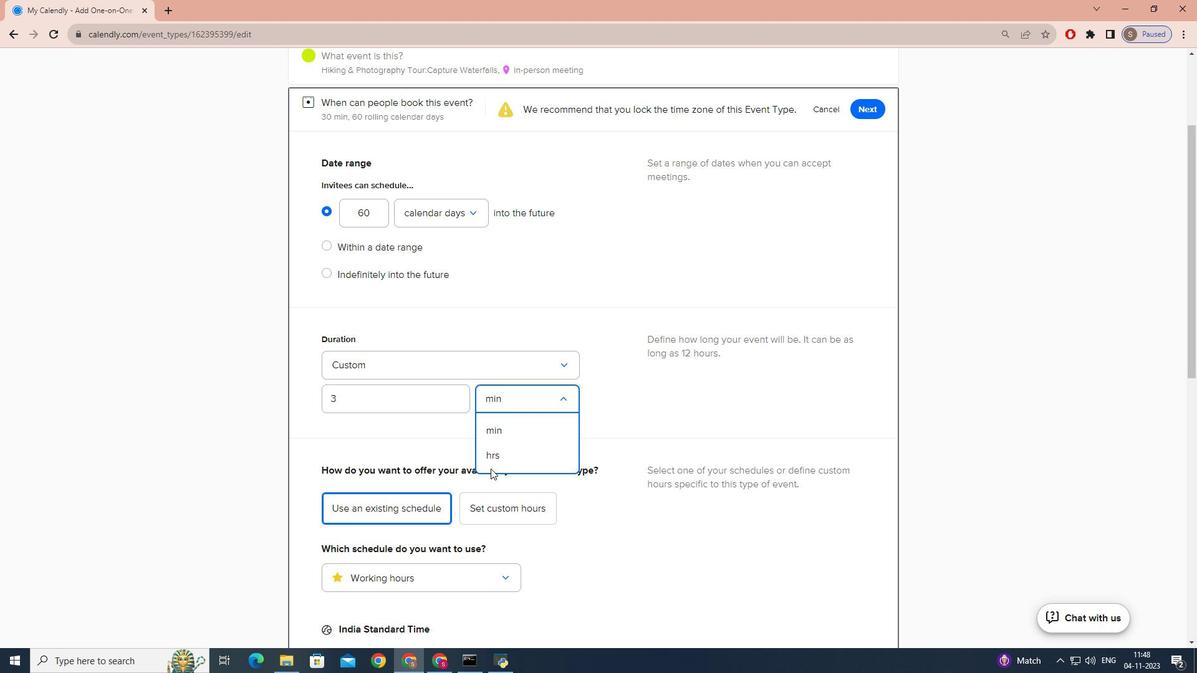 
Action: Mouse pressed left at (490, 468)
Screenshot: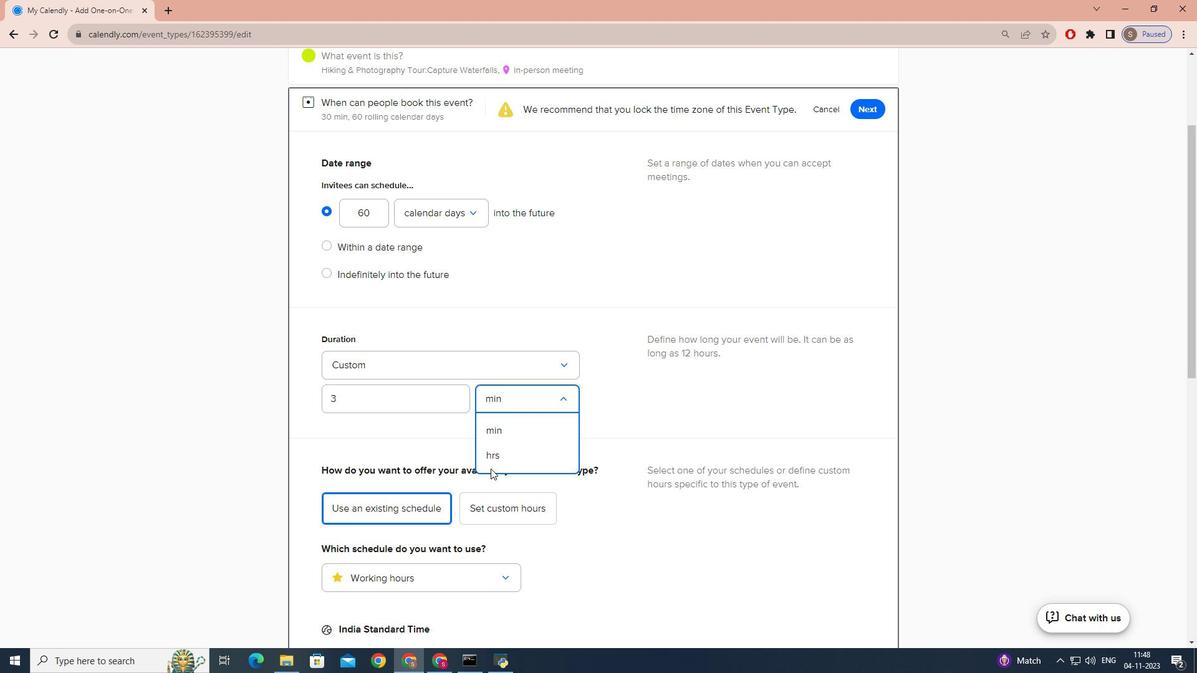 
Action: Mouse moved to (490, 457)
Screenshot: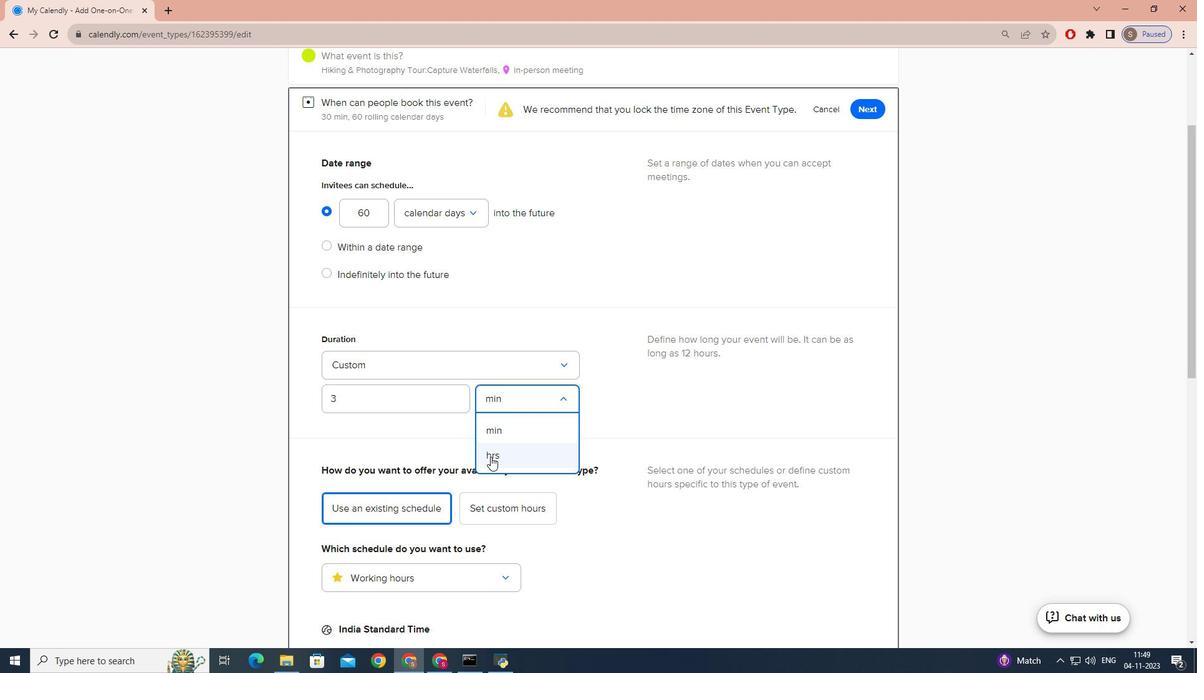 
Action: Mouse pressed left at (490, 457)
Screenshot: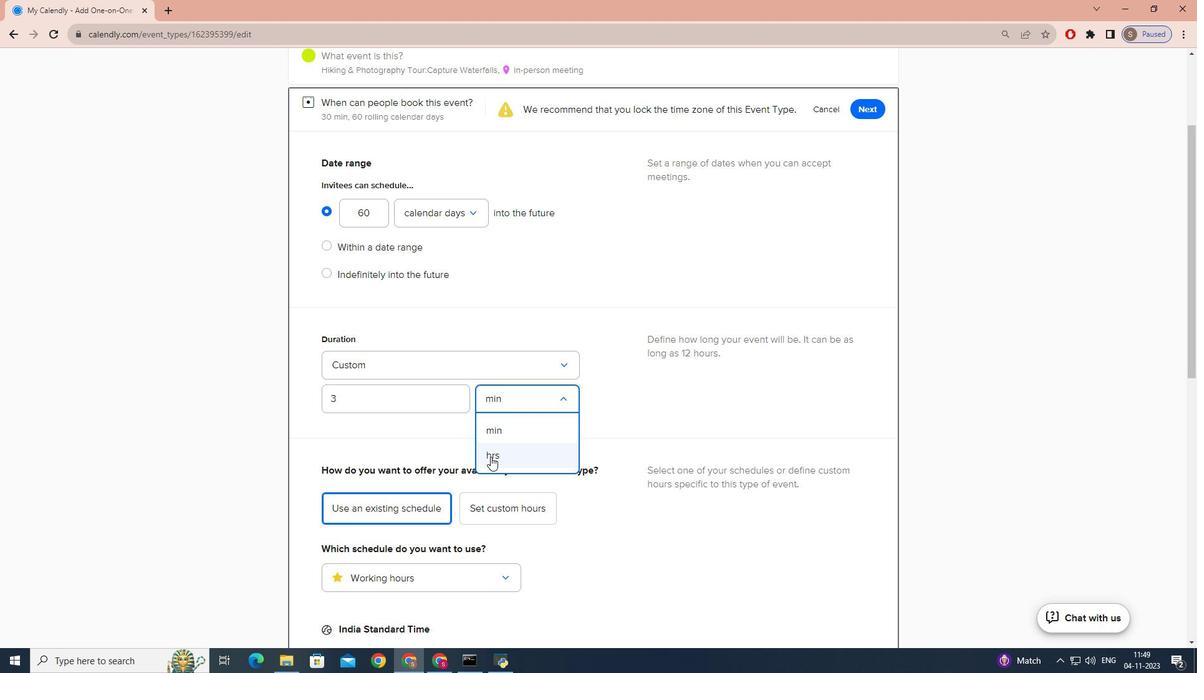 
Action: Mouse moved to (531, 444)
Screenshot: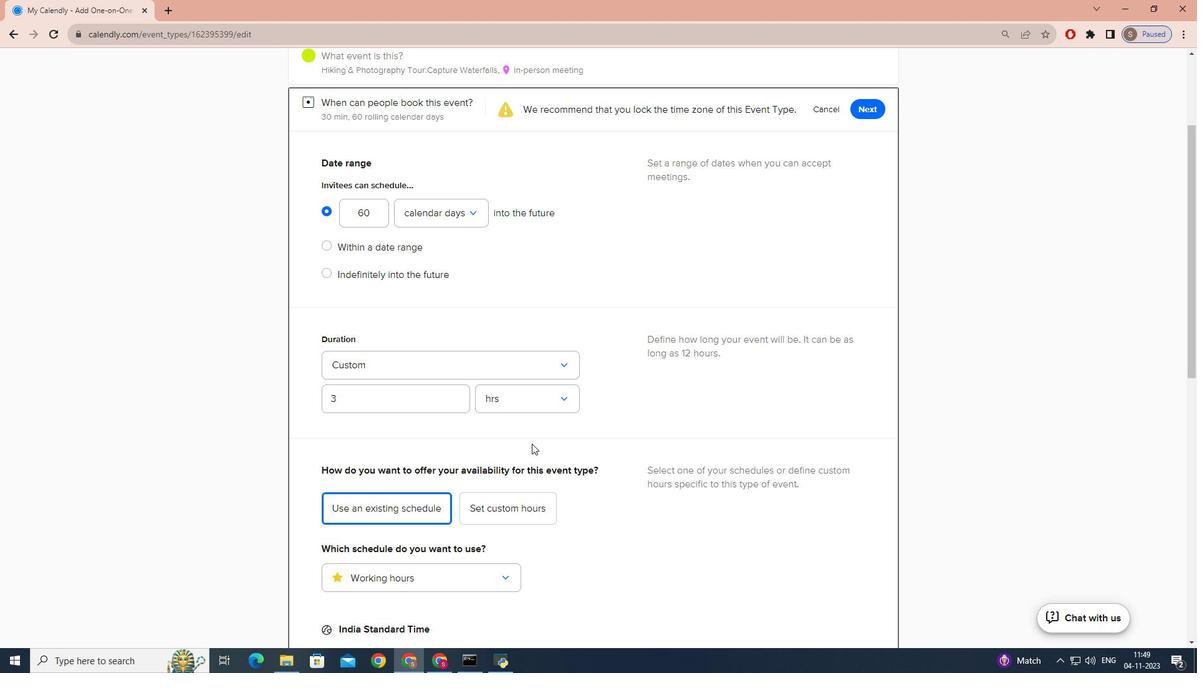 
Action: Mouse scrolled (531, 443) with delta (0, 0)
Screenshot: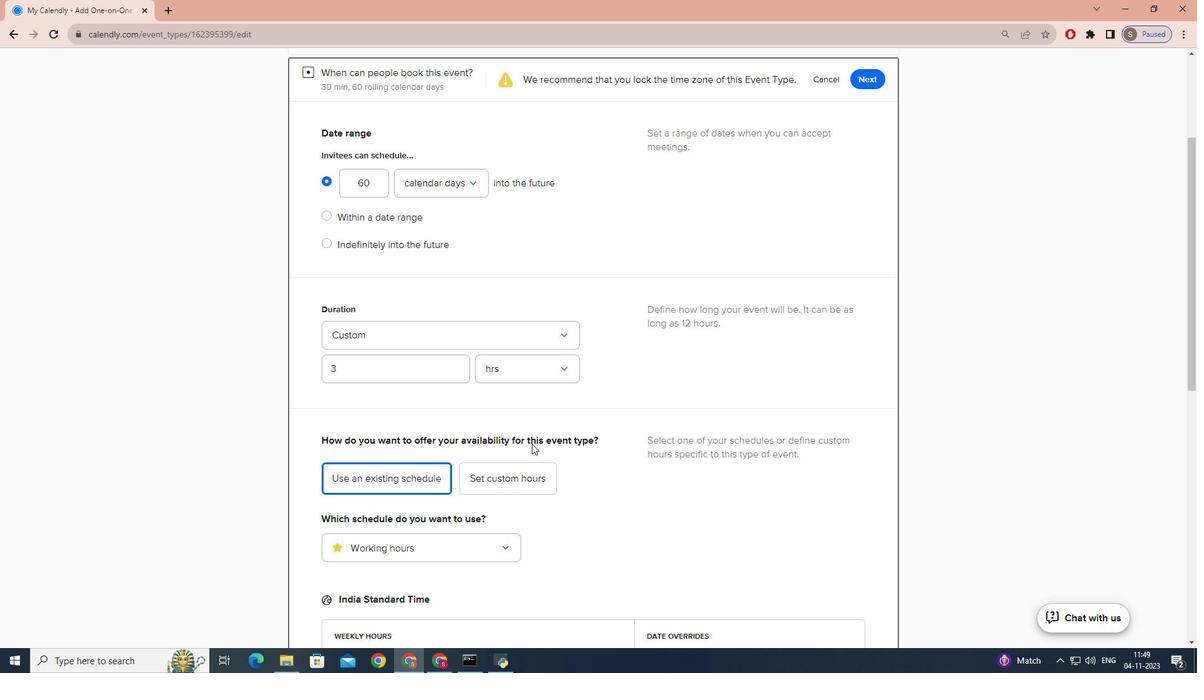 
Action: Mouse scrolled (531, 443) with delta (0, 0)
Screenshot: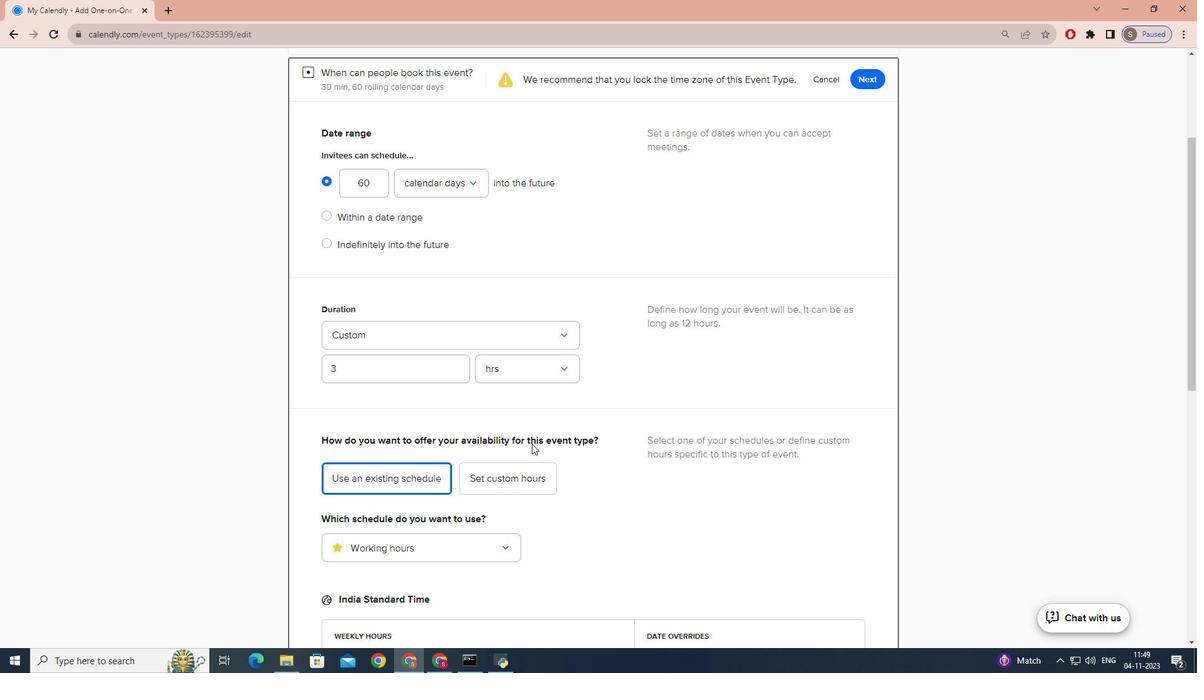 
Action: Mouse scrolled (531, 442) with delta (0, -1)
Screenshot: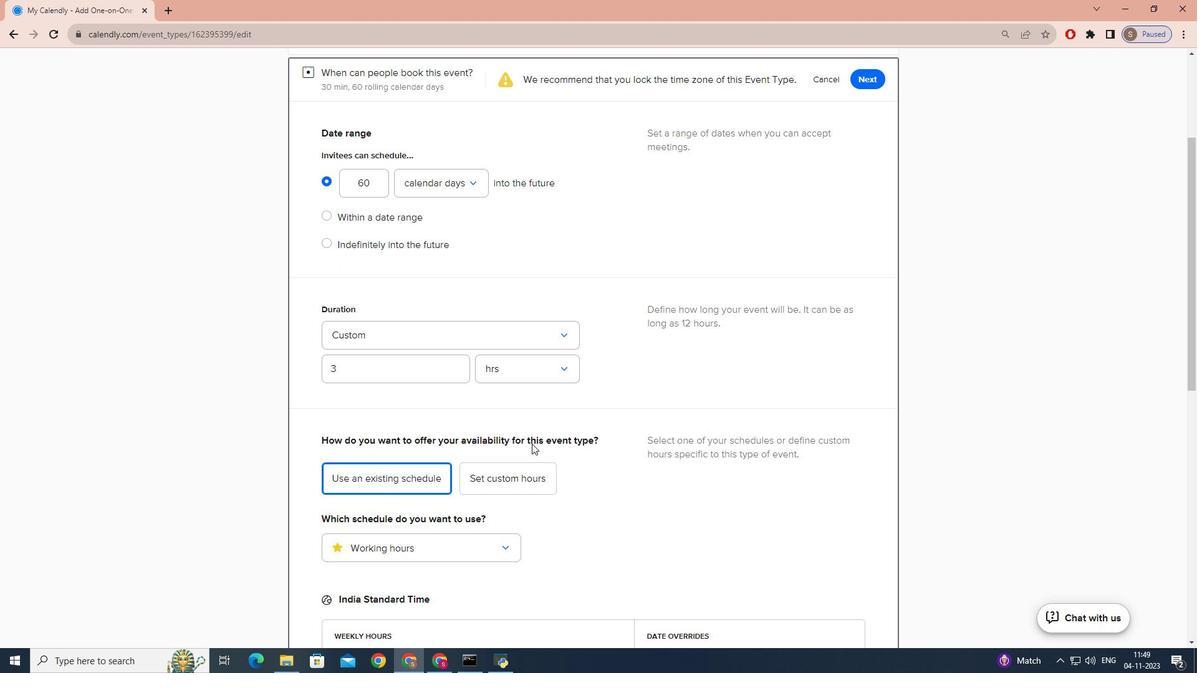 
Action: Mouse scrolled (531, 443) with delta (0, 0)
Screenshot: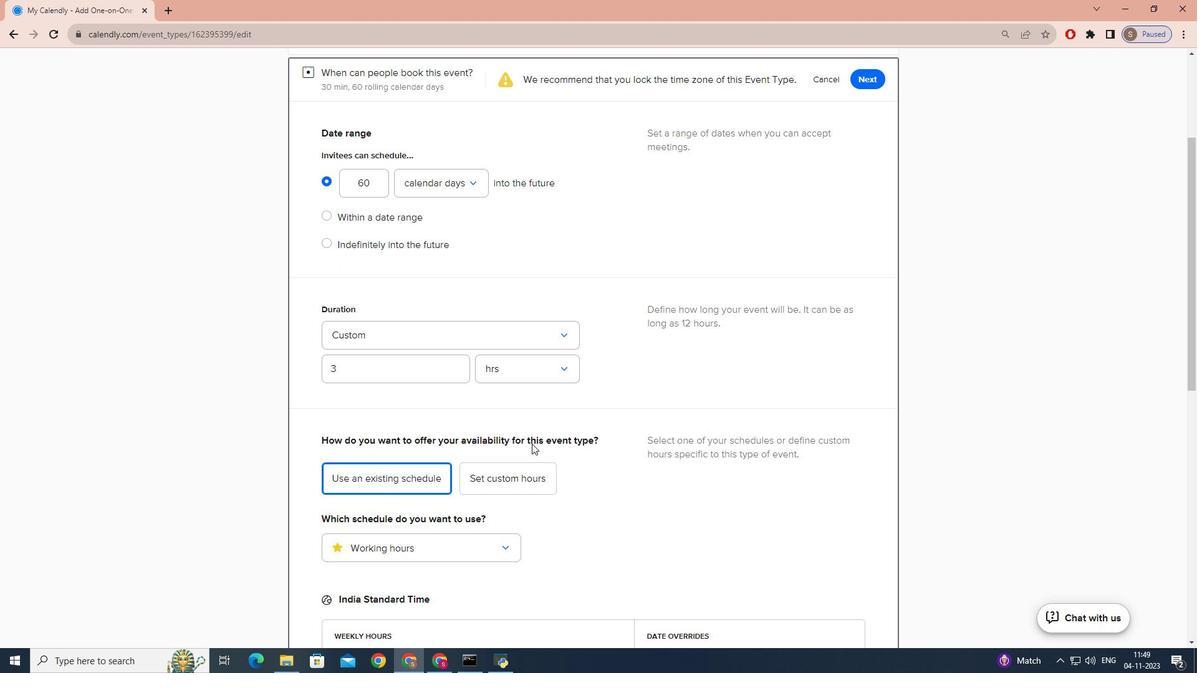 
Action: Mouse scrolled (531, 443) with delta (0, 0)
Screenshot: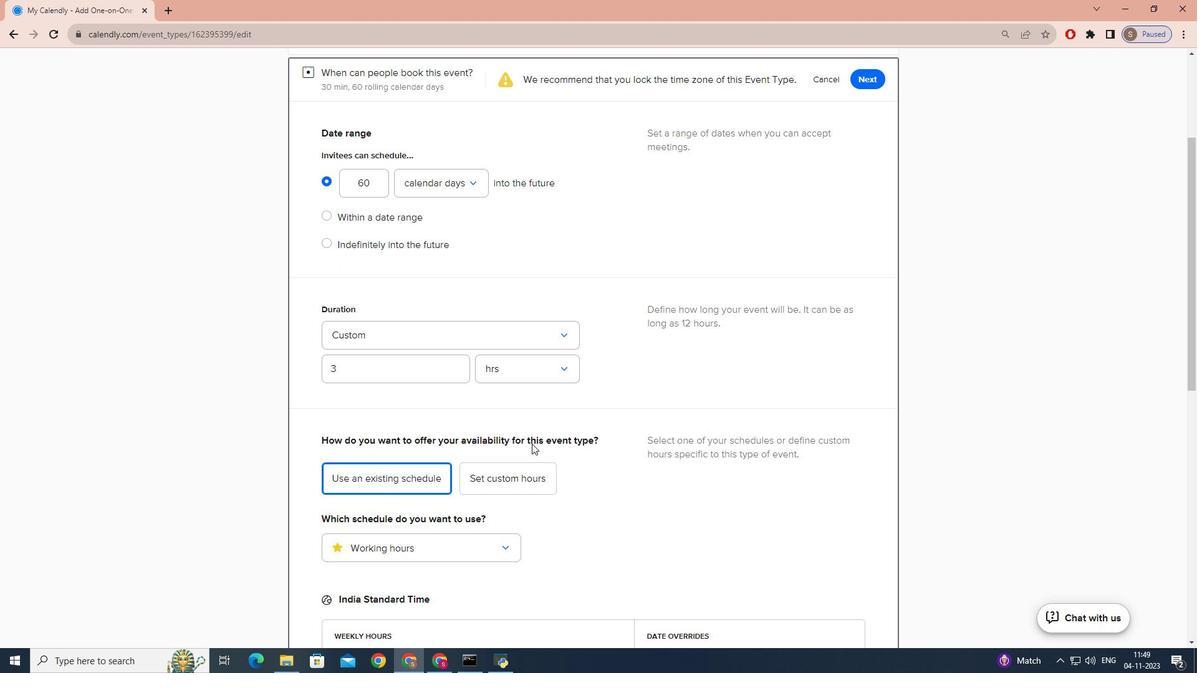 
Action: Mouse scrolled (531, 443) with delta (0, 0)
Screenshot: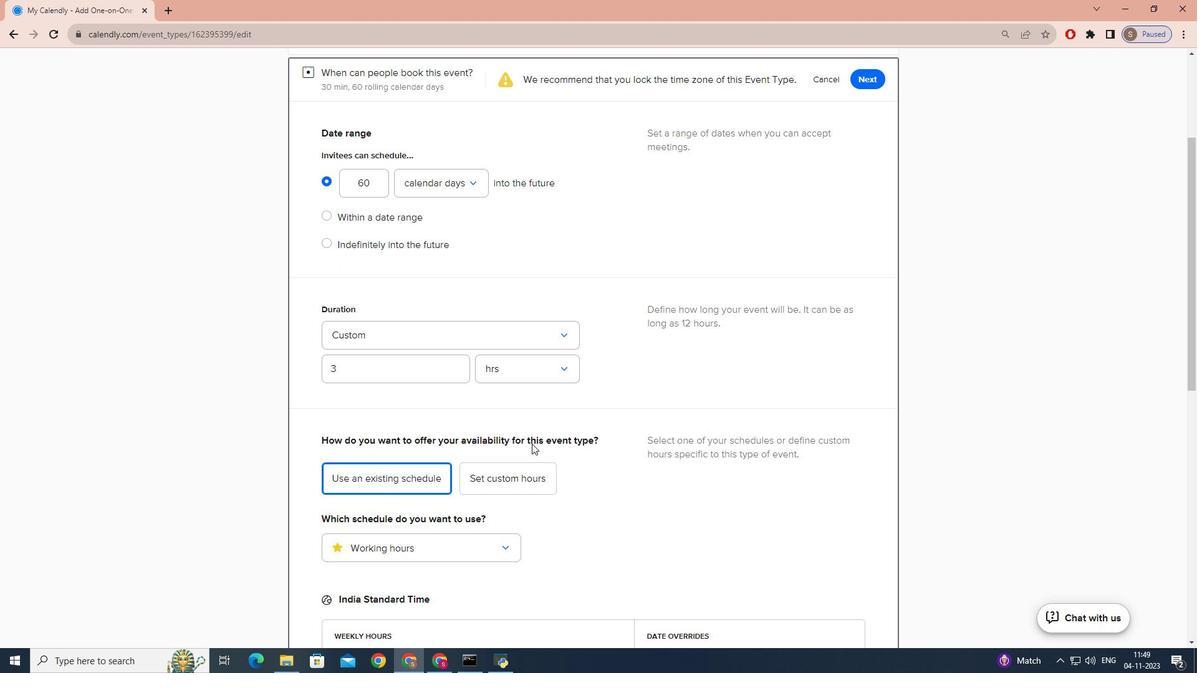 
Action: Mouse moved to (530, 443)
Screenshot: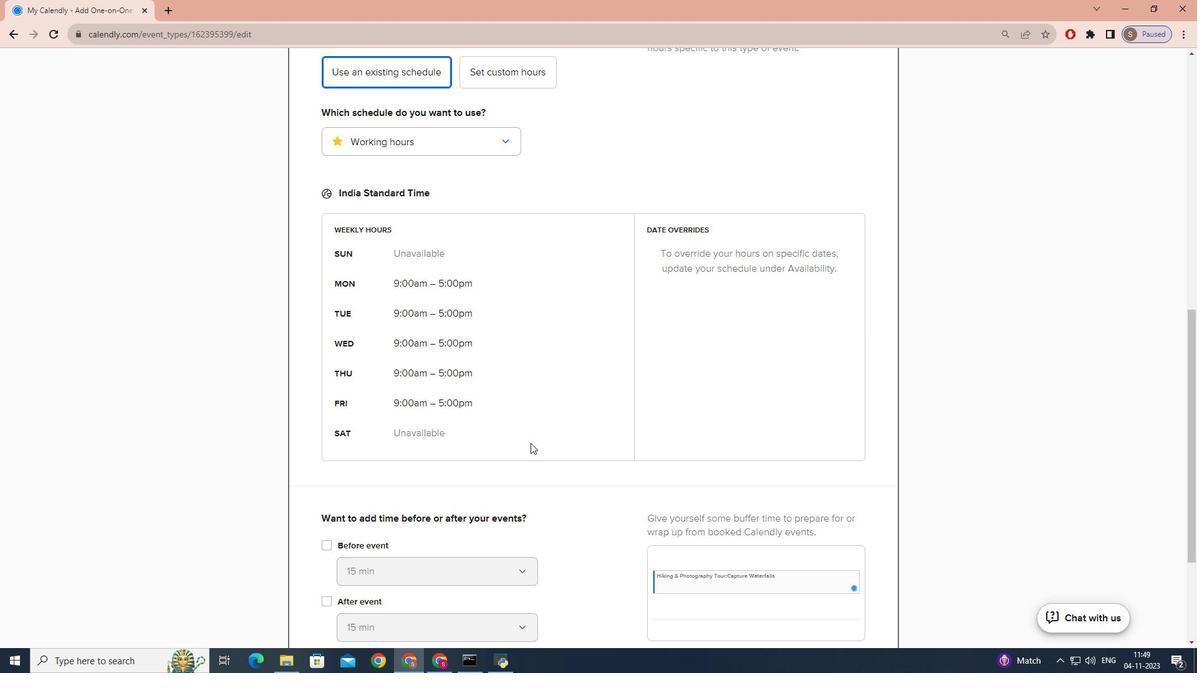 
Action: Mouse scrolled (530, 442) with delta (0, 0)
Screenshot: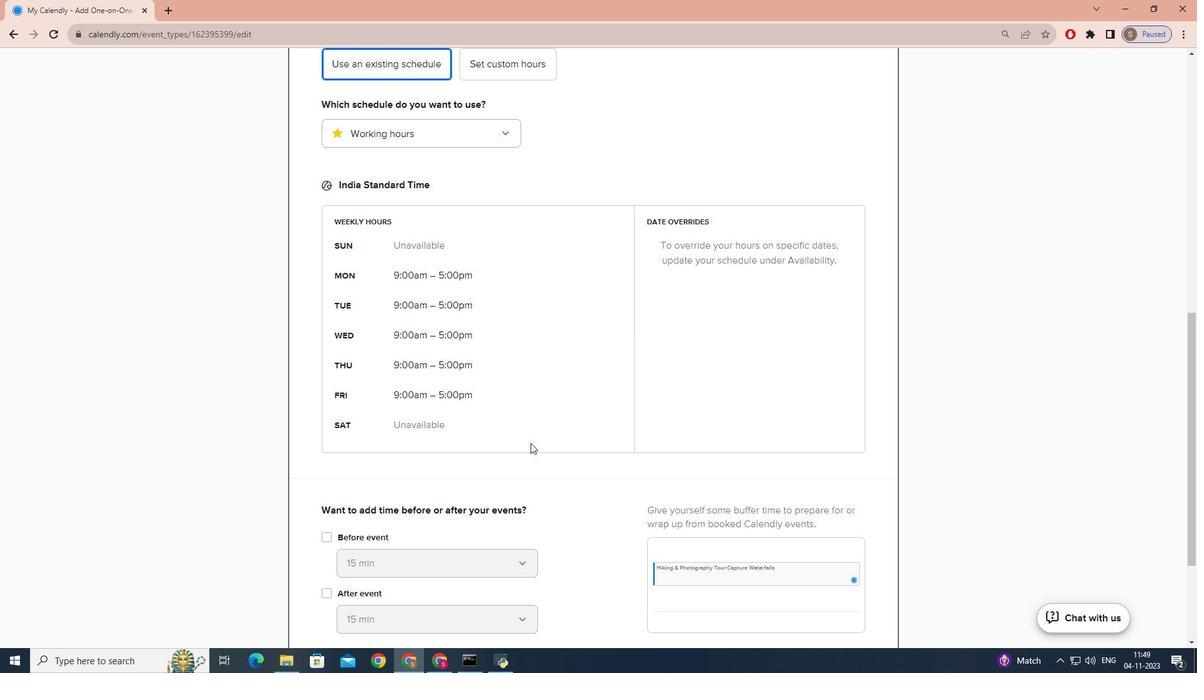 
Action: Mouse scrolled (530, 442) with delta (0, 0)
Screenshot: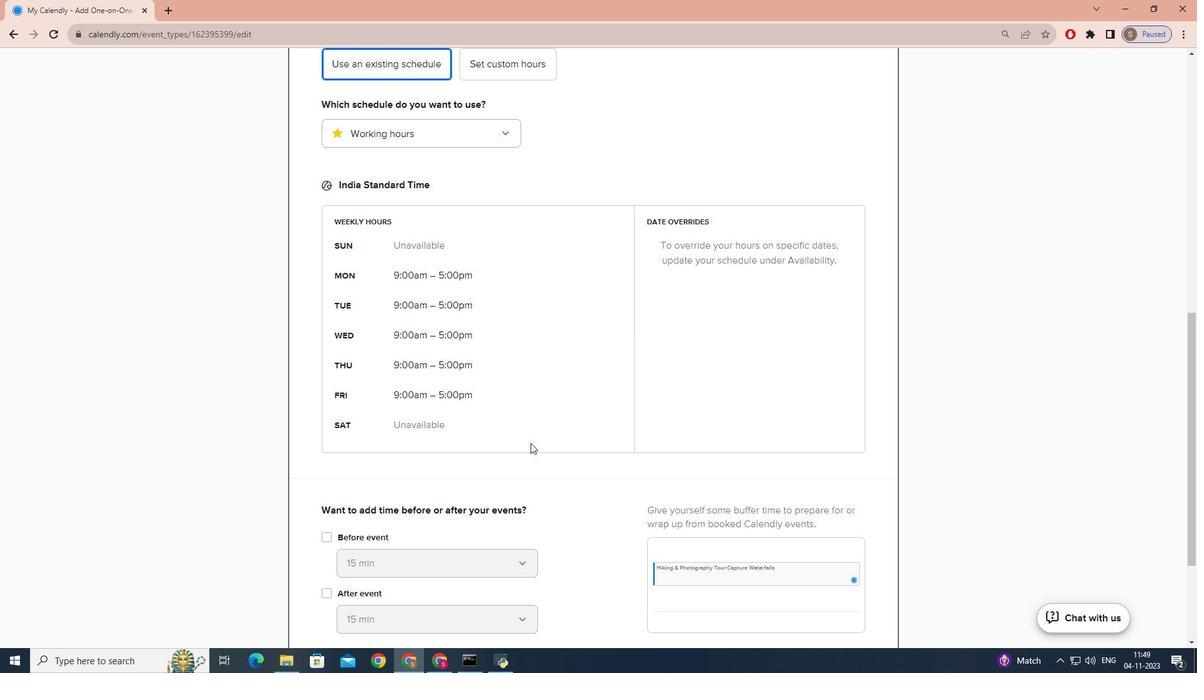 
Action: Mouse scrolled (530, 442) with delta (0, 0)
Screenshot: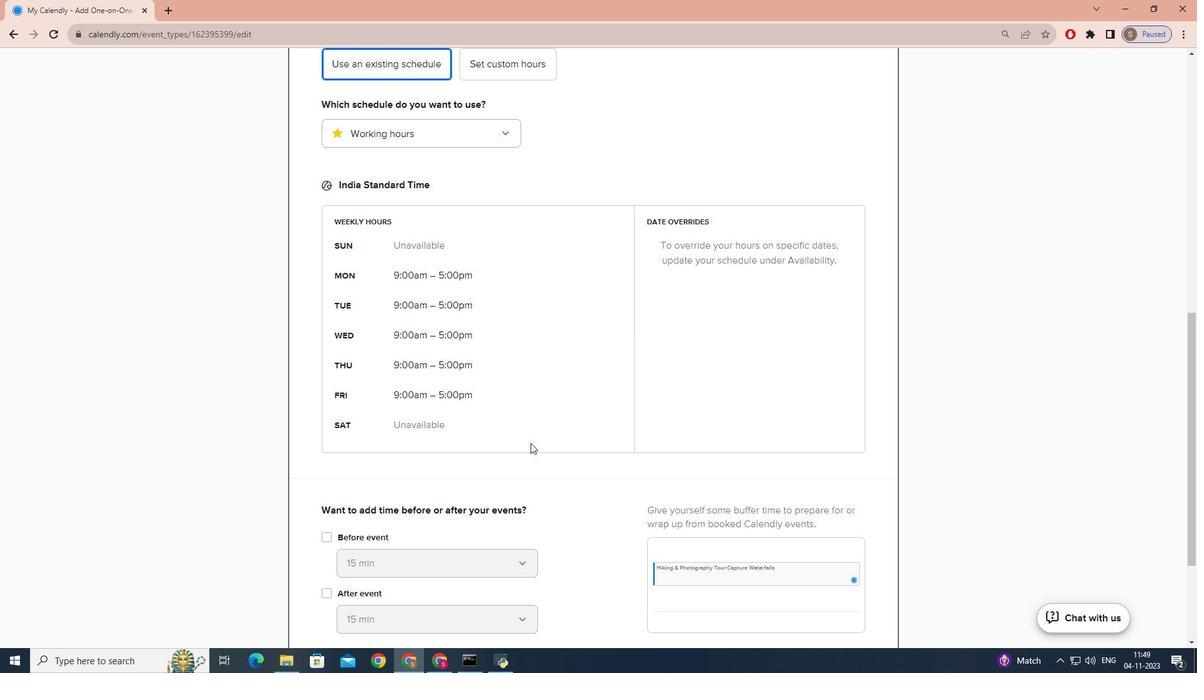 
Action: Mouse scrolled (530, 442) with delta (0, 0)
Screenshot: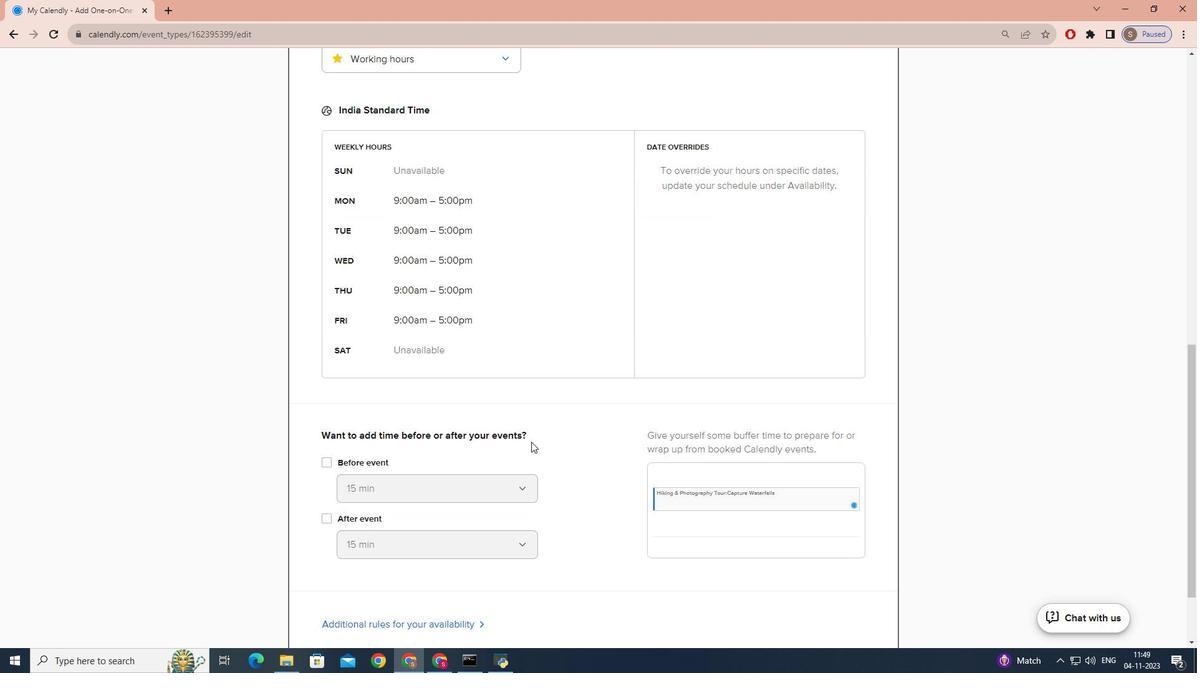 
Action: Mouse scrolled (530, 442) with delta (0, 0)
Screenshot: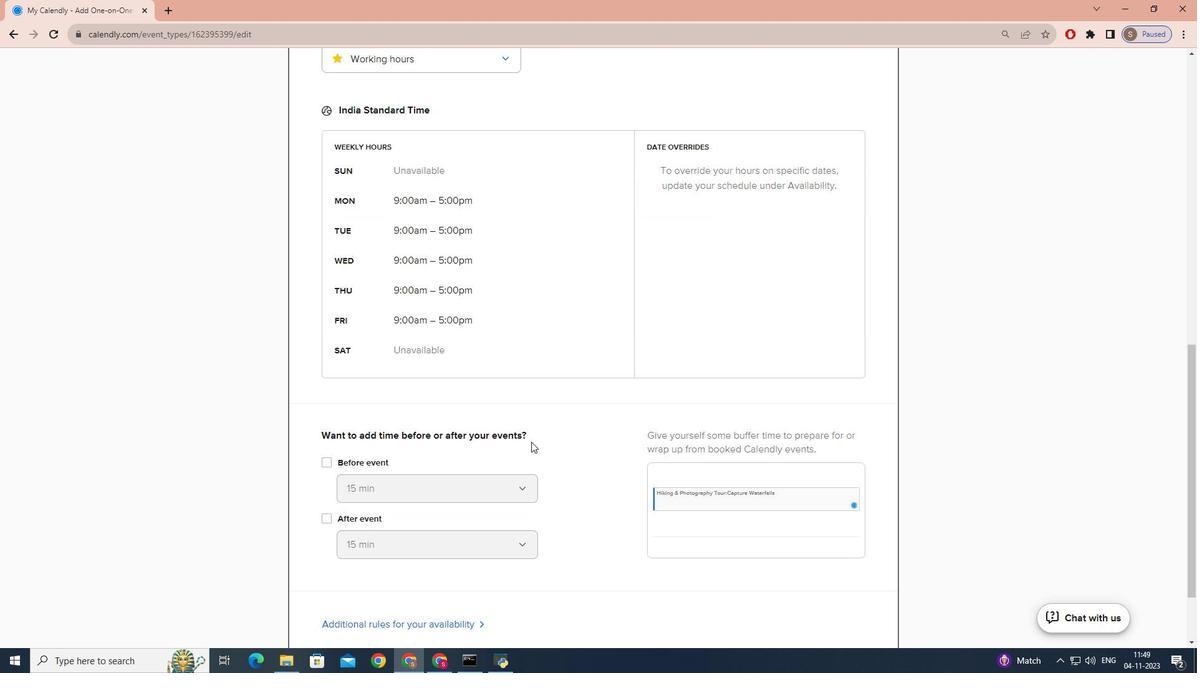 
Action: Mouse scrolled (530, 442) with delta (0, 0)
Screenshot: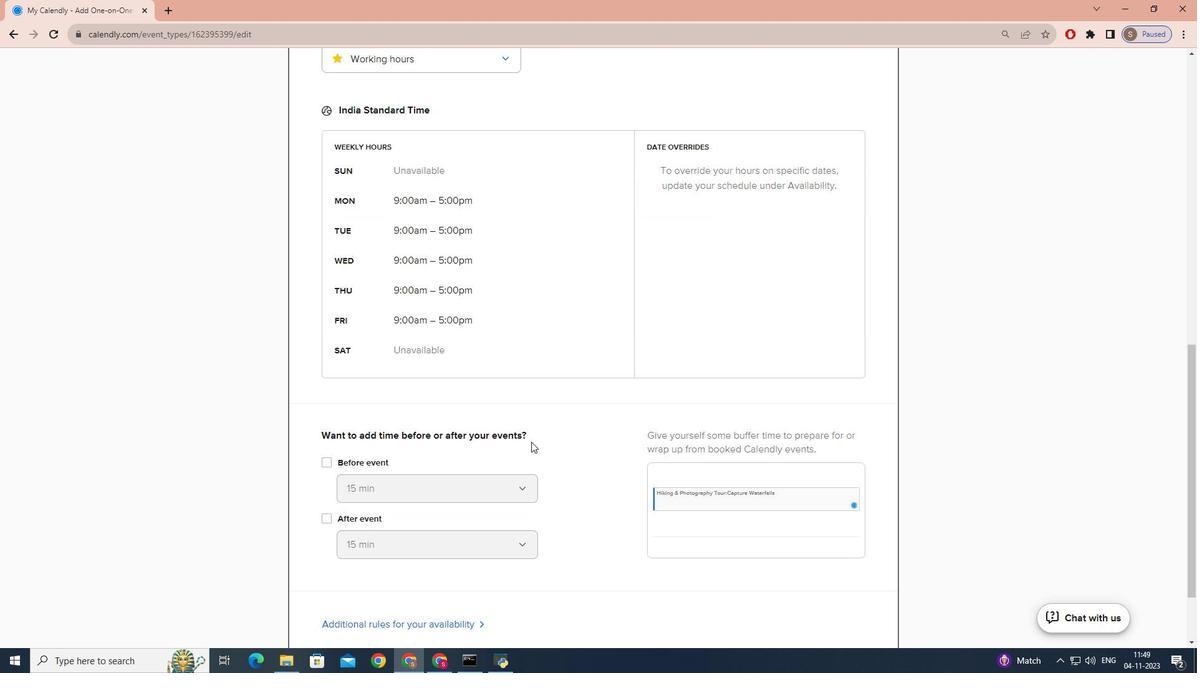 
Action: Mouse moved to (877, 583)
Screenshot: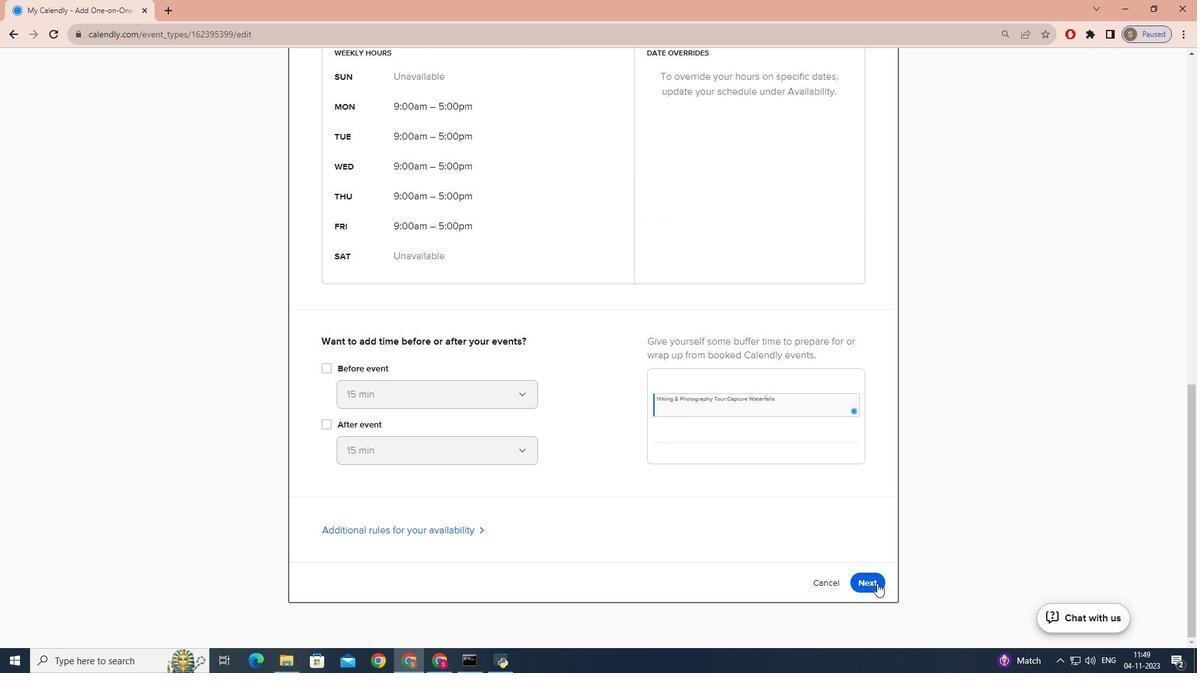 
Action: Mouse pressed left at (877, 583)
Screenshot: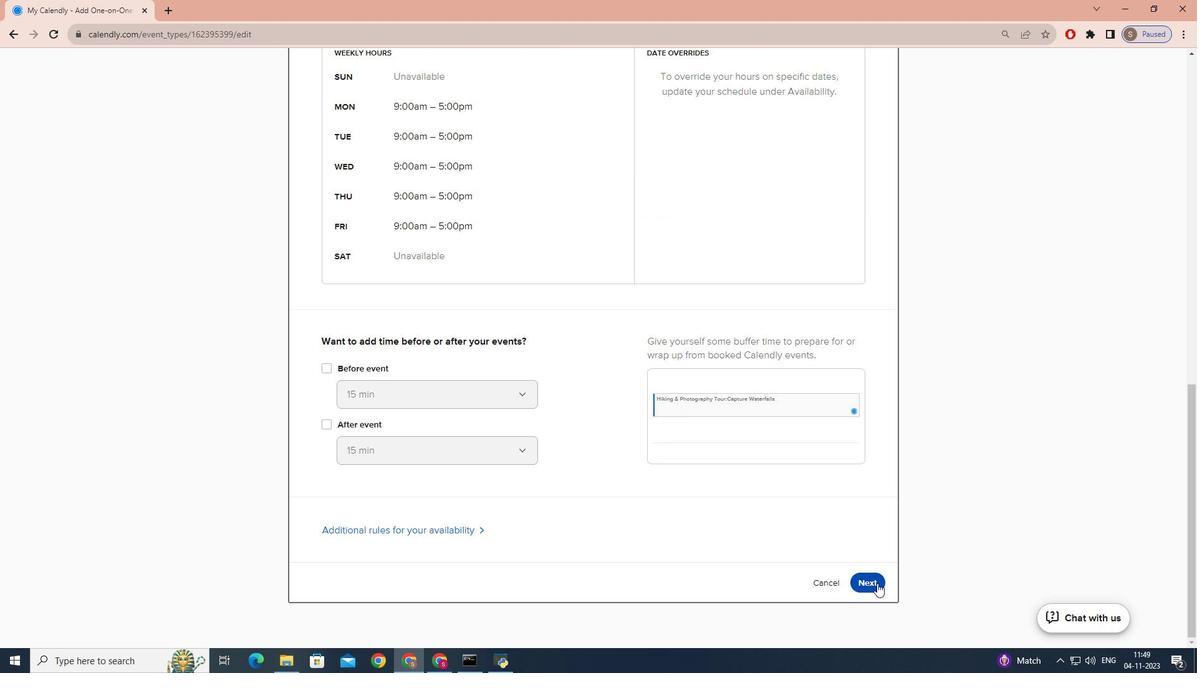 
